 Task: Find a house in Qarqin, Afghanistan for 7 guests from 10 Jul to 15 Jul, with a price range of ₹10,000 to ₹15,000, 4 bedrooms, 7 beds, 4 bathrooms, and amenities including Wifi, Air conditioning, Pool, Gym, and Breakfast.
Action: Mouse moved to (645, 108)
Screenshot: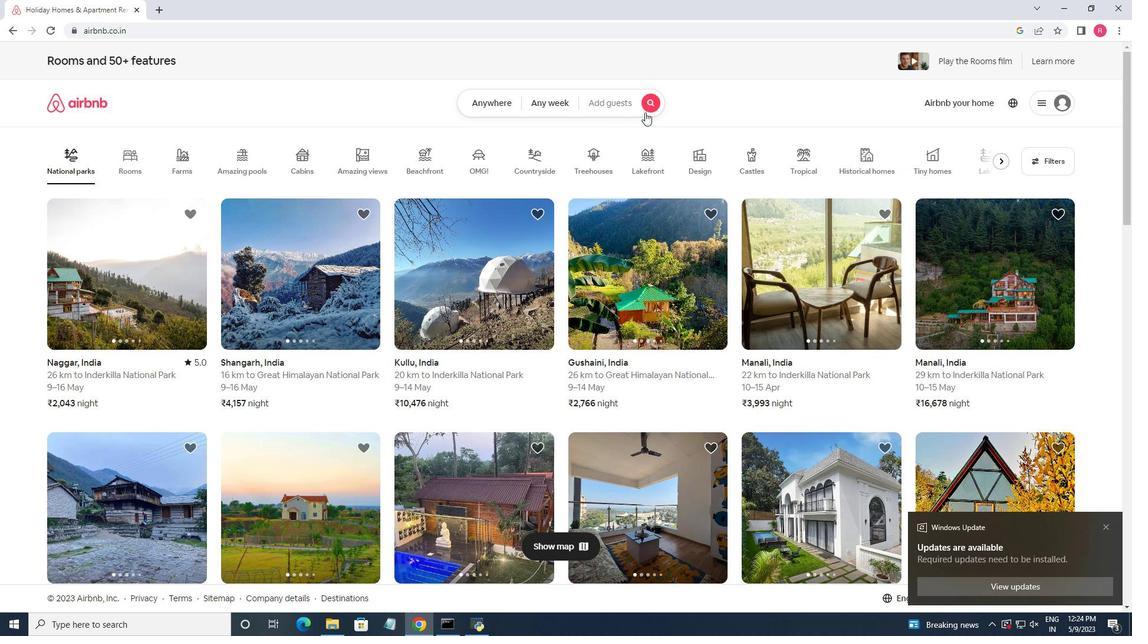 
Action: Mouse pressed left at (645, 108)
Screenshot: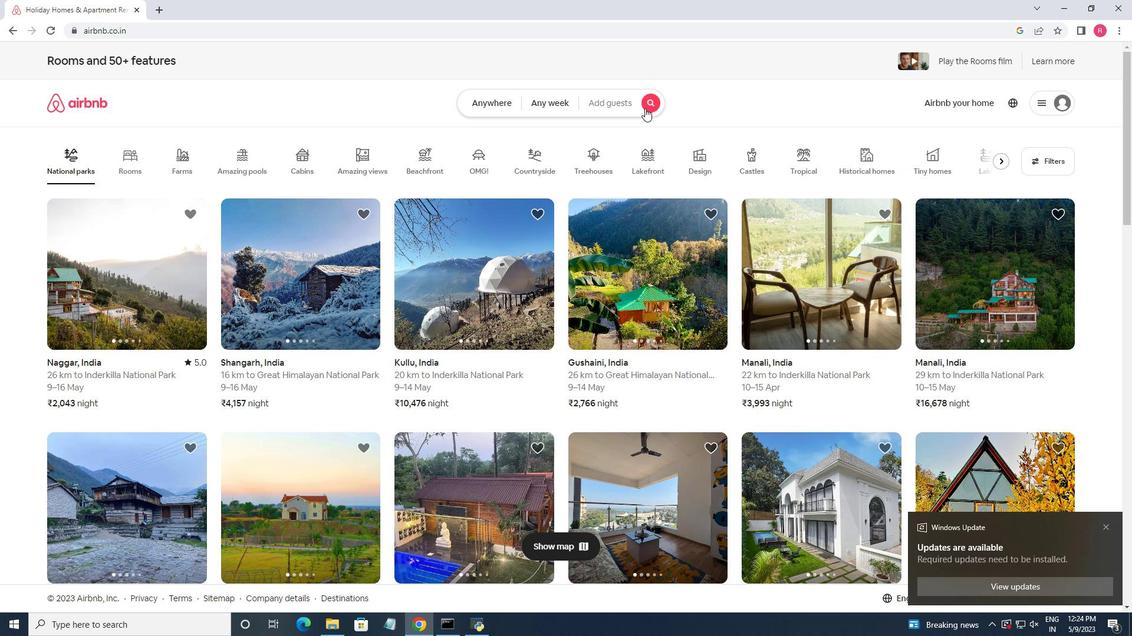 
Action: Mouse moved to (386, 153)
Screenshot: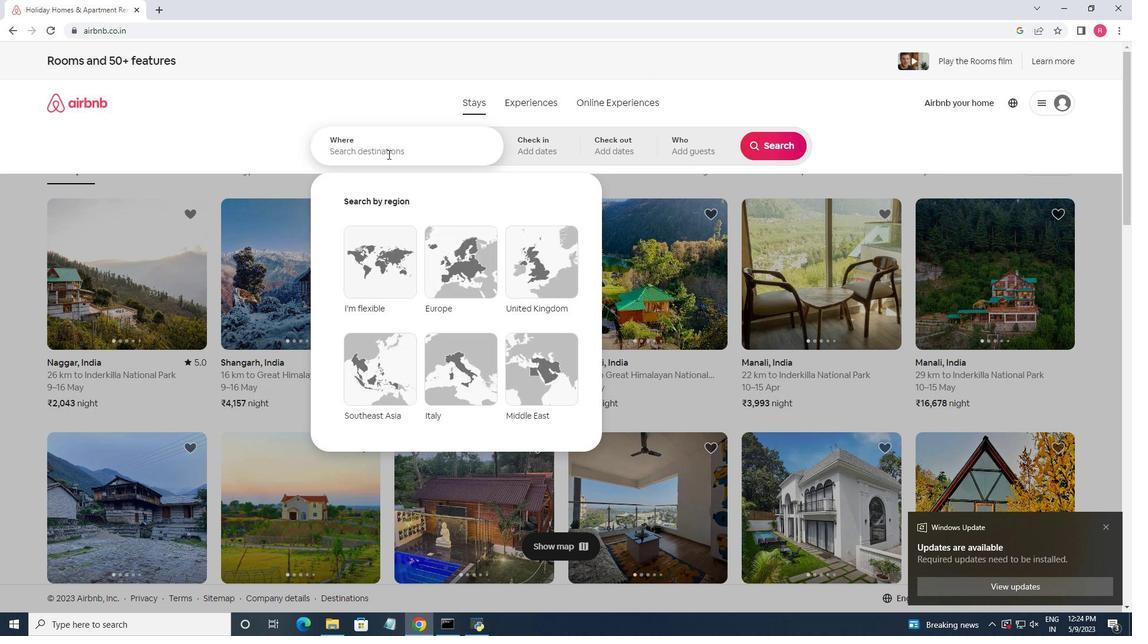 
Action: Mouse pressed left at (386, 153)
Screenshot: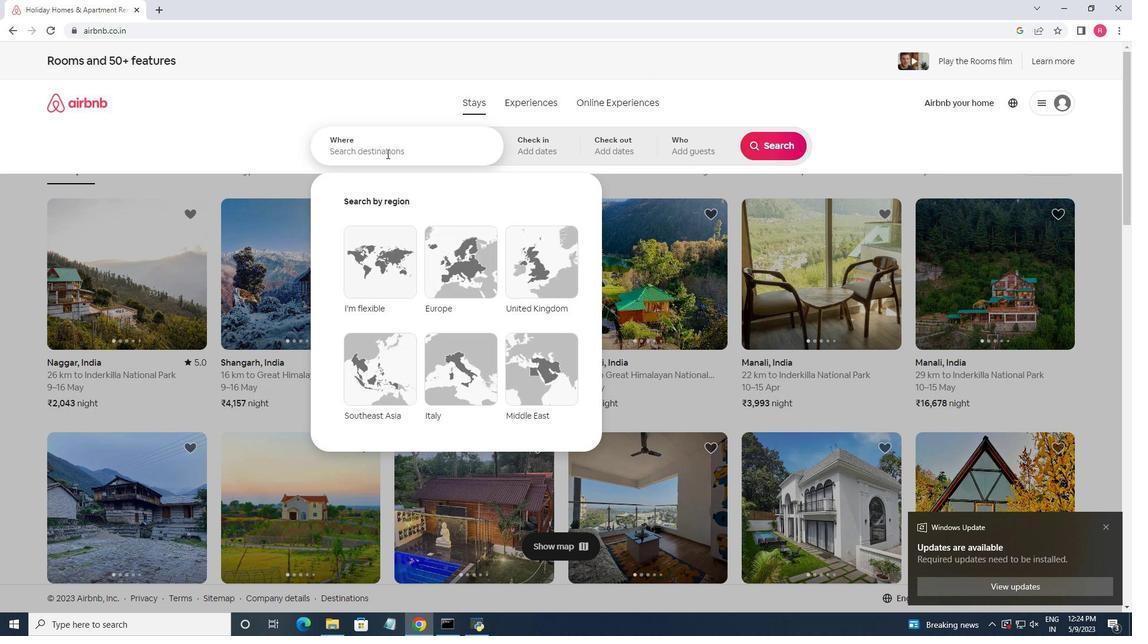 
Action: Key pressed <Key.shift><Key.shift><Key.shift><Key.shift><Key.shift>Qarqin,<Key.space><Key.shift>Afghanistan<Key.enter>
Screenshot: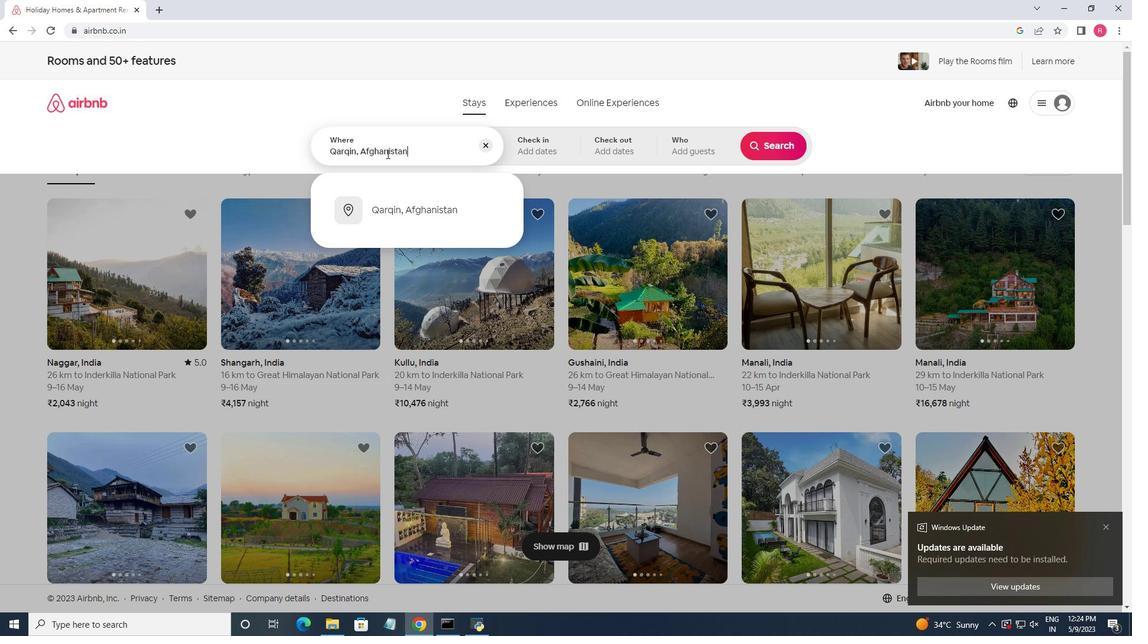 
Action: Mouse moved to (761, 242)
Screenshot: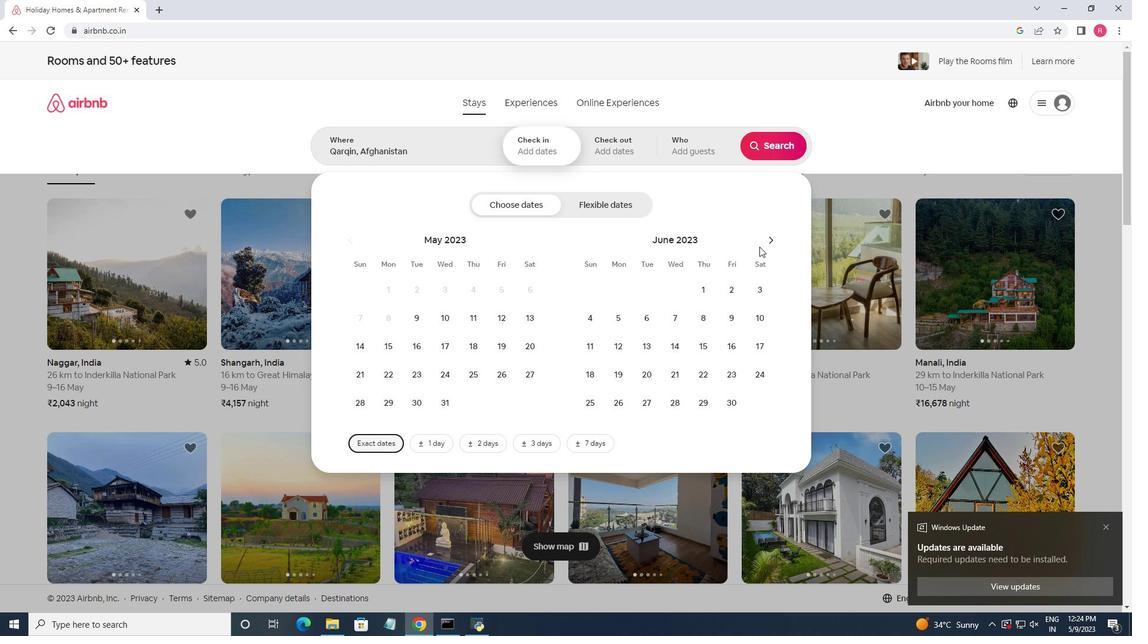 
Action: Mouse pressed left at (761, 242)
Screenshot: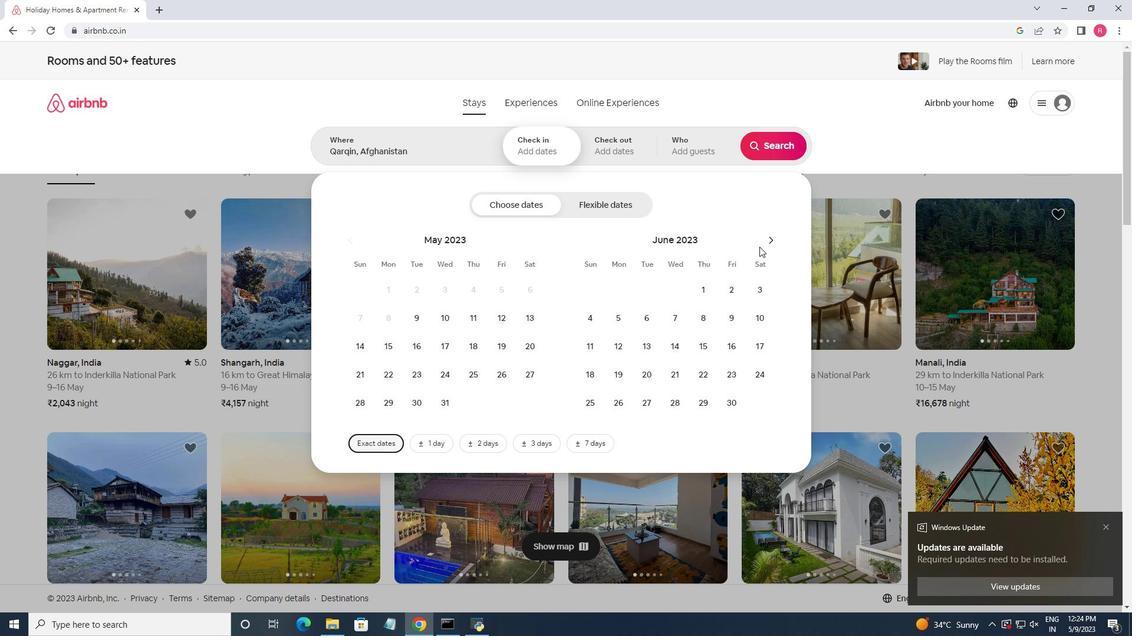 
Action: Mouse moved to (775, 242)
Screenshot: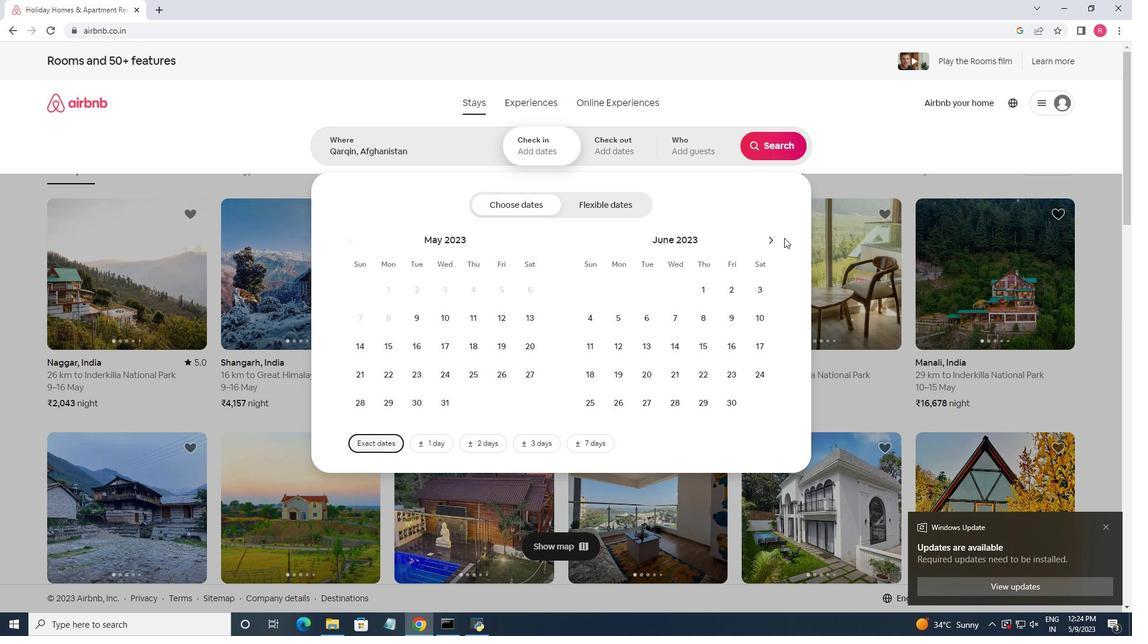 
Action: Mouse pressed left at (775, 242)
Screenshot: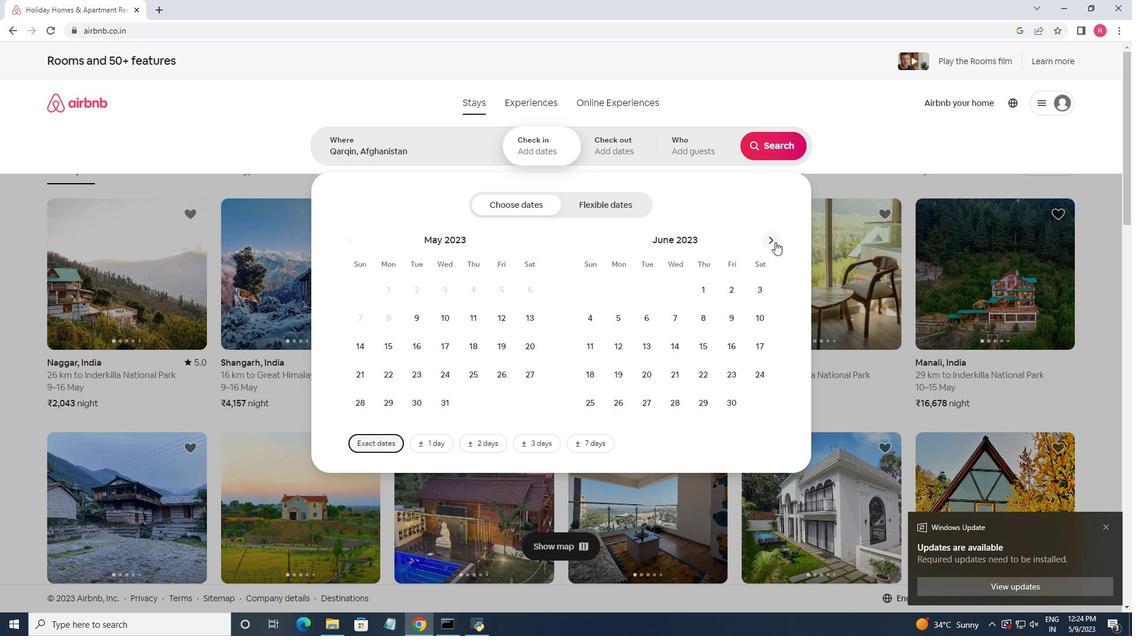 
Action: Mouse moved to (622, 345)
Screenshot: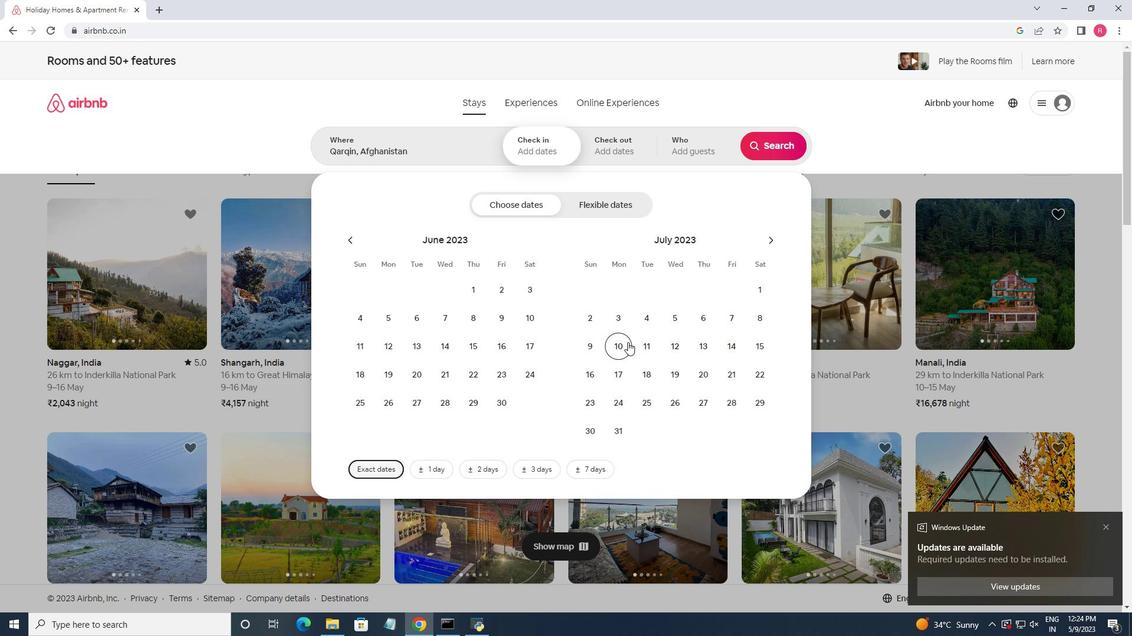 
Action: Mouse pressed left at (622, 345)
Screenshot: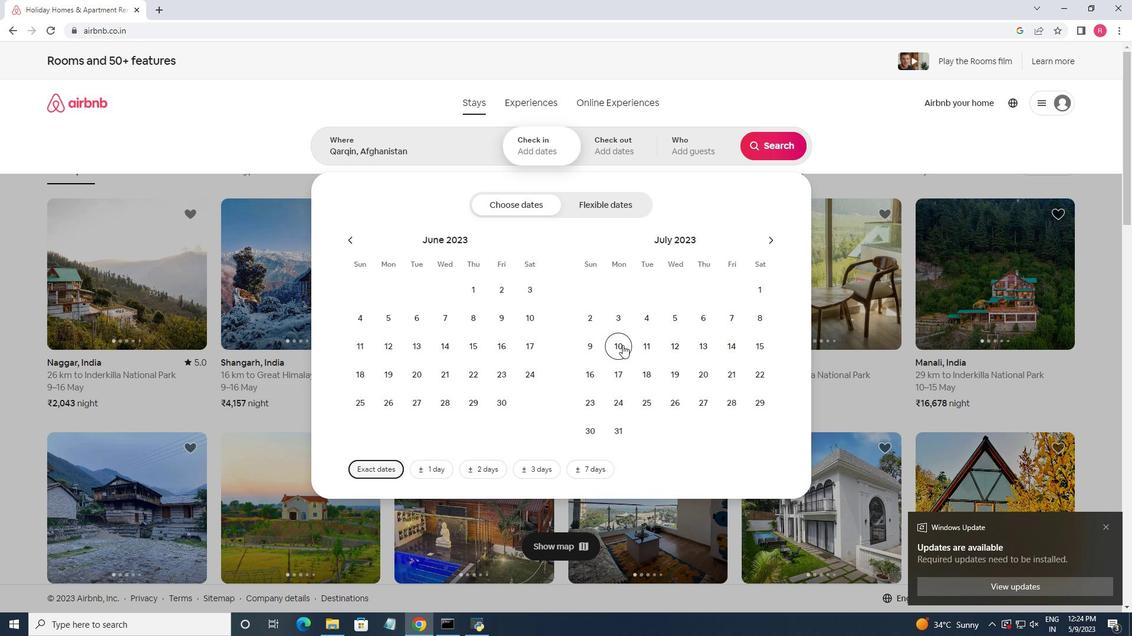 
Action: Mouse moved to (755, 343)
Screenshot: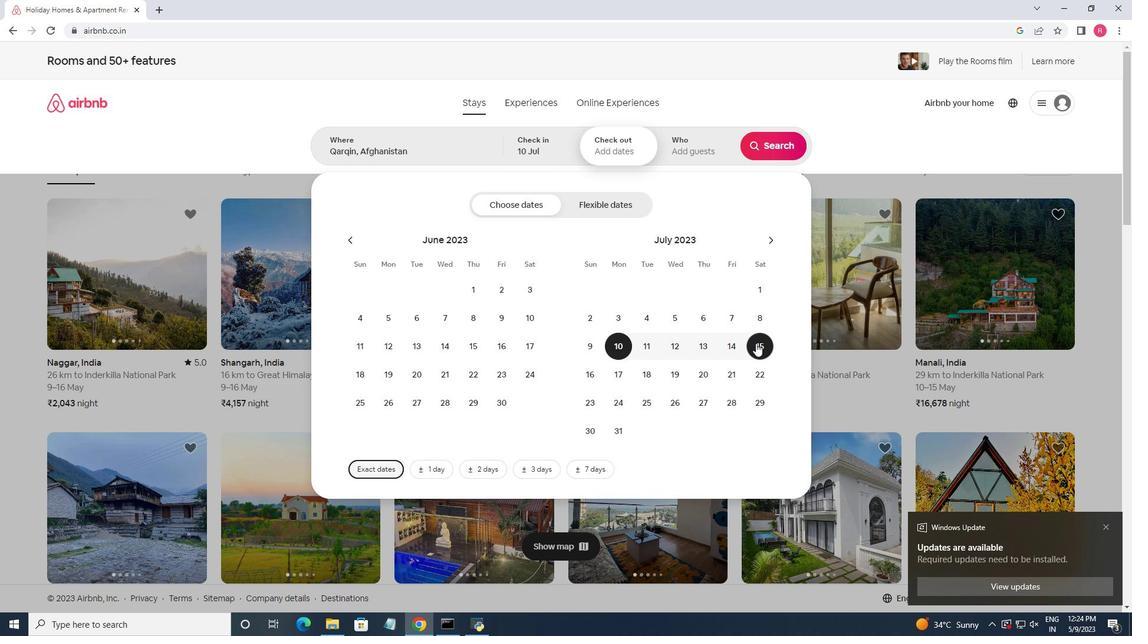 
Action: Mouse pressed left at (755, 343)
Screenshot: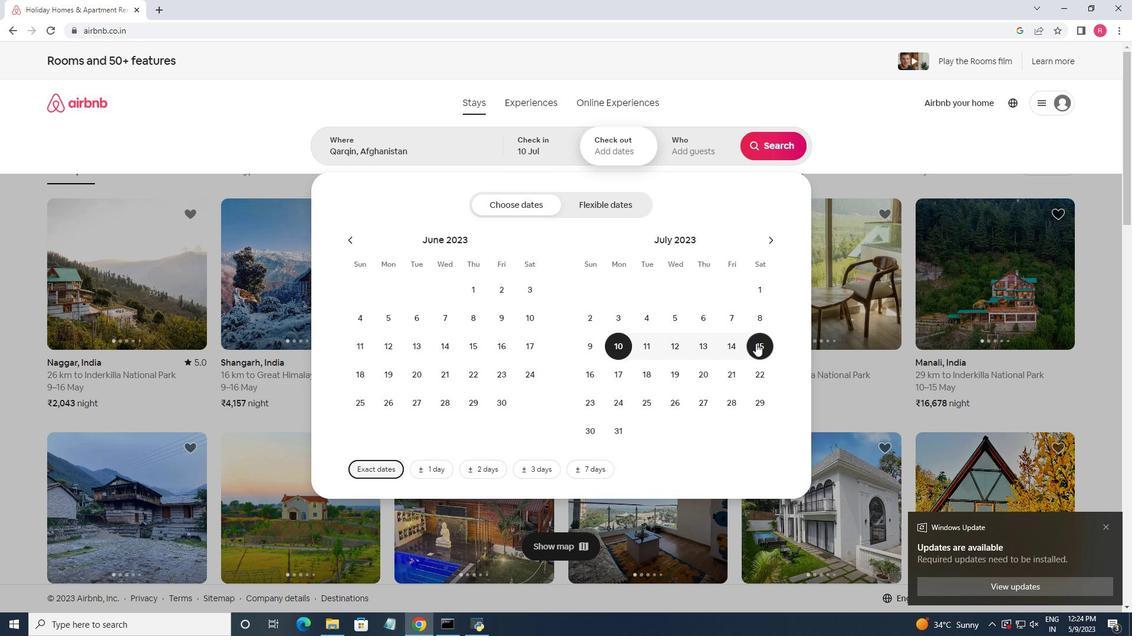 
Action: Mouse moved to (696, 145)
Screenshot: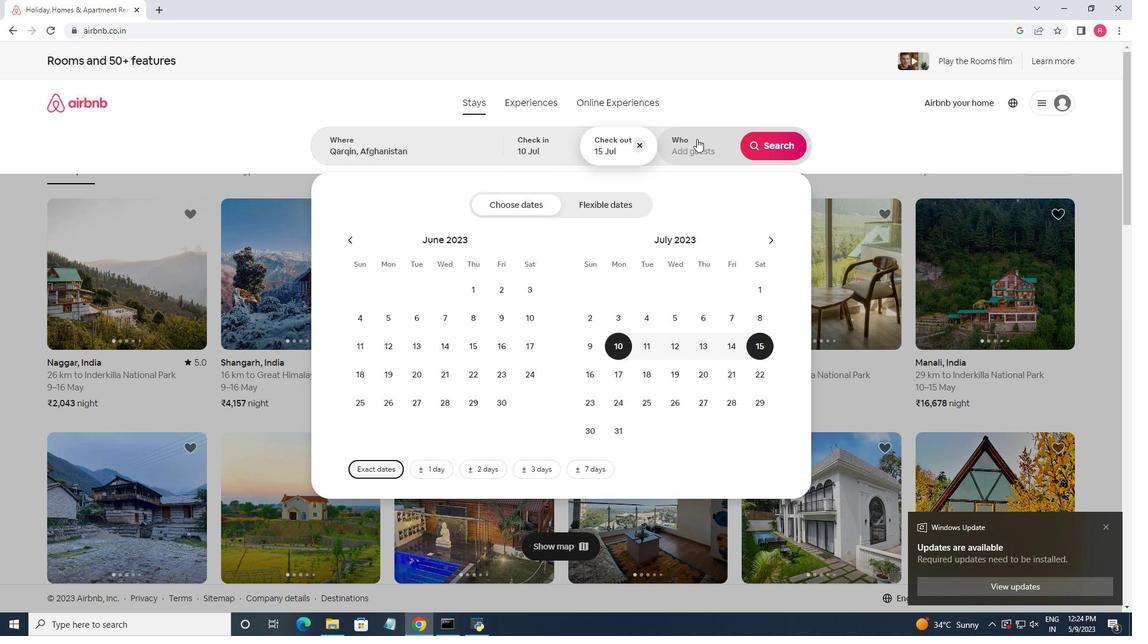 
Action: Mouse pressed left at (696, 145)
Screenshot: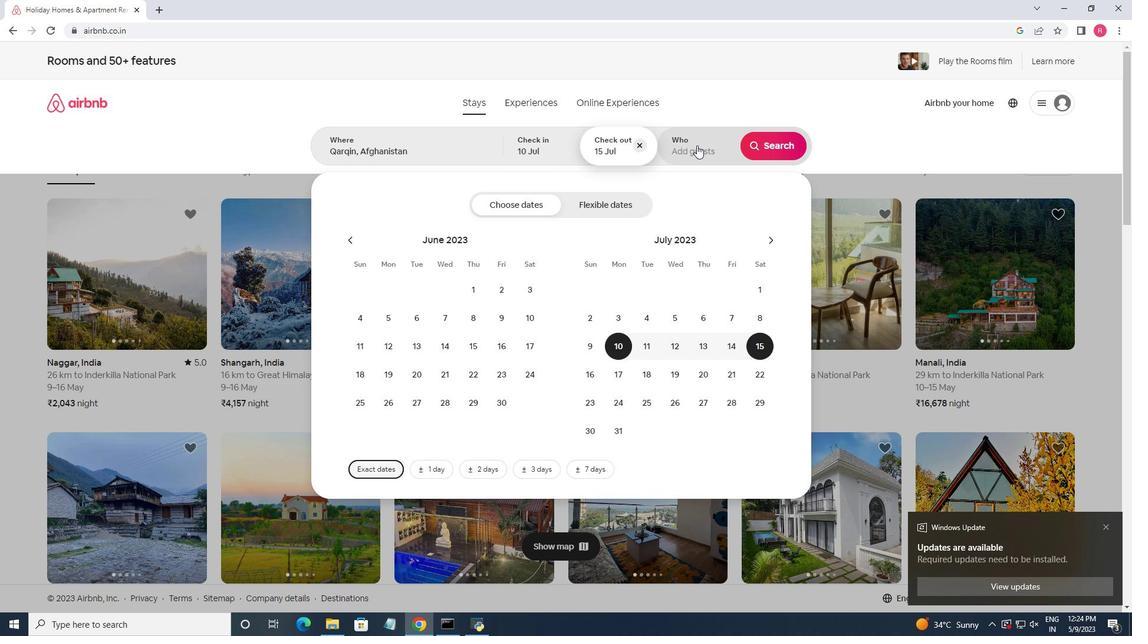 
Action: Mouse moved to (772, 211)
Screenshot: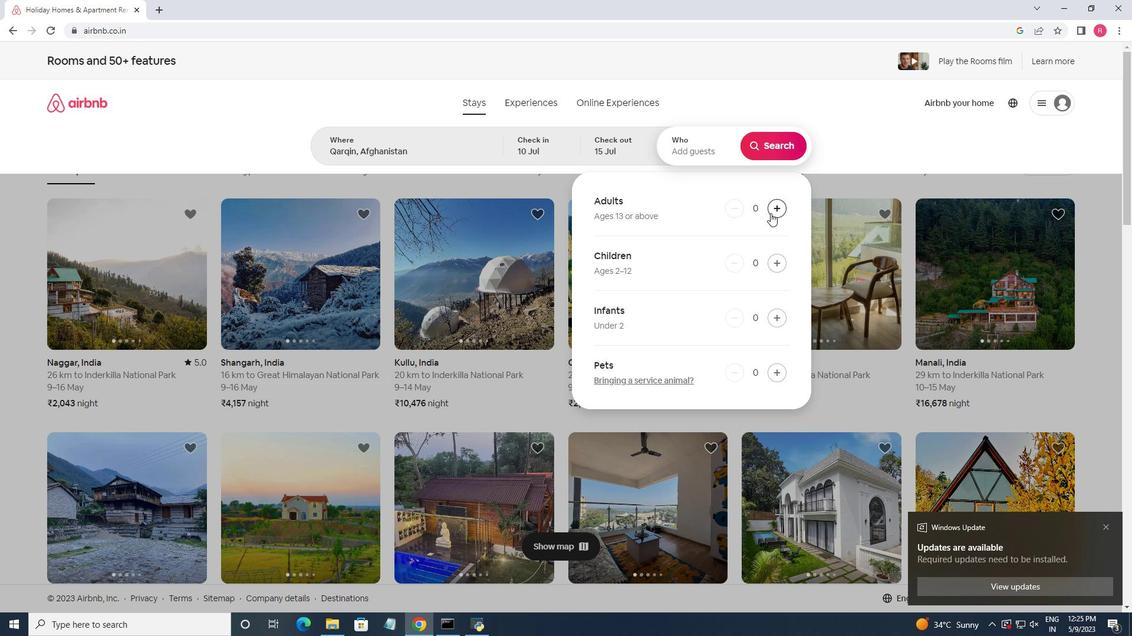 
Action: Mouse pressed left at (772, 211)
Screenshot: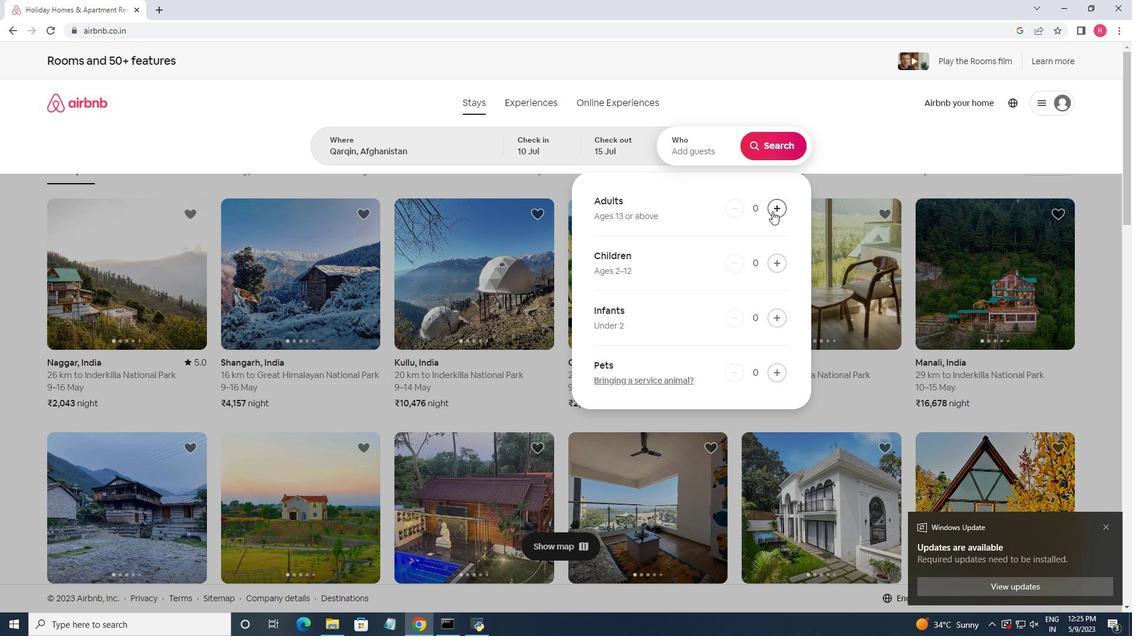 
Action: Mouse pressed left at (772, 211)
Screenshot: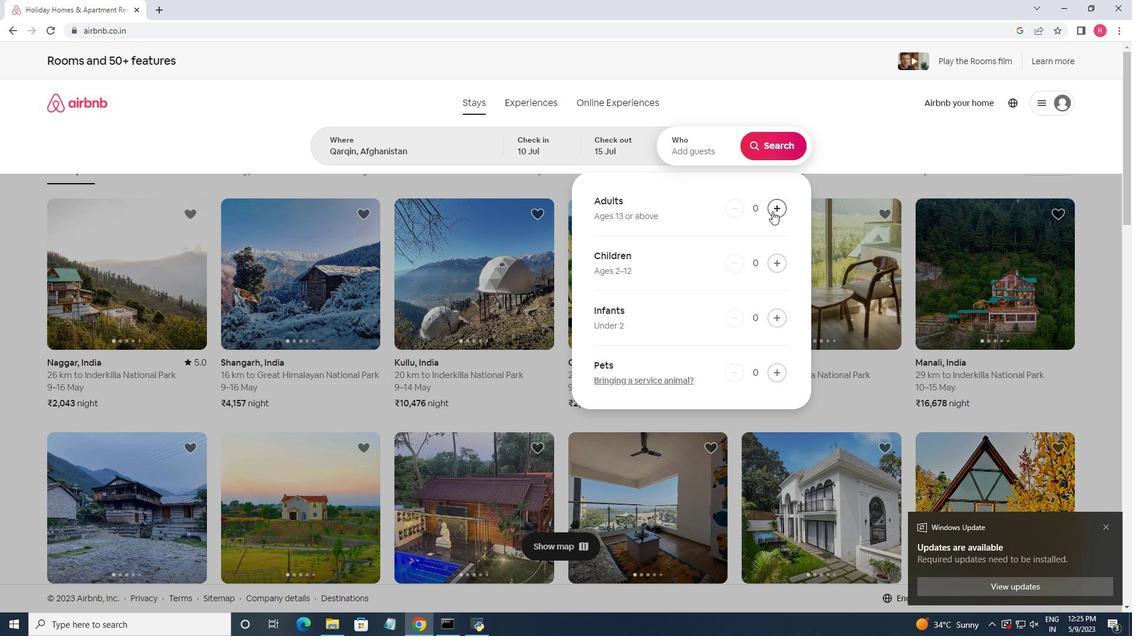 
Action: Mouse pressed left at (772, 211)
Screenshot: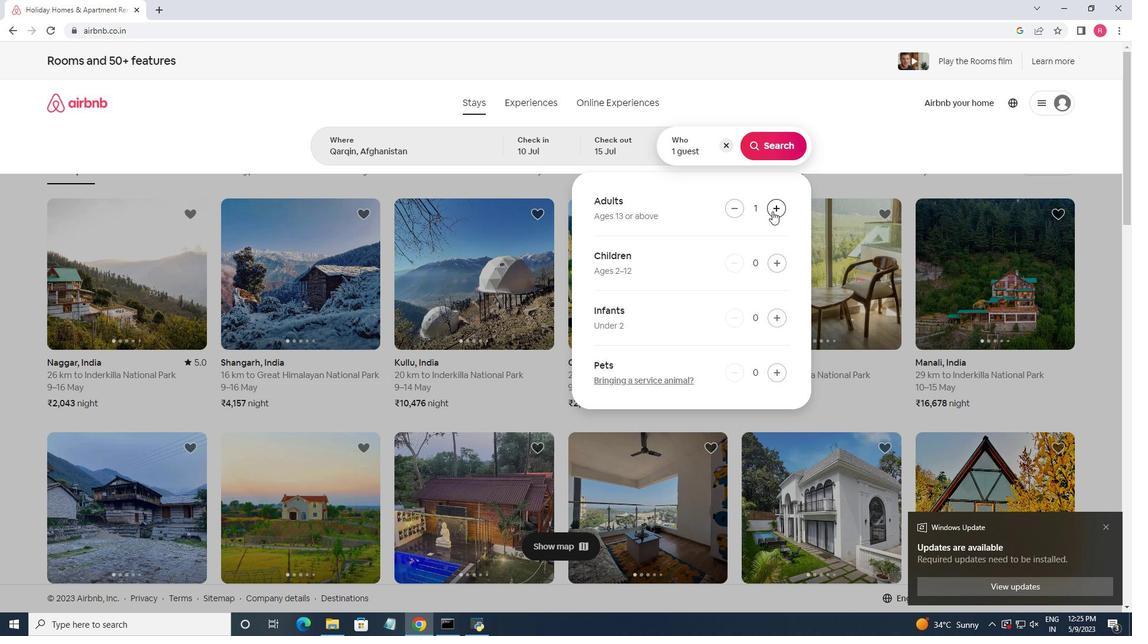 
Action: Mouse pressed left at (772, 211)
Screenshot: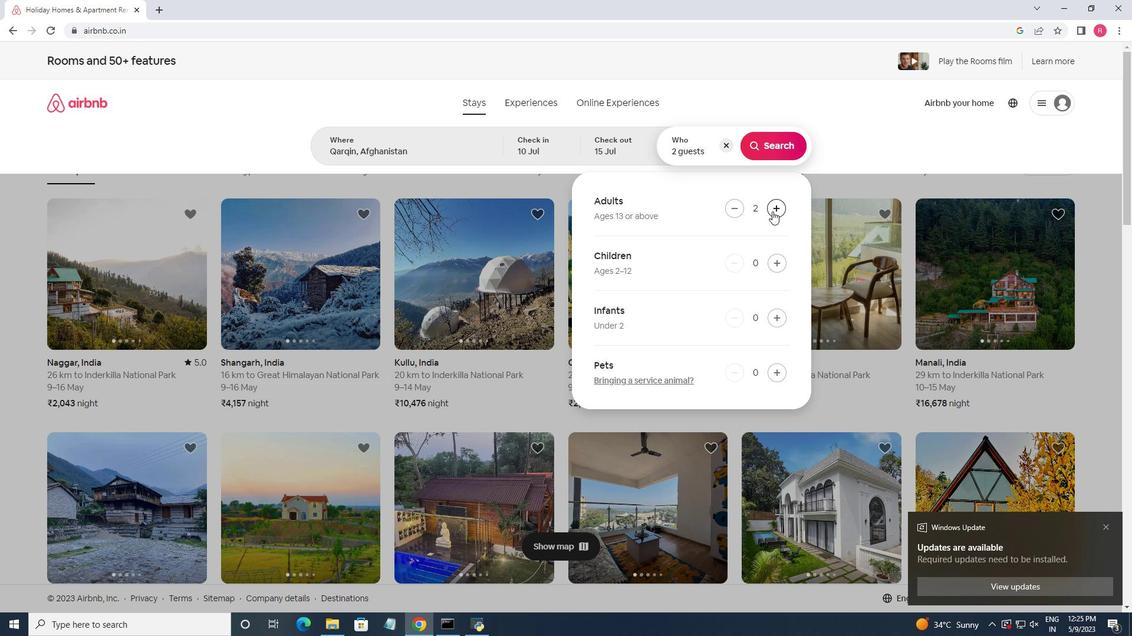 
Action: Mouse pressed left at (772, 211)
Screenshot: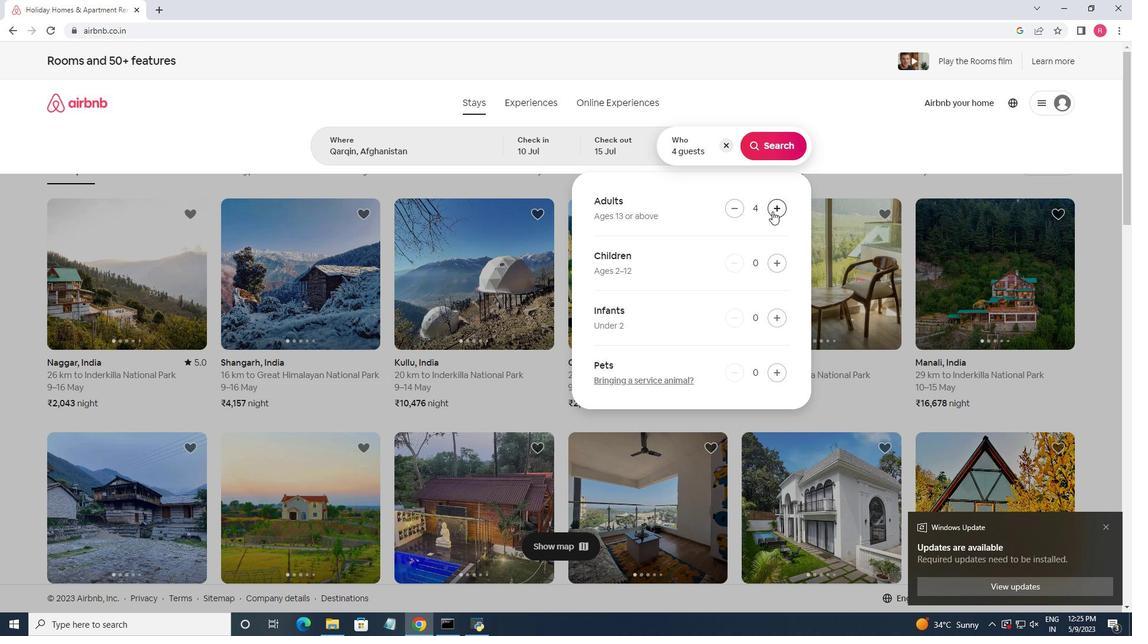 
Action: Mouse pressed left at (772, 211)
Screenshot: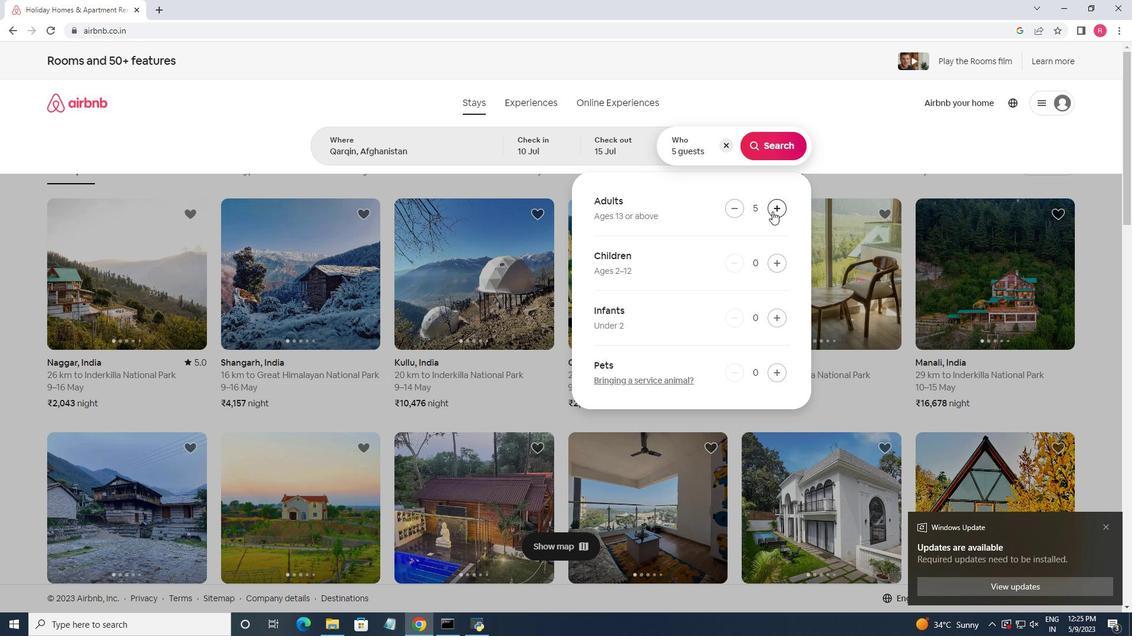 
Action: Mouse pressed left at (772, 211)
Screenshot: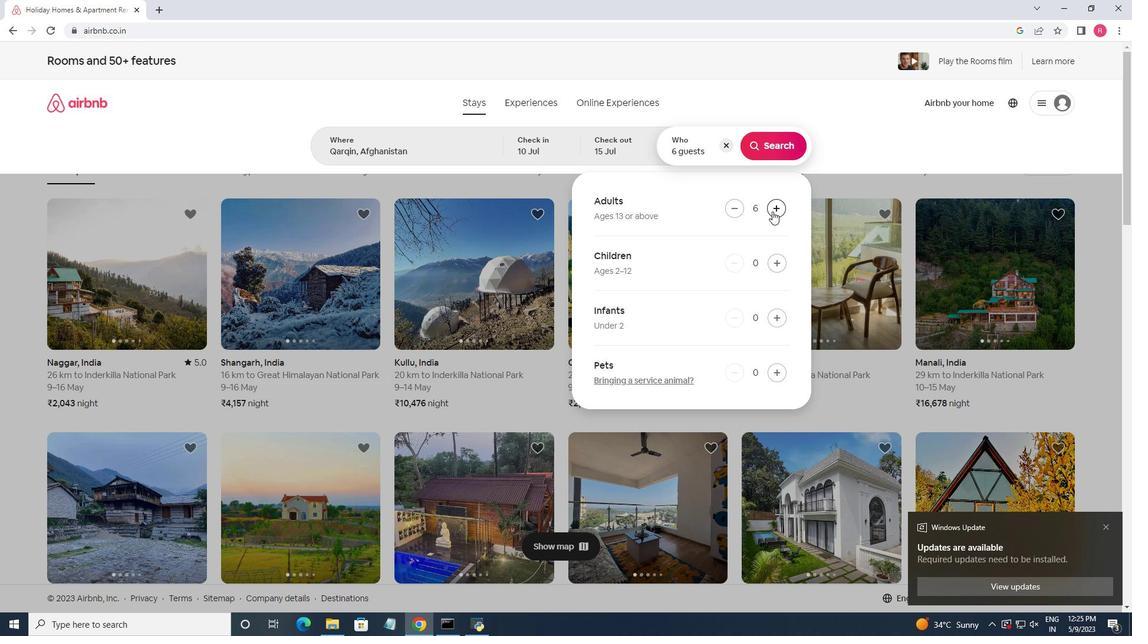 
Action: Mouse moved to (768, 144)
Screenshot: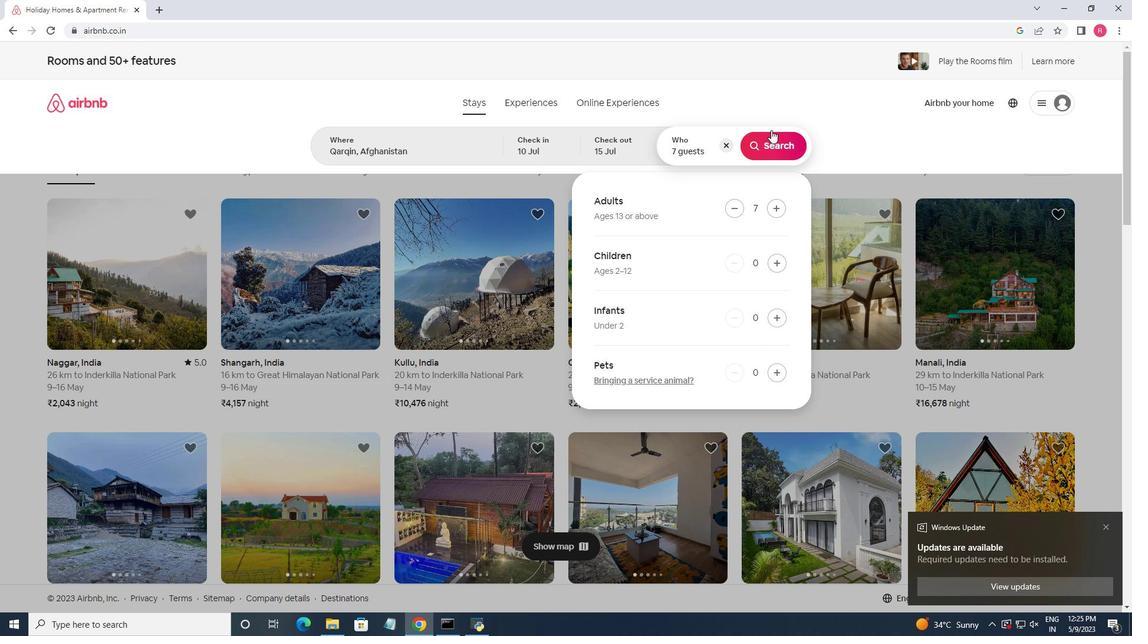 
Action: Mouse pressed left at (768, 144)
Screenshot: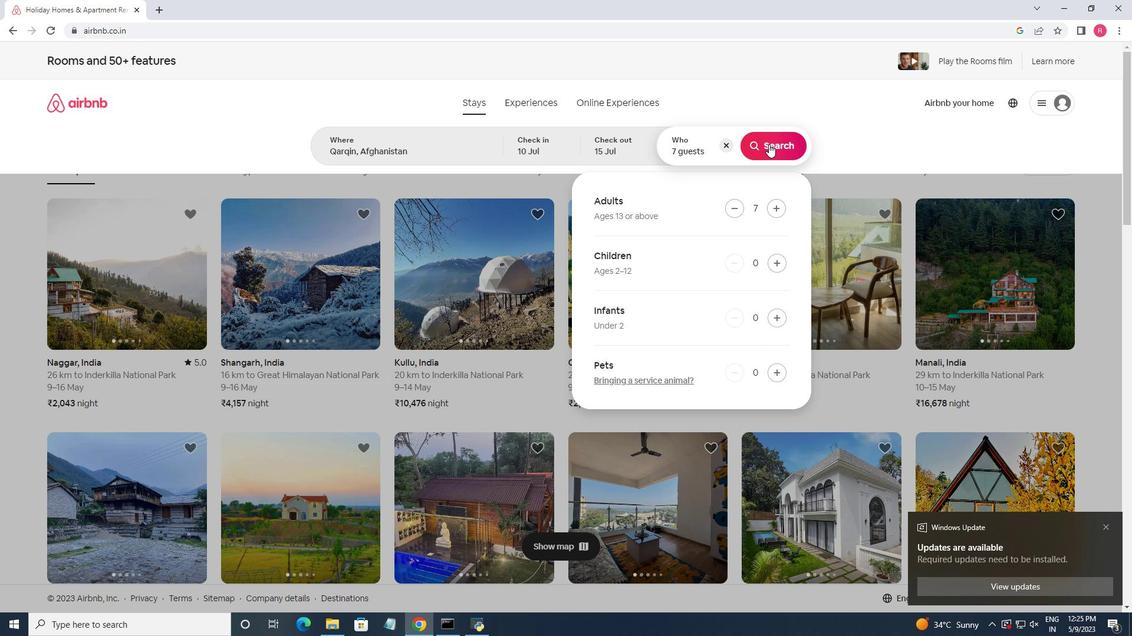 
Action: Mouse moved to (1068, 113)
Screenshot: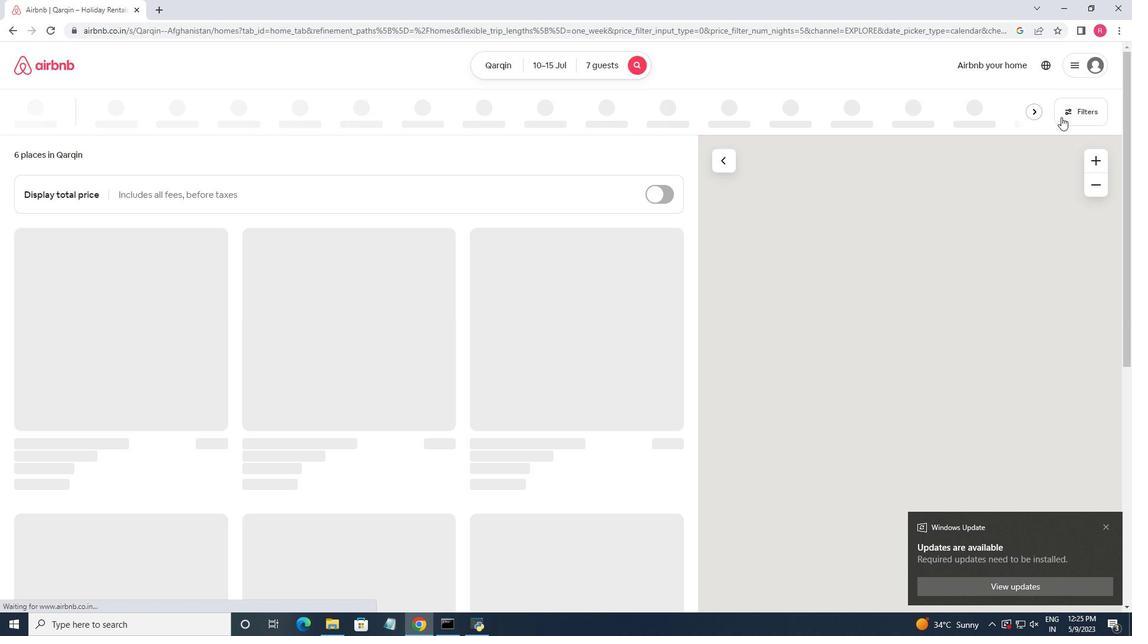 
Action: Mouse pressed left at (1068, 113)
Screenshot: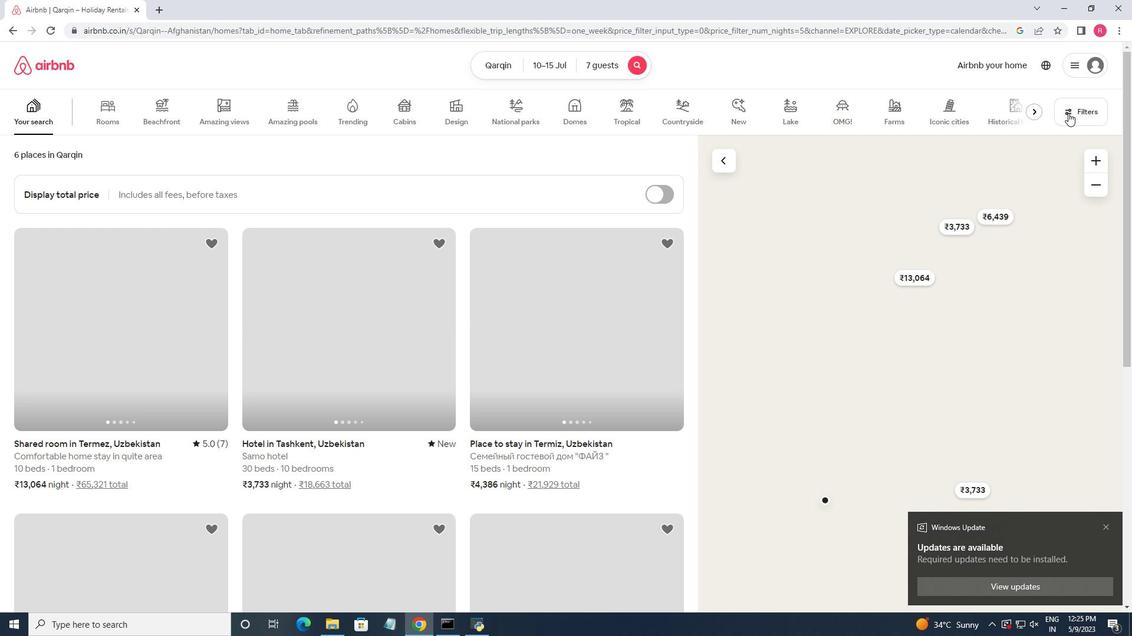 
Action: Mouse moved to (438, 412)
Screenshot: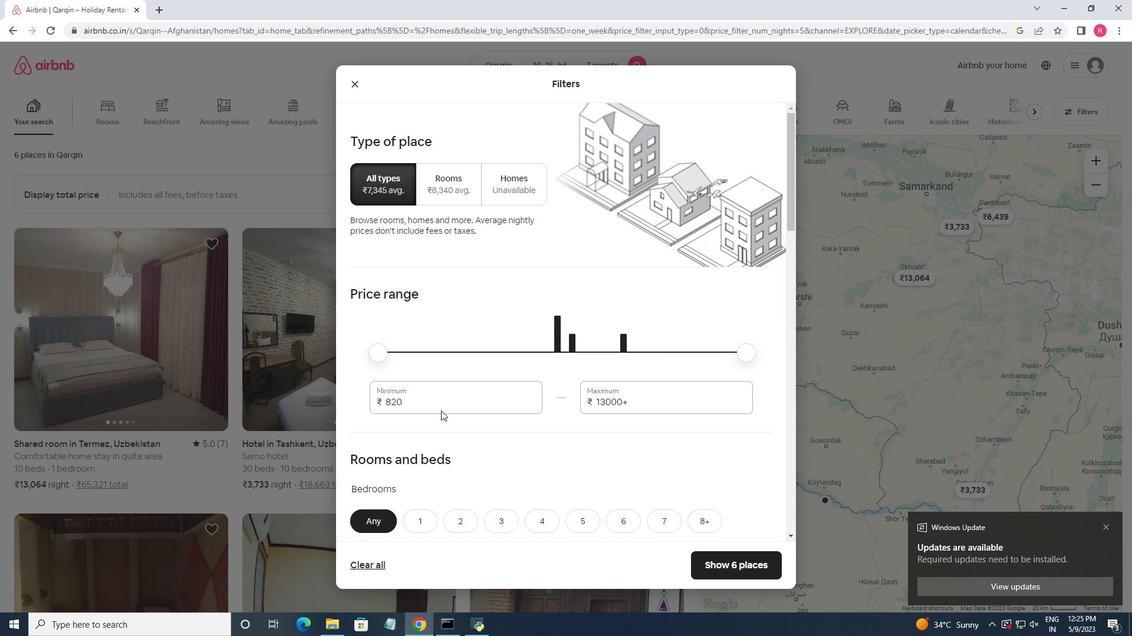 
Action: Mouse pressed left at (438, 412)
Screenshot: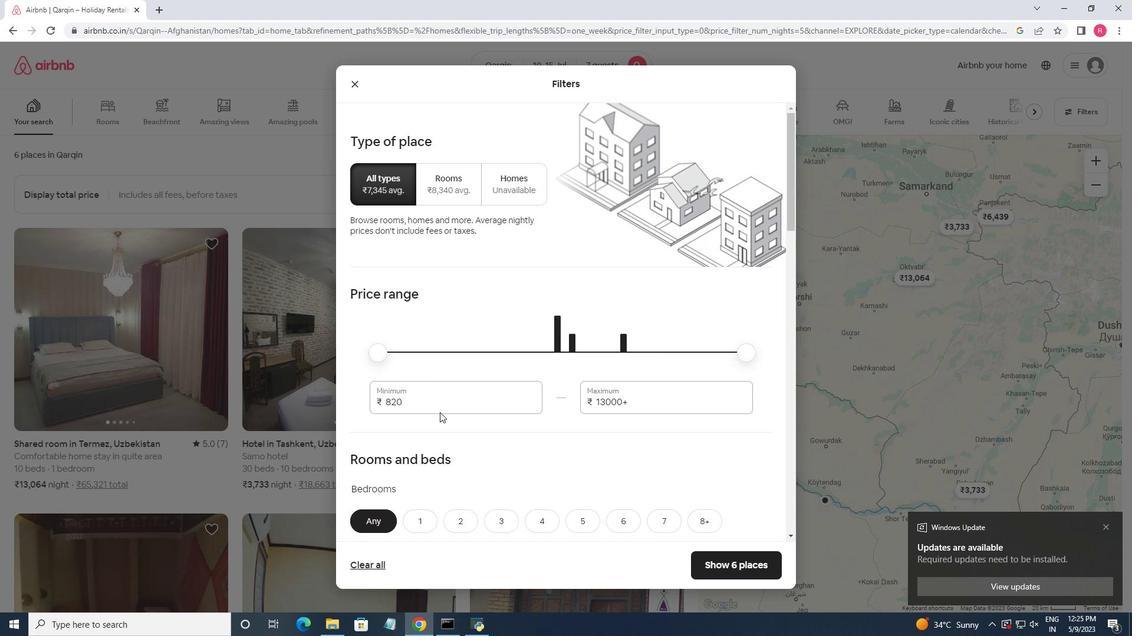 
Action: Mouse moved to (441, 402)
Screenshot: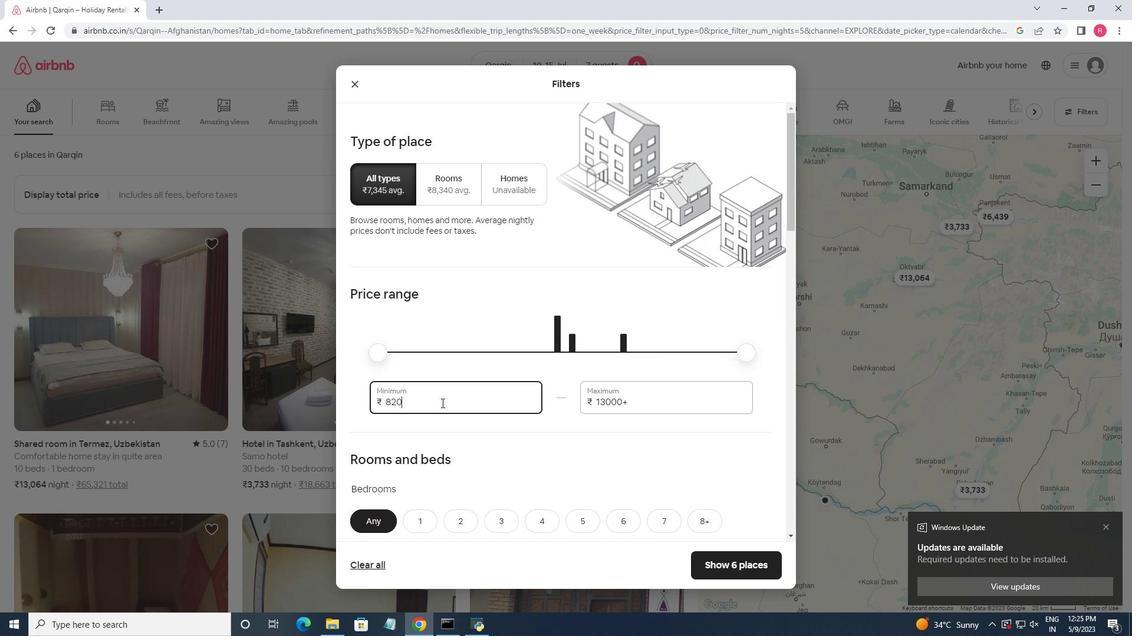 
Action: Mouse pressed left at (441, 402)
Screenshot: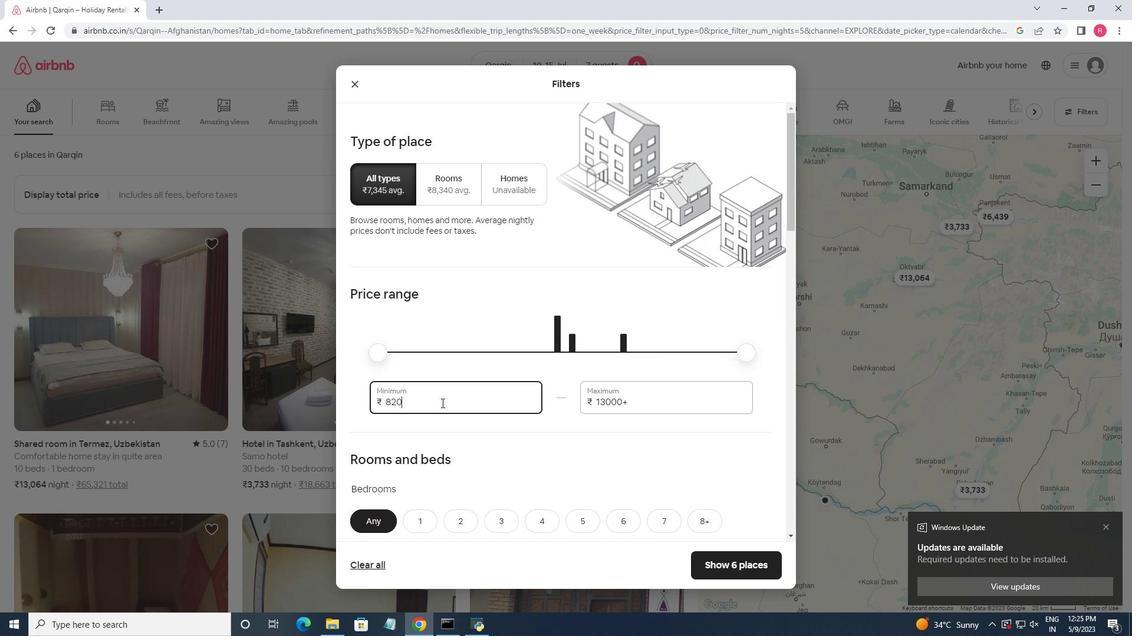 
Action: Mouse pressed left at (441, 402)
Screenshot: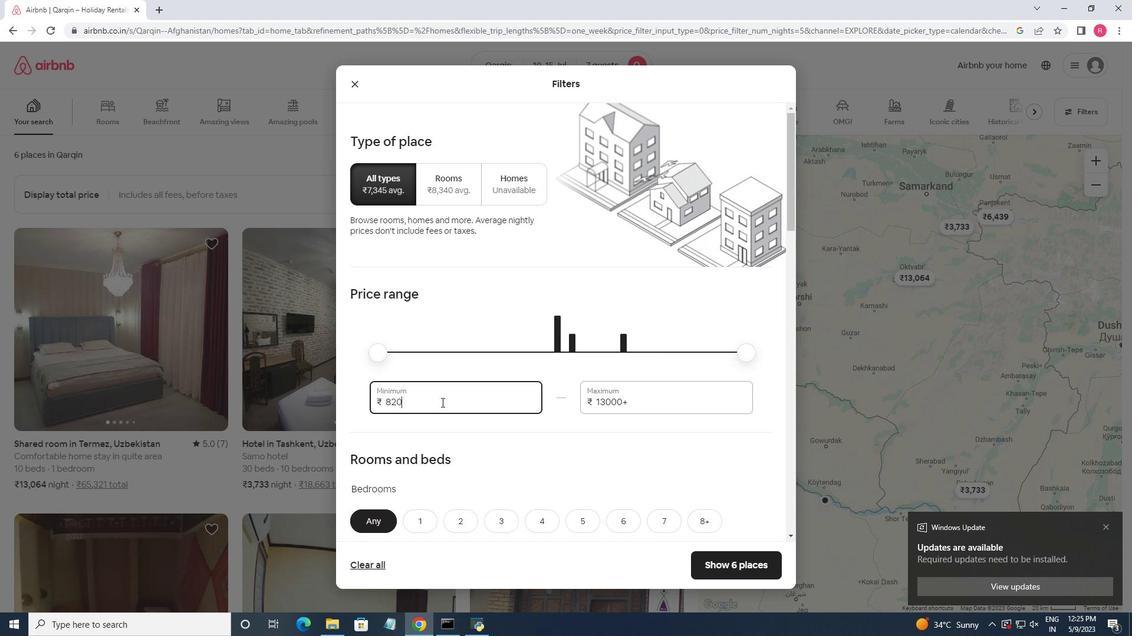 
Action: Key pressed 10000<Key.tab>15000
Screenshot: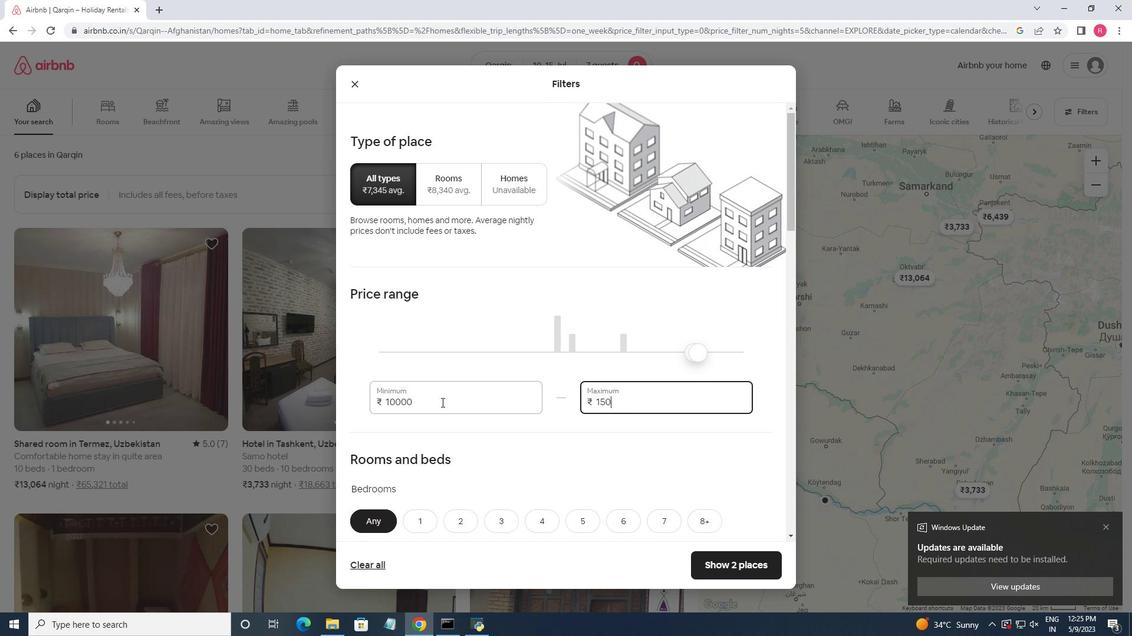 
Action: Mouse moved to (502, 469)
Screenshot: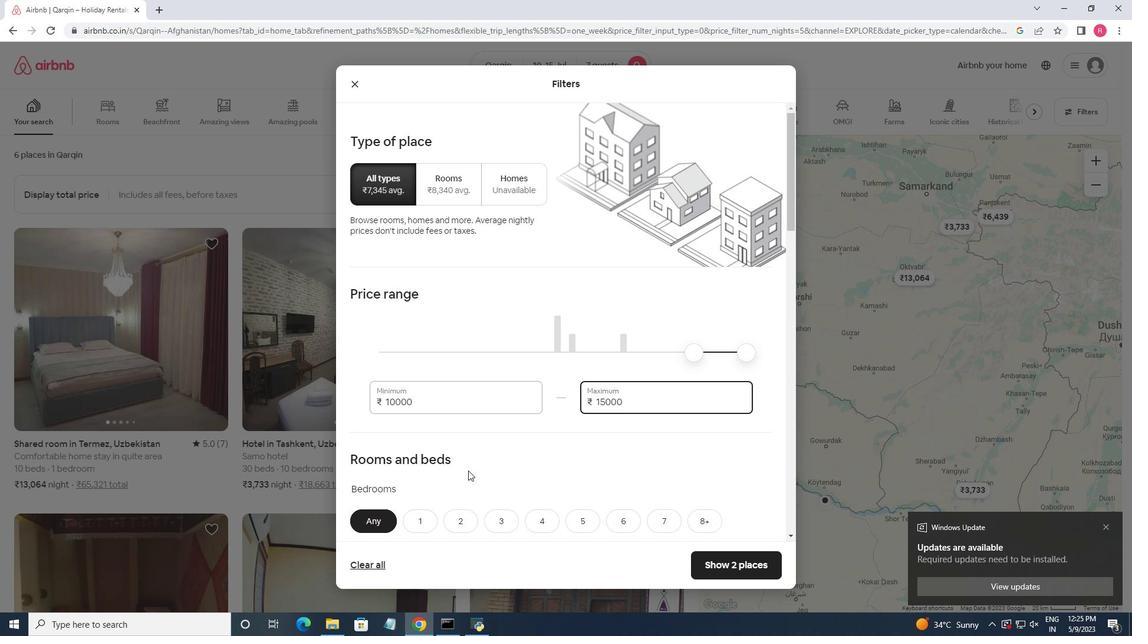 
Action: Mouse scrolled (502, 468) with delta (0, 0)
Screenshot: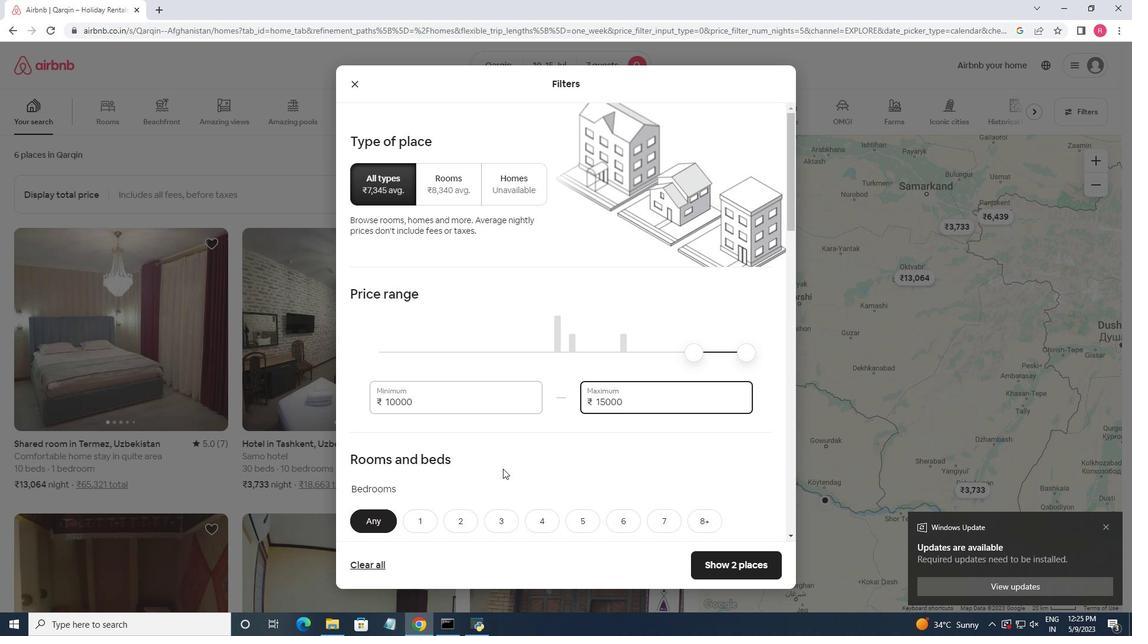 
Action: Mouse scrolled (502, 468) with delta (0, 0)
Screenshot: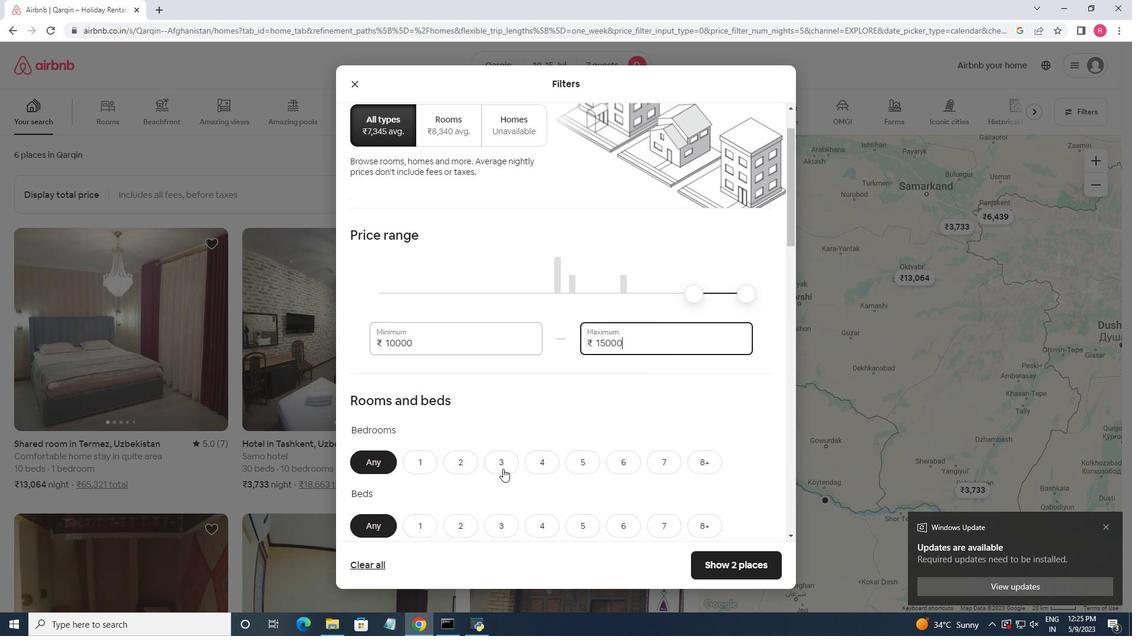 
Action: Mouse scrolled (502, 468) with delta (0, 0)
Screenshot: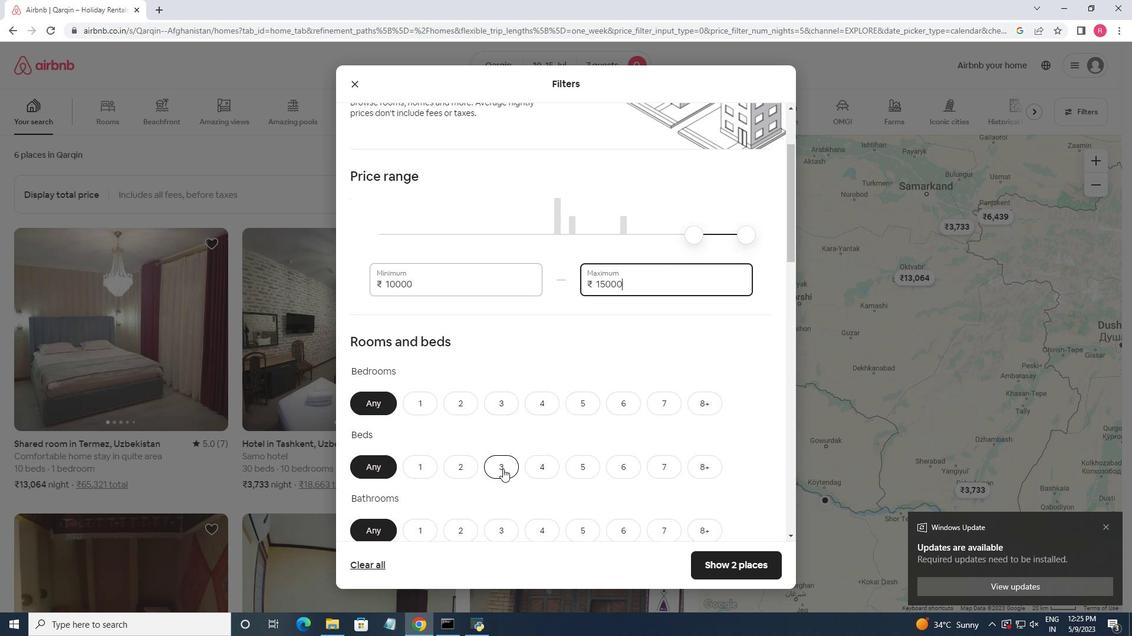 
Action: Mouse moved to (662, 349)
Screenshot: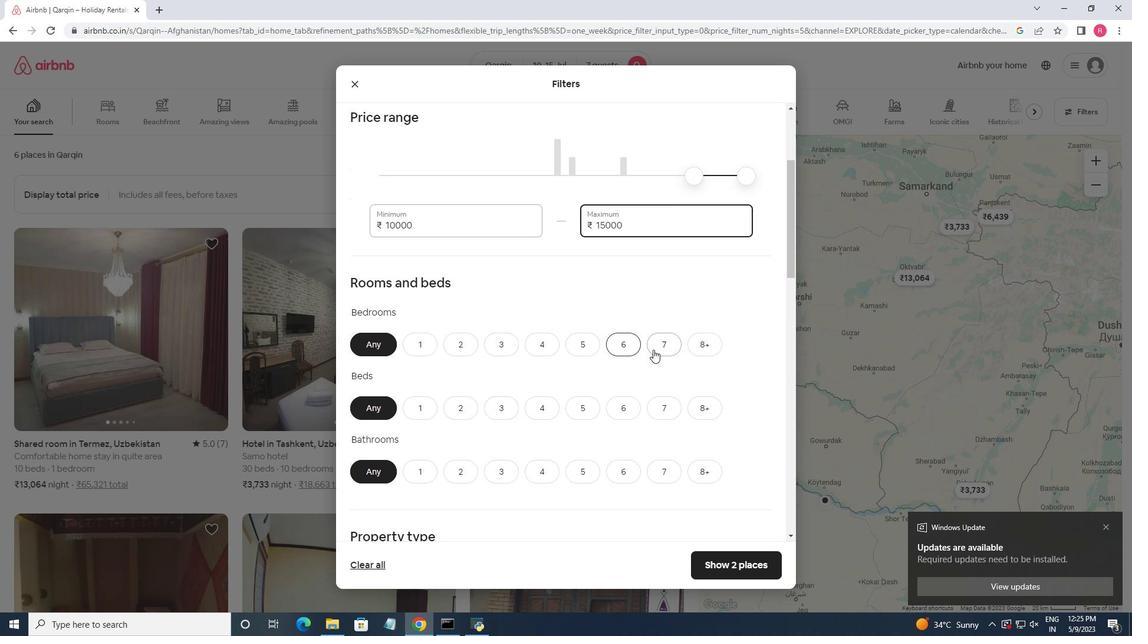 
Action: Mouse pressed left at (662, 349)
Screenshot: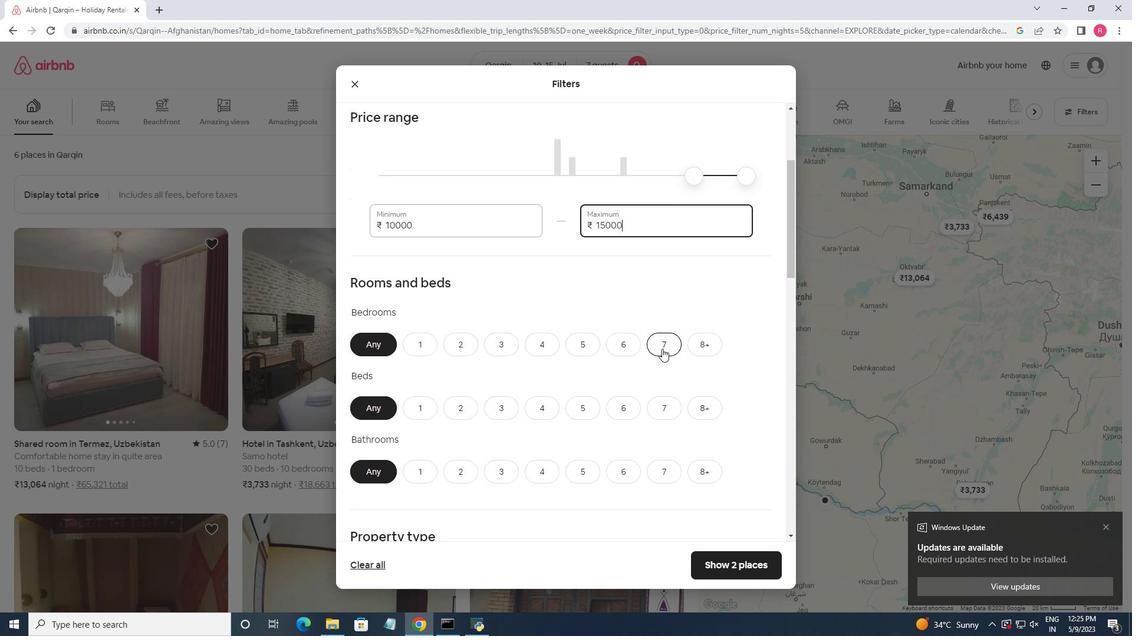 
Action: Mouse moved to (549, 343)
Screenshot: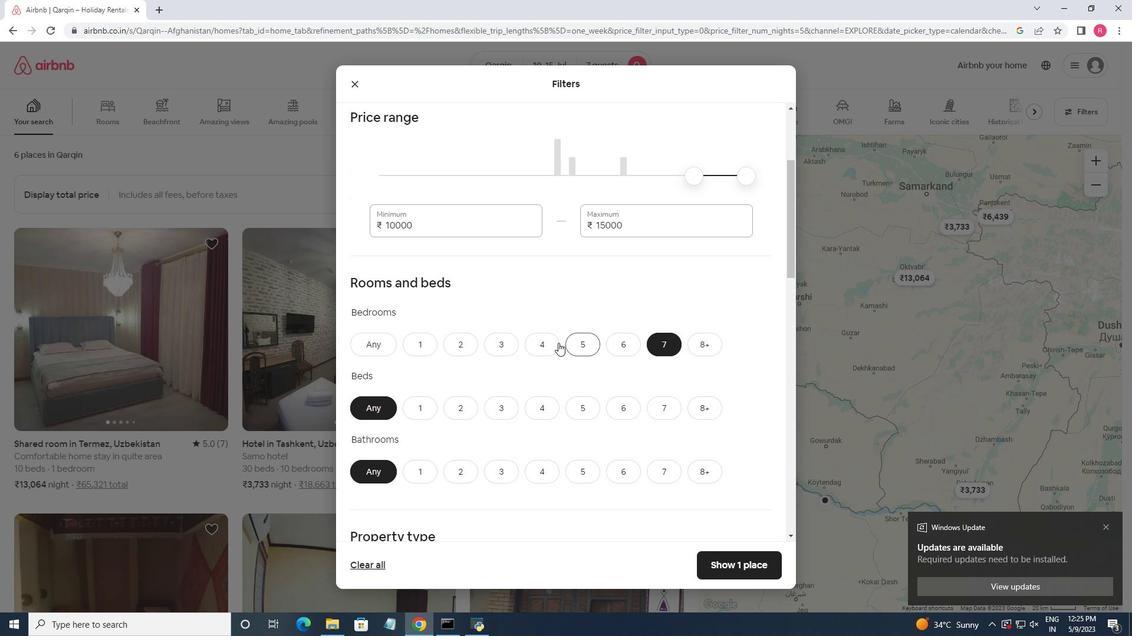 
Action: Mouse pressed left at (549, 343)
Screenshot: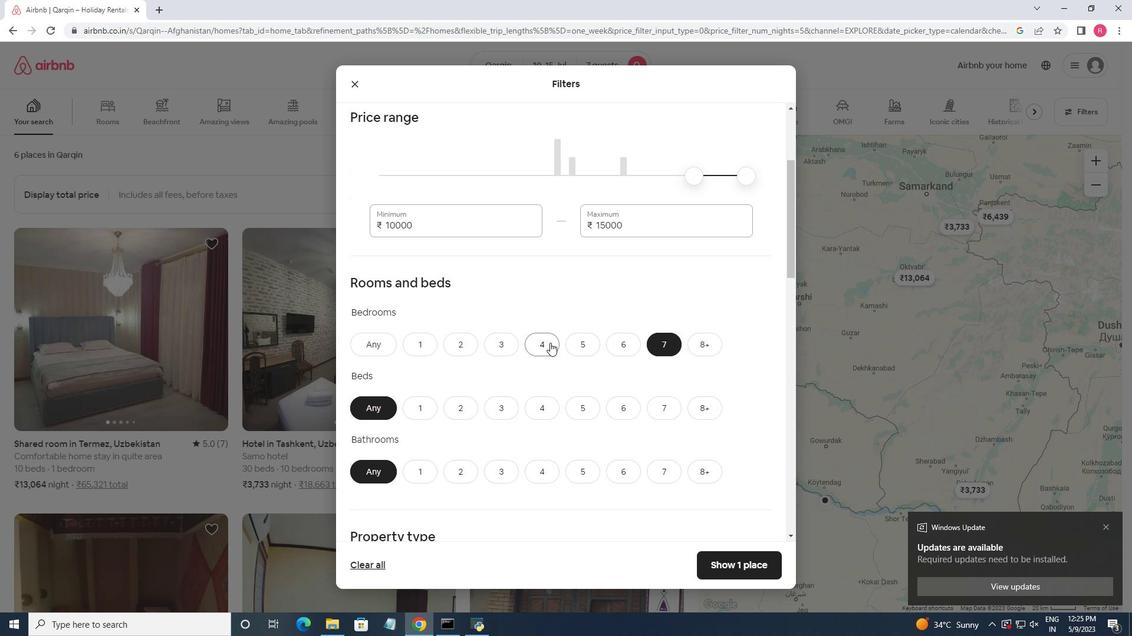 
Action: Mouse moved to (657, 409)
Screenshot: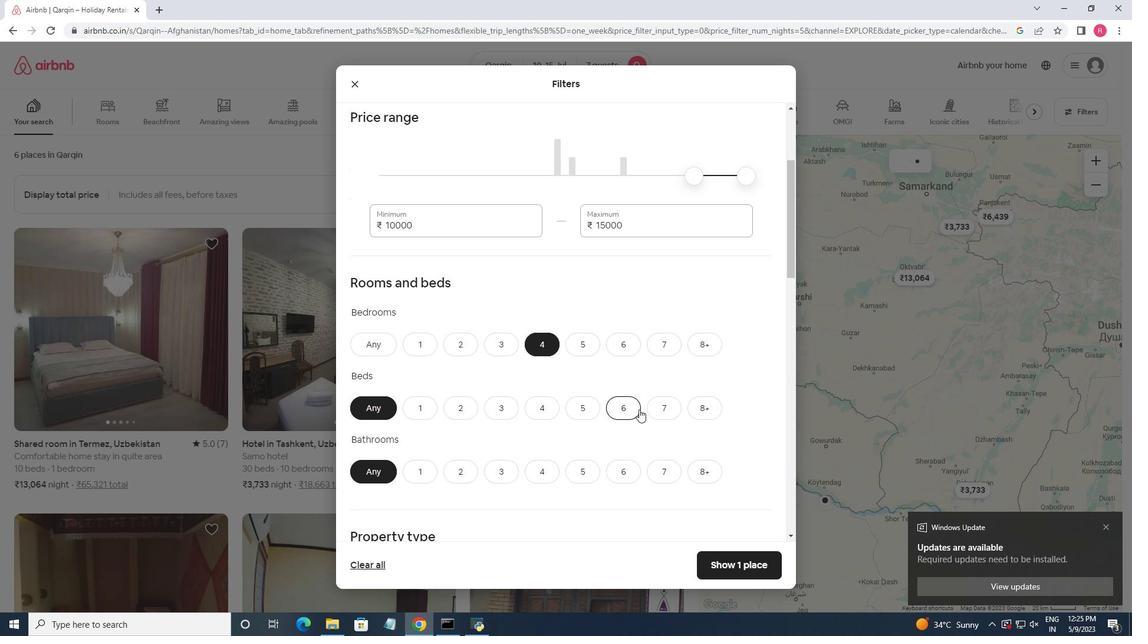 
Action: Mouse pressed left at (657, 409)
Screenshot: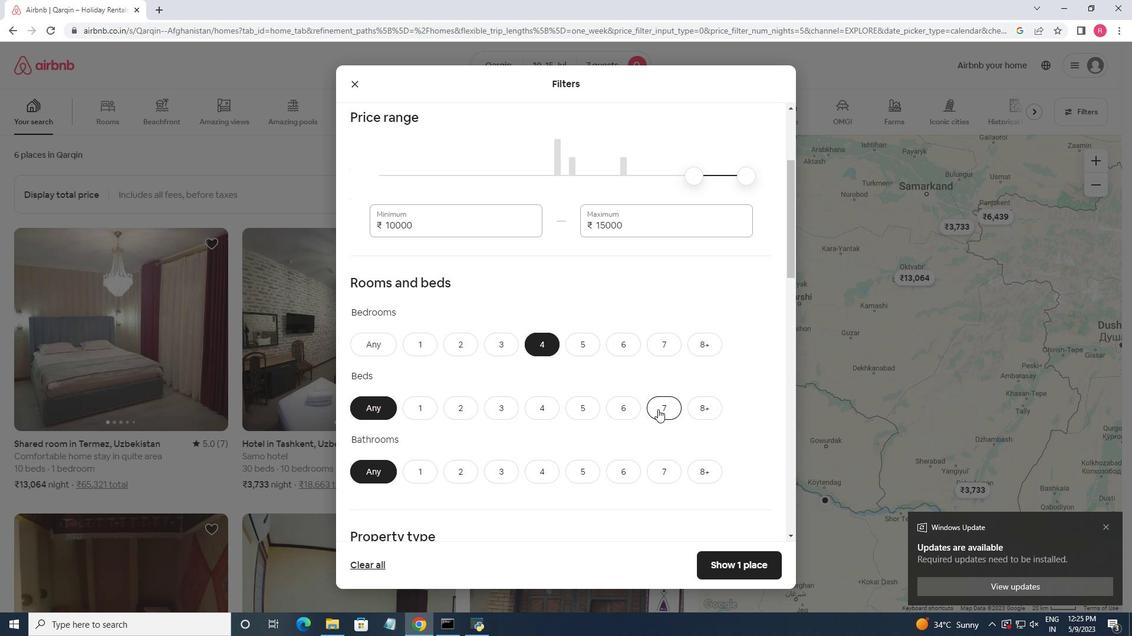 
Action: Mouse moved to (547, 473)
Screenshot: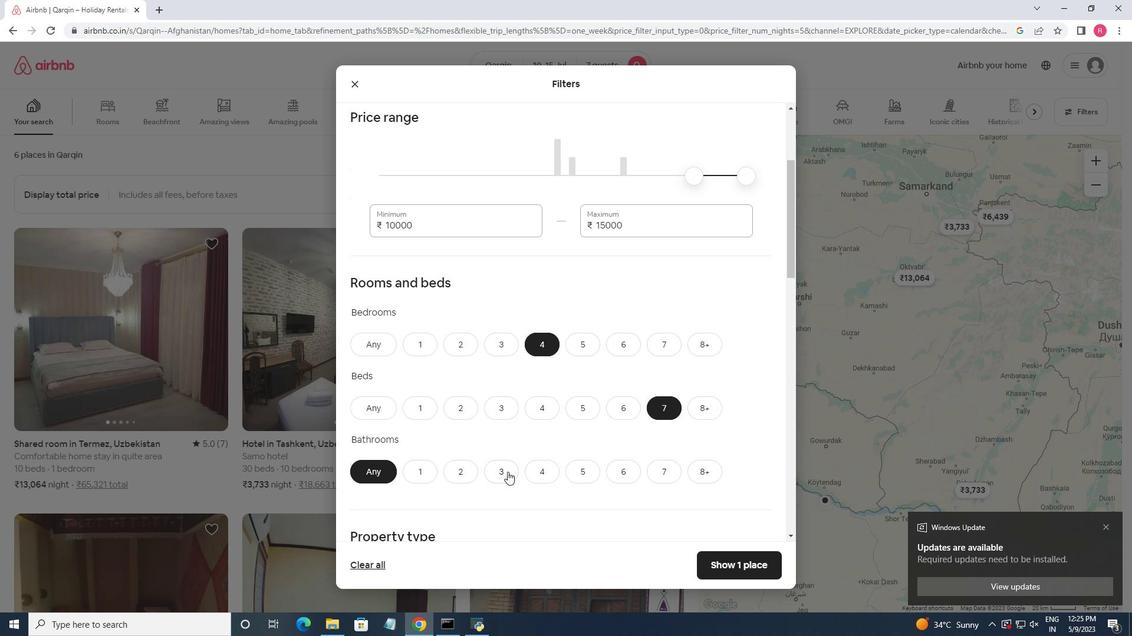 
Action: Mouse pressed left at (547, 473)
Screenshot: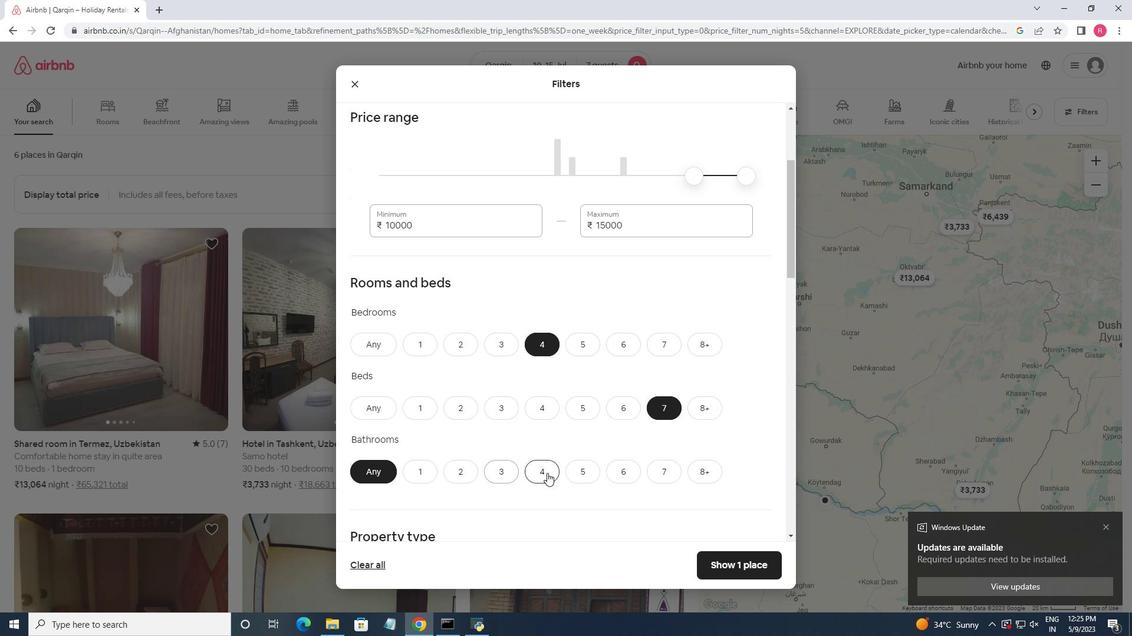
Action: Mouse moved to (558, 390)
Screenshot: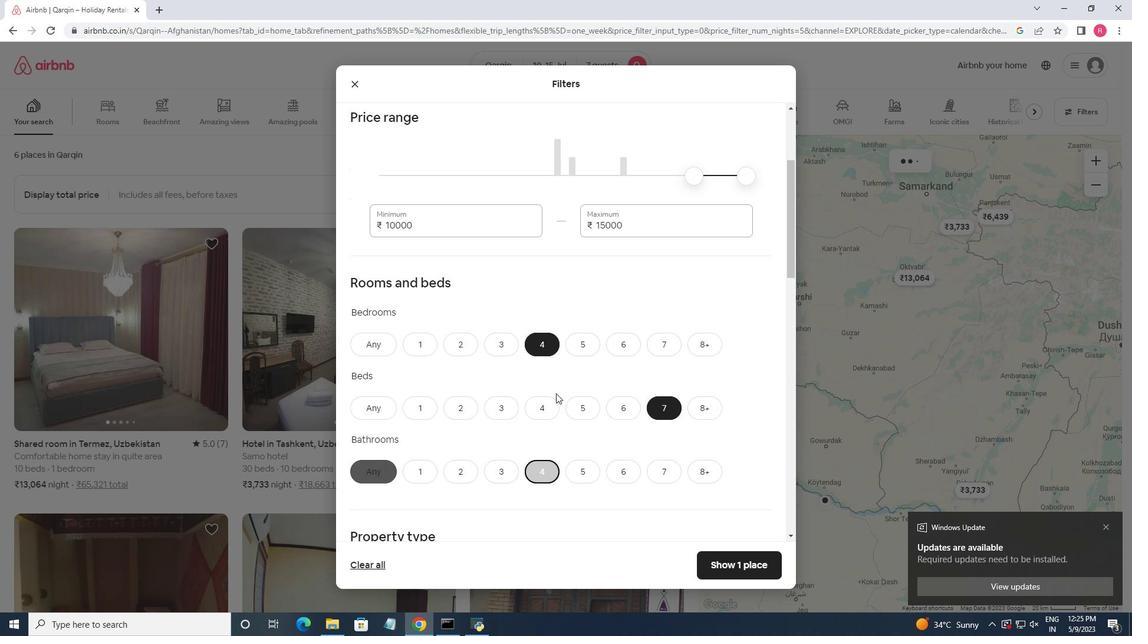 
Action: Mouse scrolled (558, 390) with delta (0, 0)
Screenshot: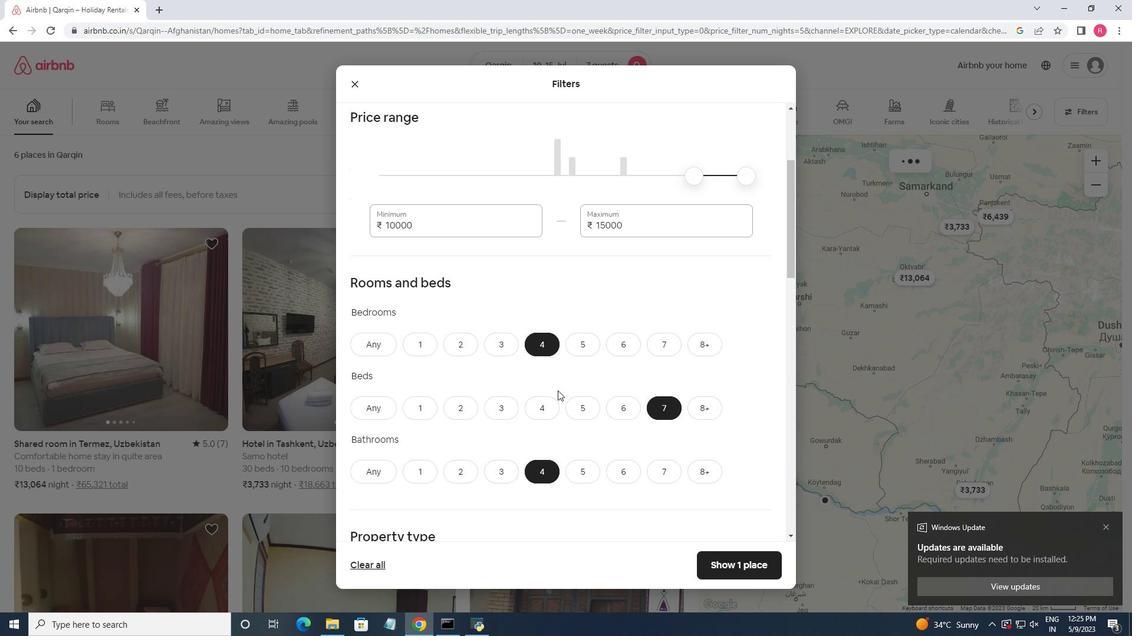 
Action: Mouse scrolled (558, 390) with delta (0, 0)
Screenshot: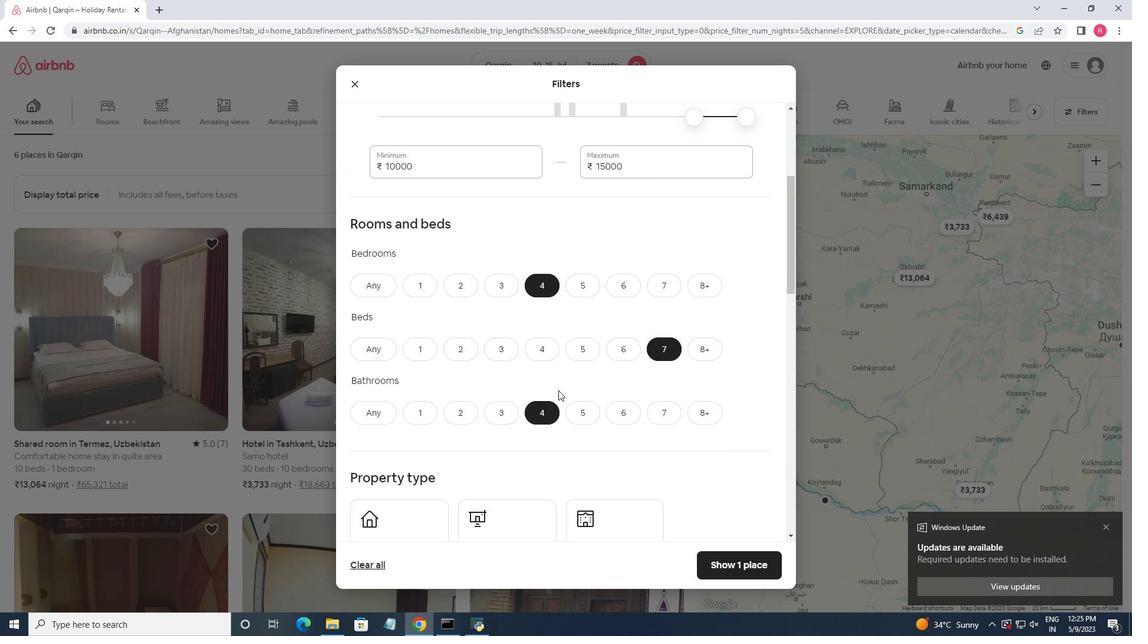 
Action: Mouse scrolled (558, 390) with delta (0, 0)
Screenshot: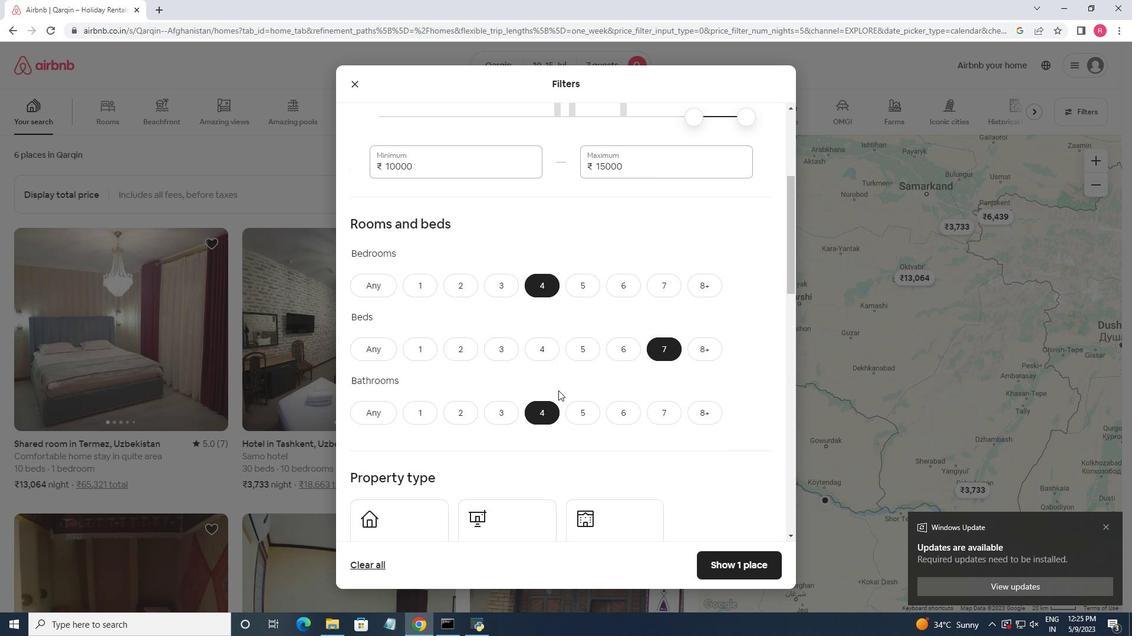 
Action: Mouse moved to (412, 426)
Screenshot: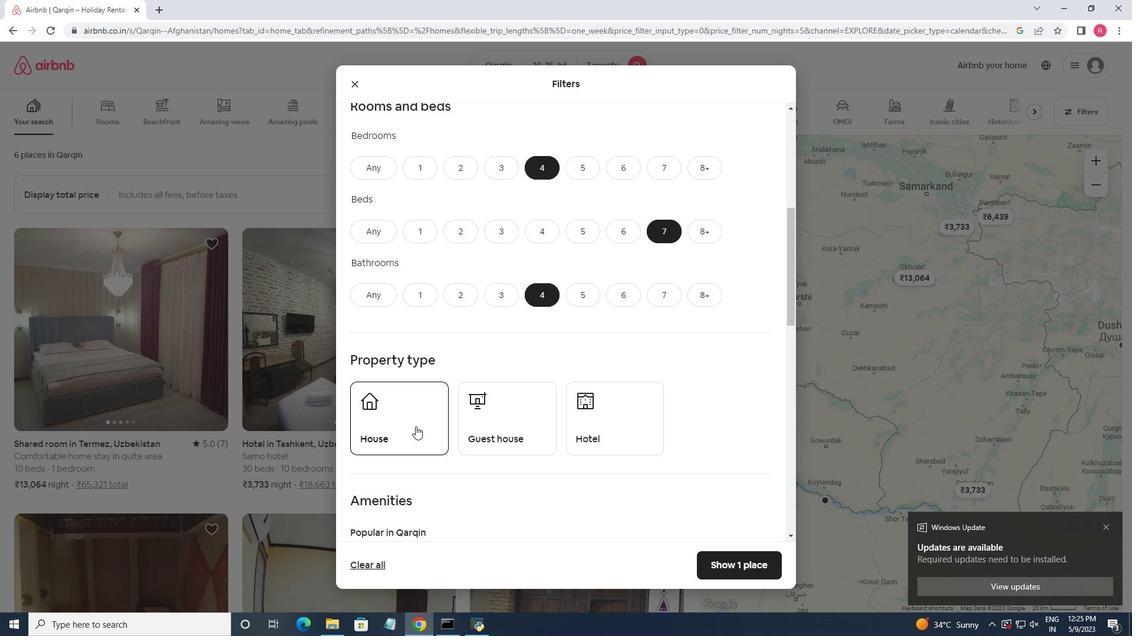 
Action: Mouse pressed left at (412, 426)
Screenshot: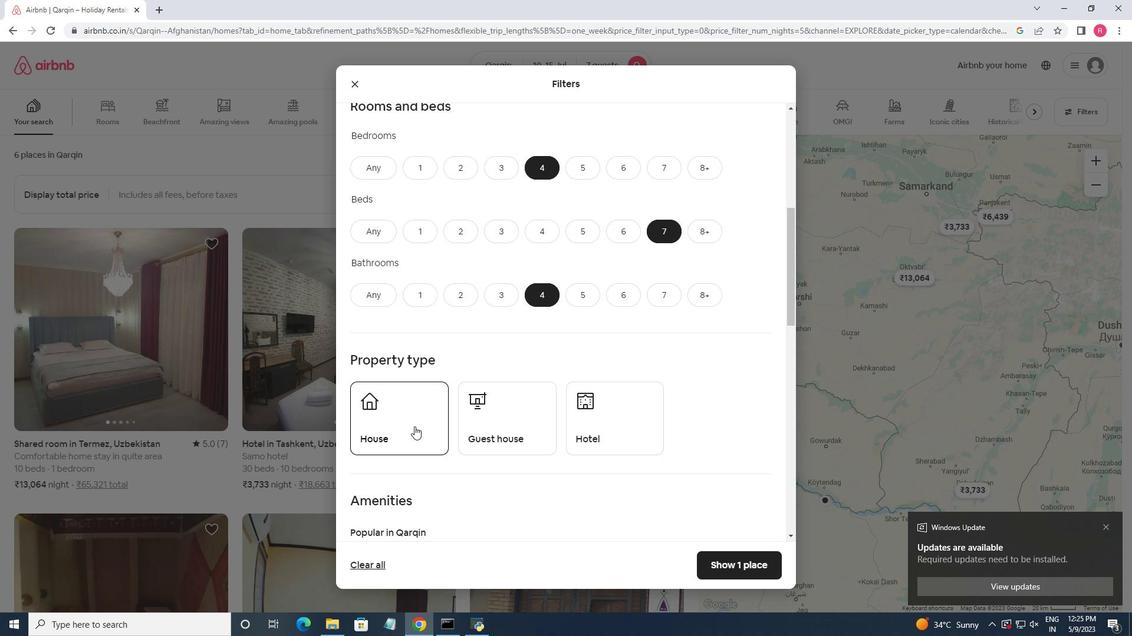 
Action: Mouse moved to (604, 433)
Screenshot: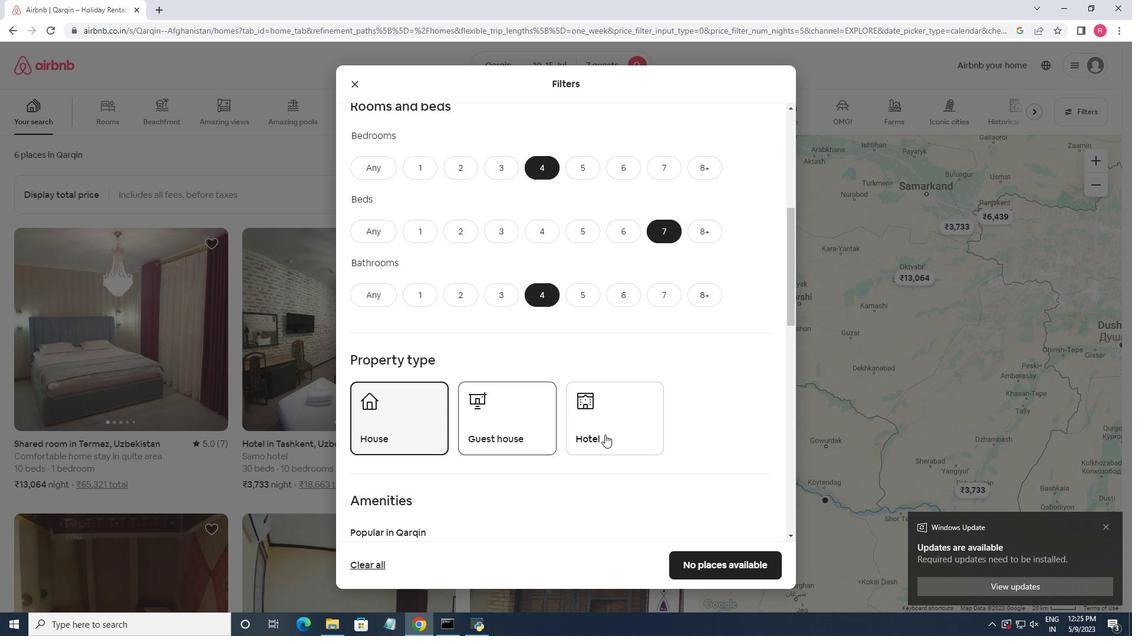 
Action: Mouse pressed left at (604, 433)
Screenshot: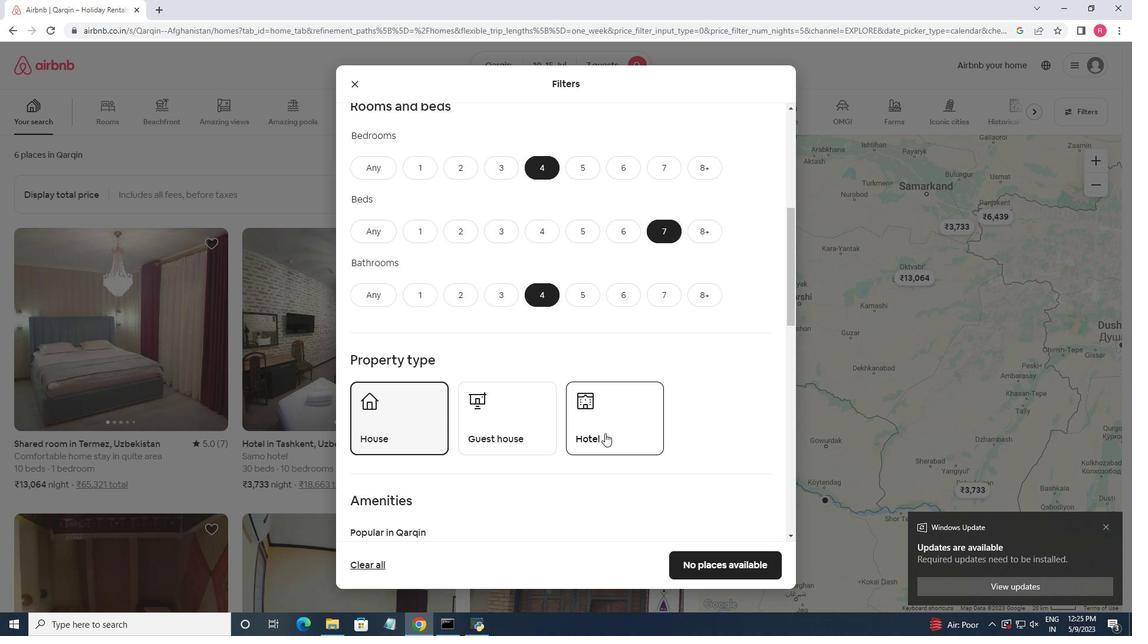 
Action: Mouse moved to (630, 402)
Screenshot: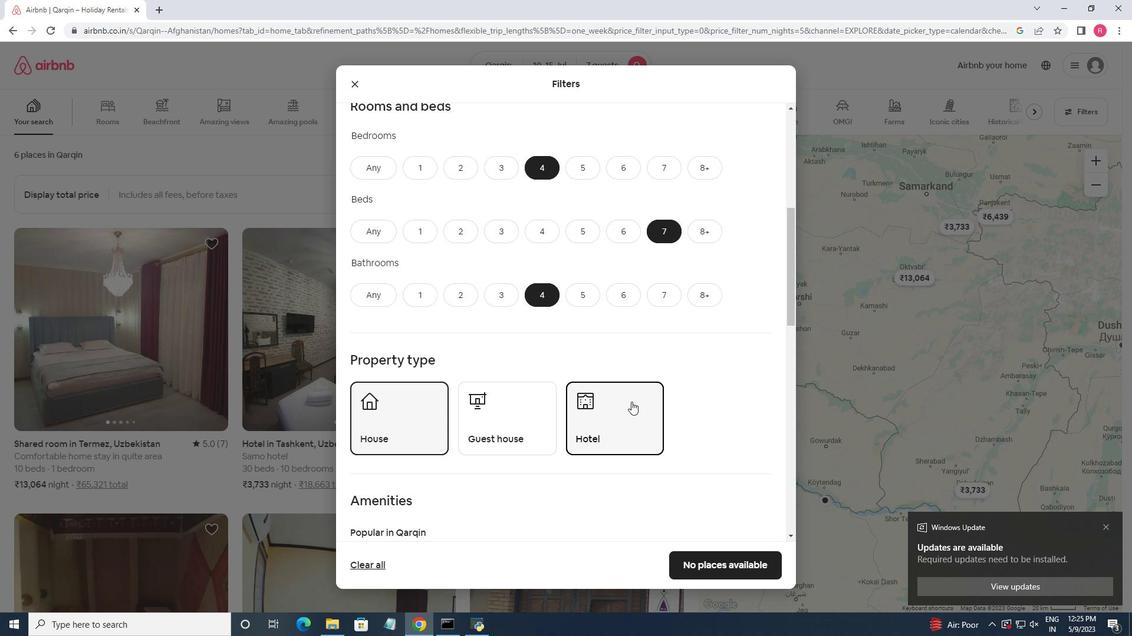
Action: Mouse scrolled (630, 401) with delta (0, 0)
Screenshot: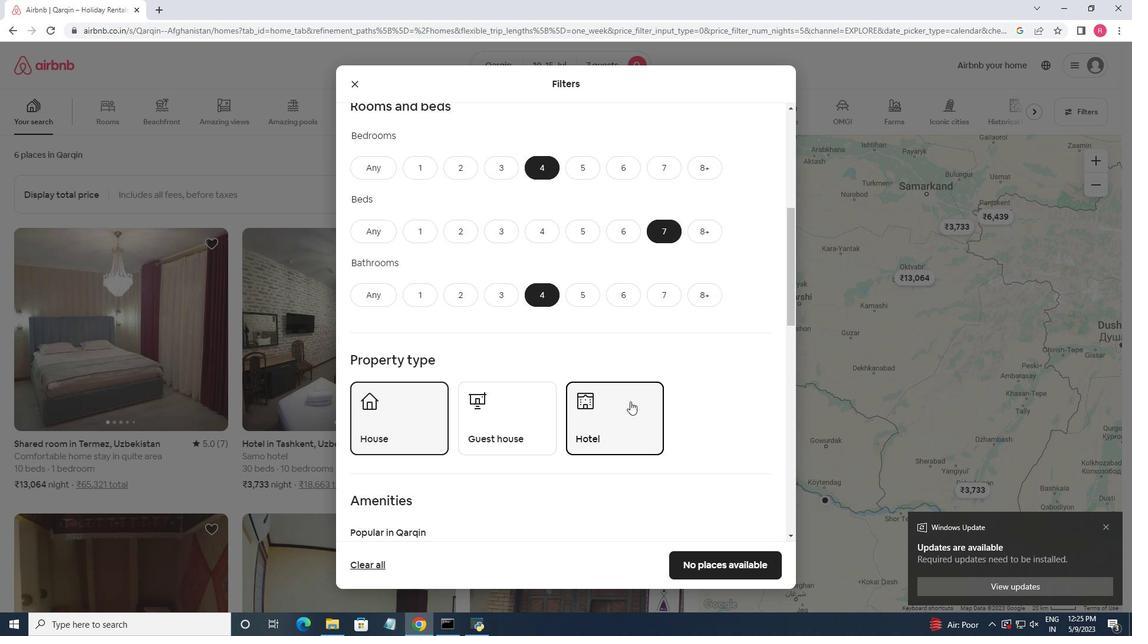 
Action: Mouse scrolled (630, 401) with delta (0, 0)
Screenshot: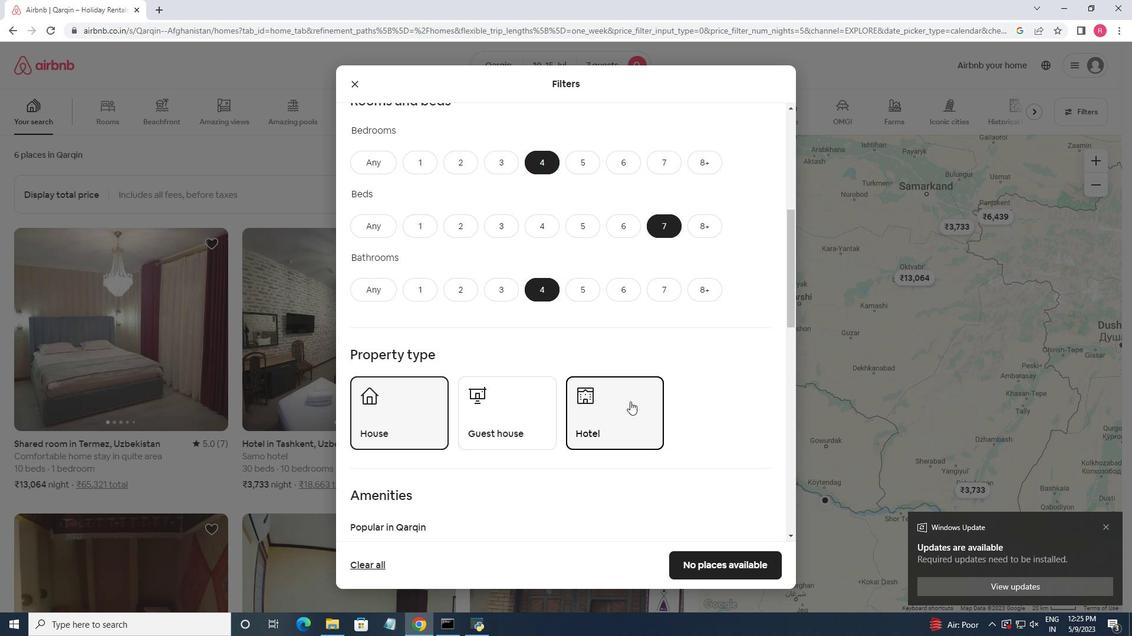 
Action: Mouse moved to (629, 403)
Screenshot: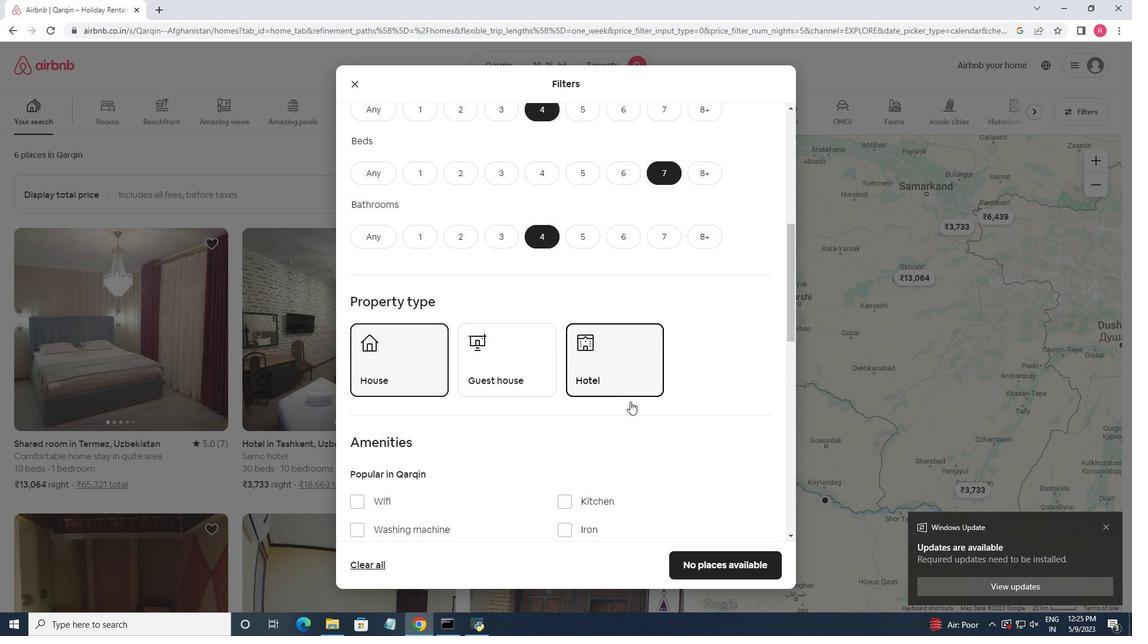 
Action: Mouse scrolled (629, 402) with delta (0, 0)
Screenshot: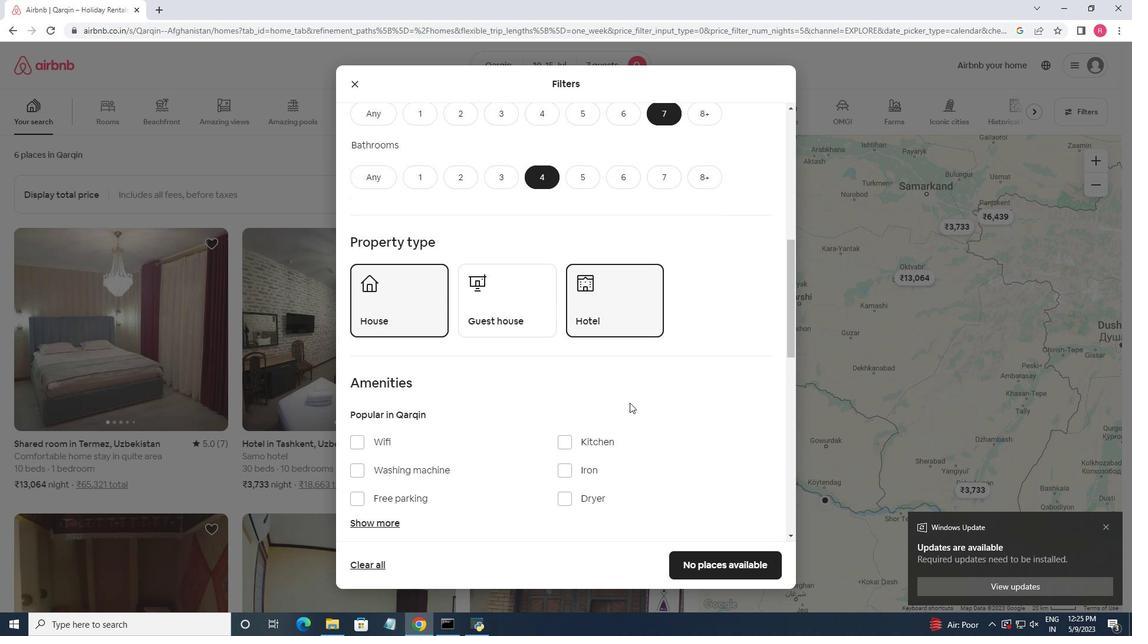 
Action: Mouse moved to (357, 383)
Screenshot: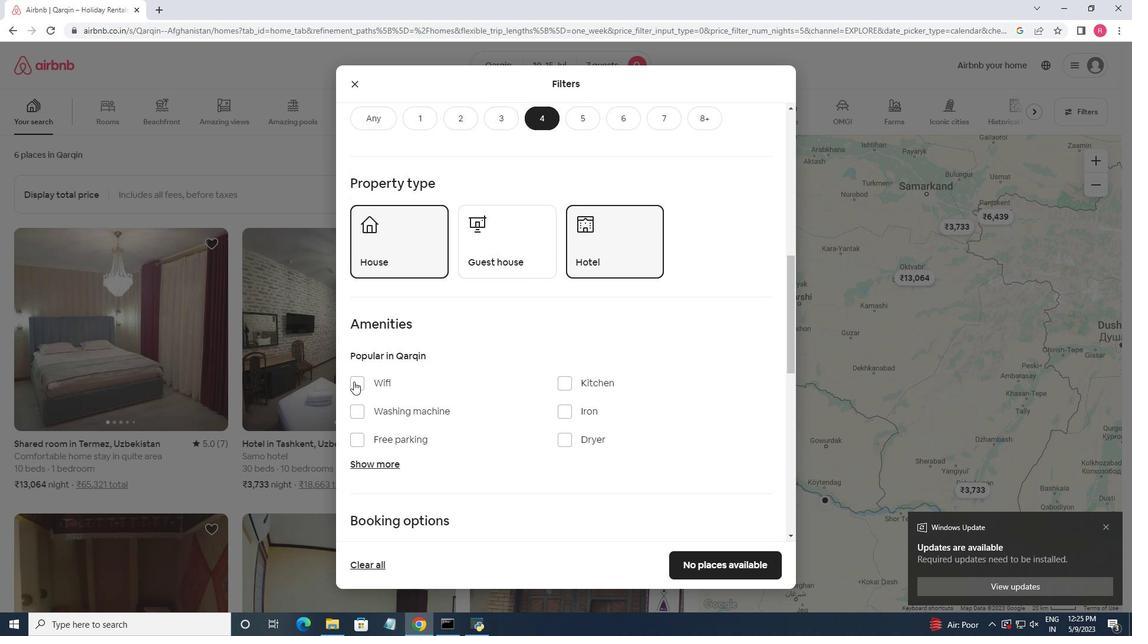 
Action: Mouse pressed left at (357, 383)
Screenshot: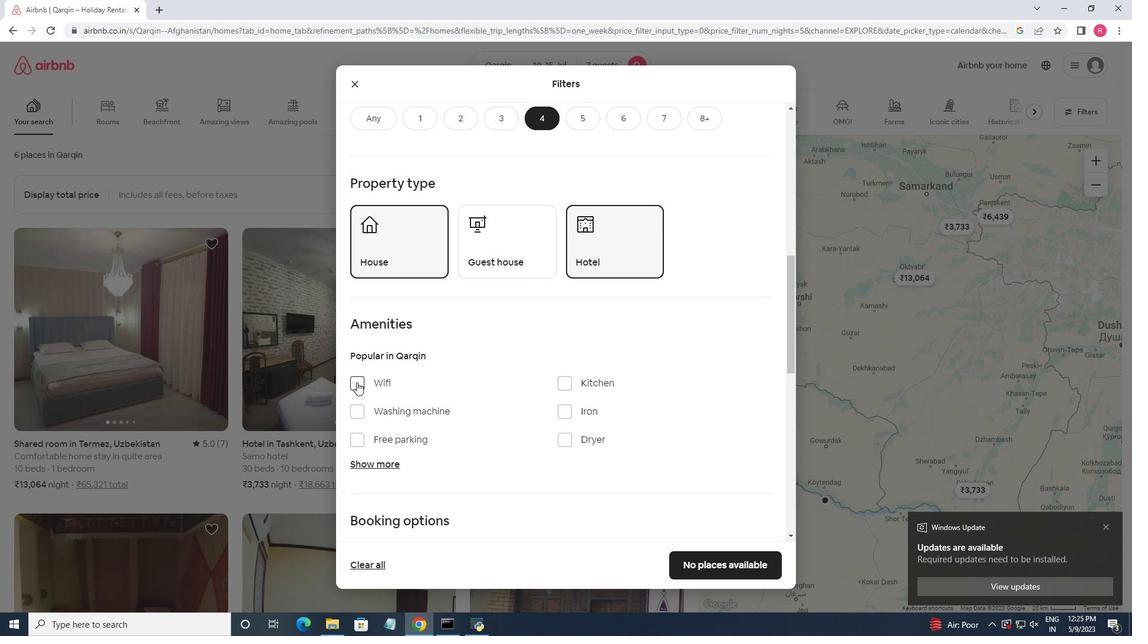 
Action: Mouse moved to (384, 462)
Screenshot: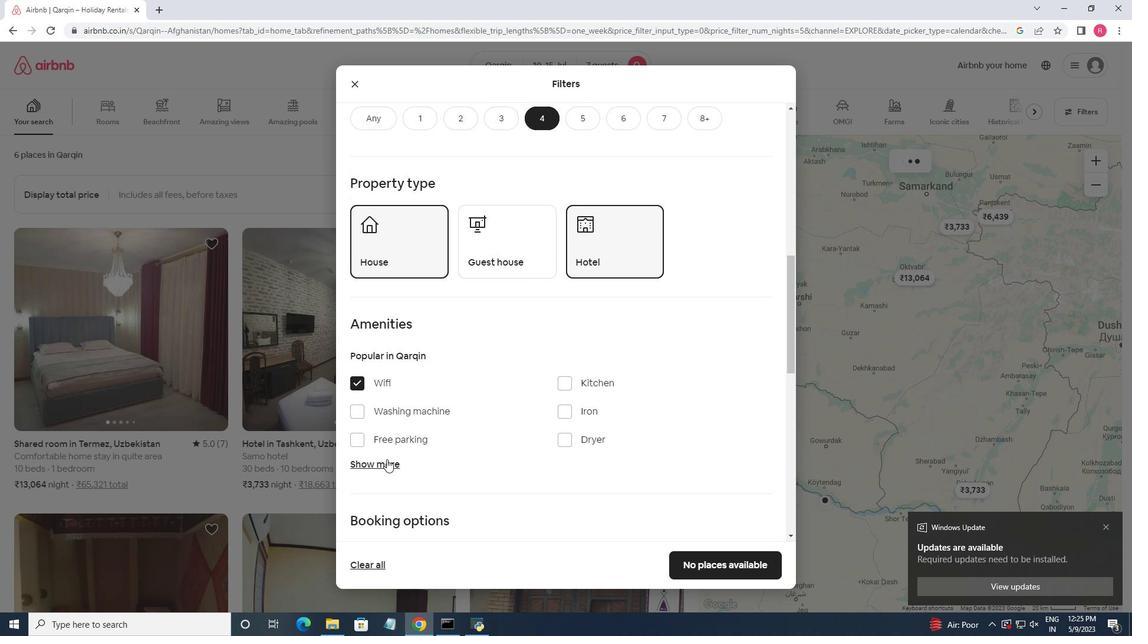 
Action: Mouse pressed left at (384, 462)
Screenshot: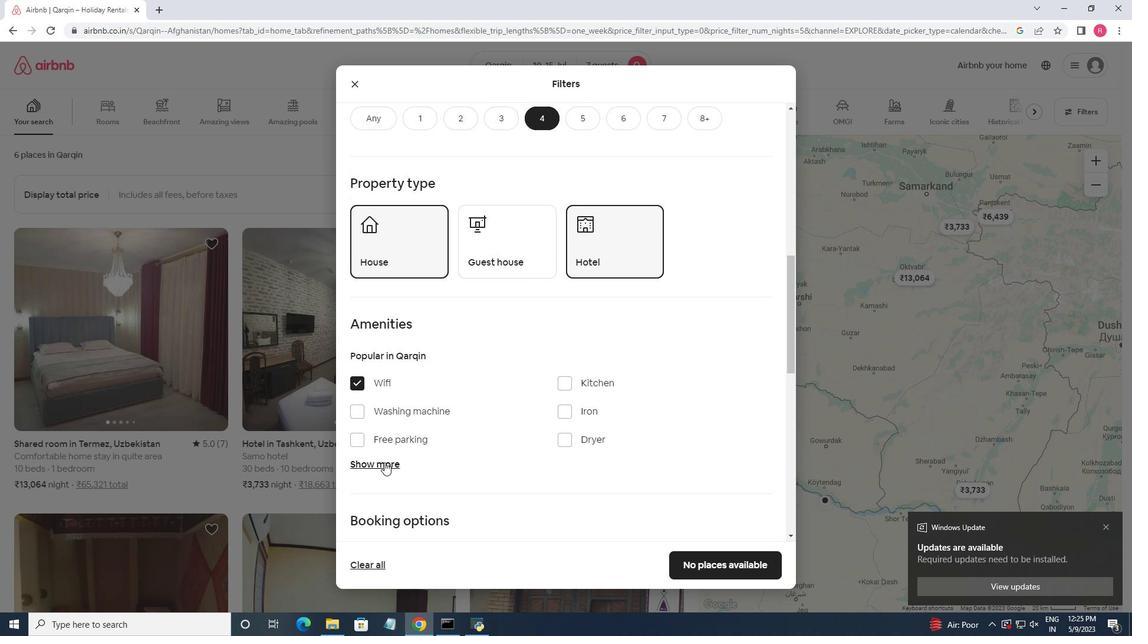 
Action: Mouse moved to (360, 440)
Screenshot: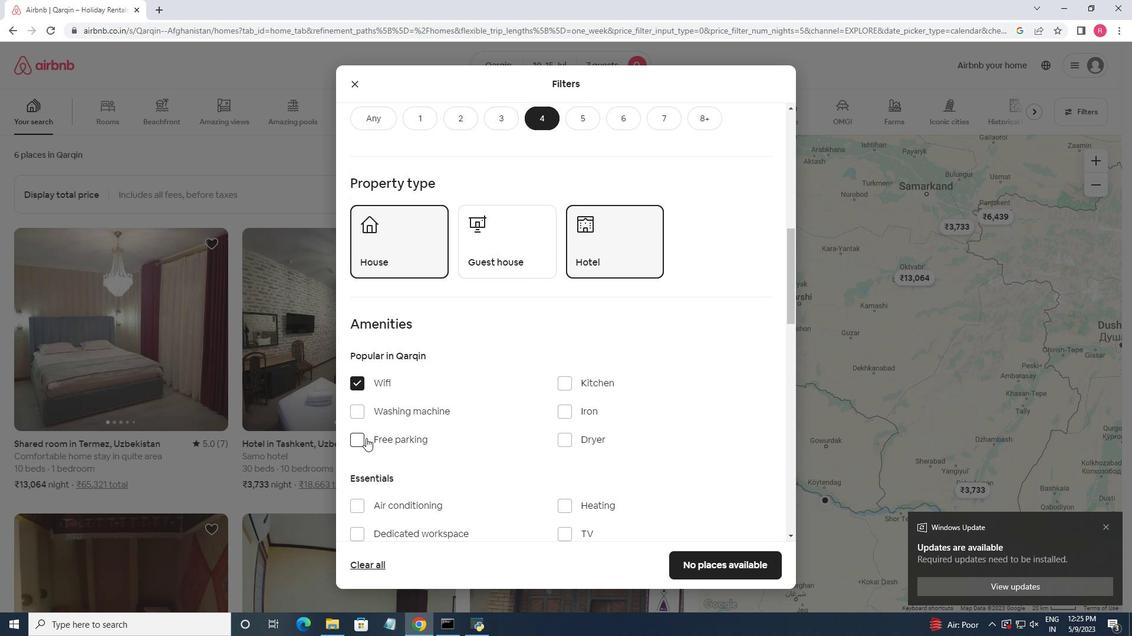
Action: Mouse pressed left at (360, 440)
Screenshot: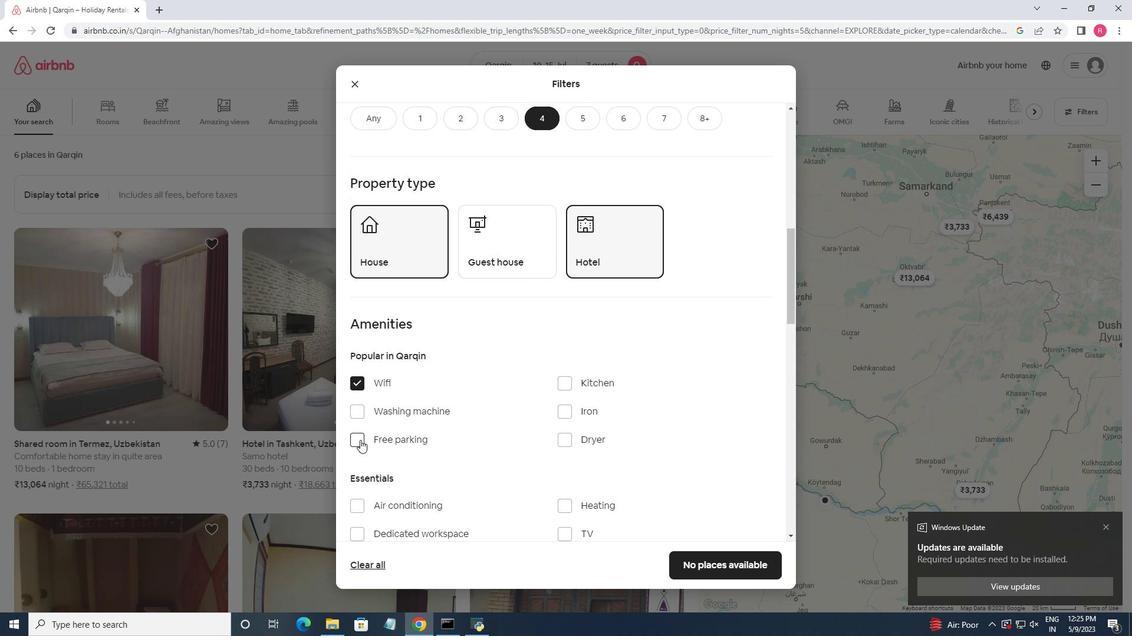 
Action: Mouse moved to (469, 408)
Screenshot: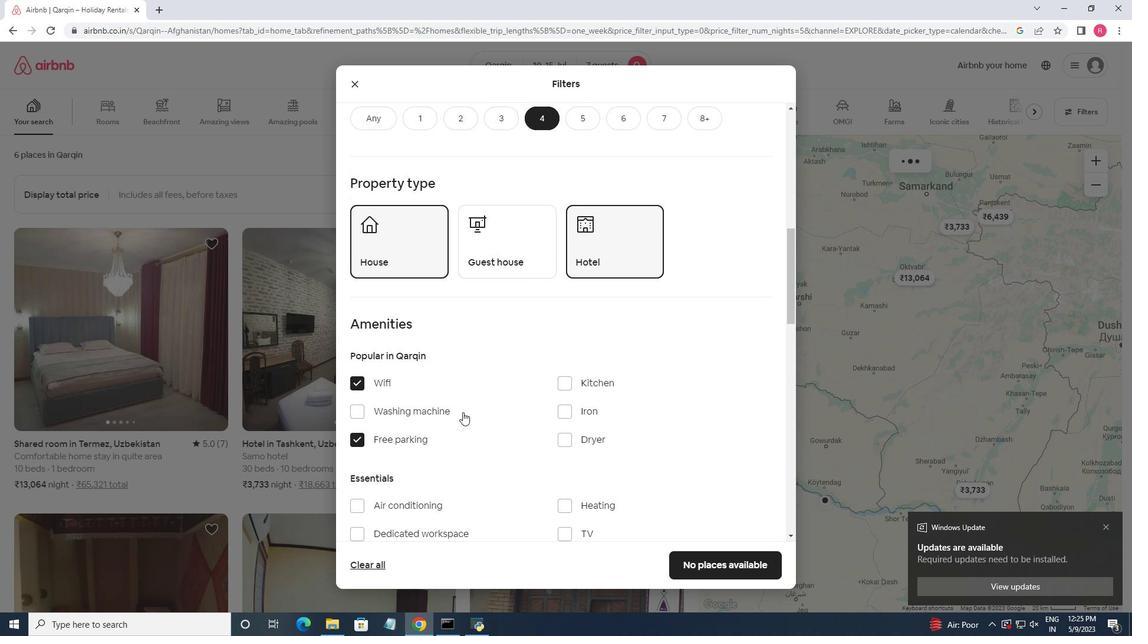 
Action: Mouse scrolled (469, 407) with delta (0, 0)
Screenshot: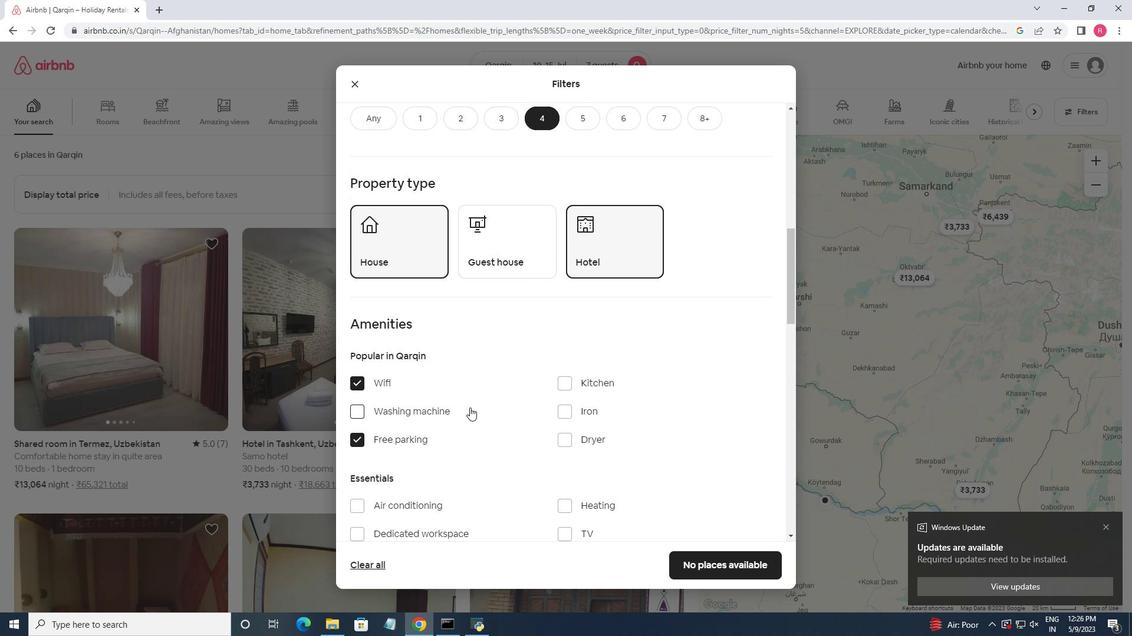 
Action: Mouse moved to (359, 385)
Screenshot: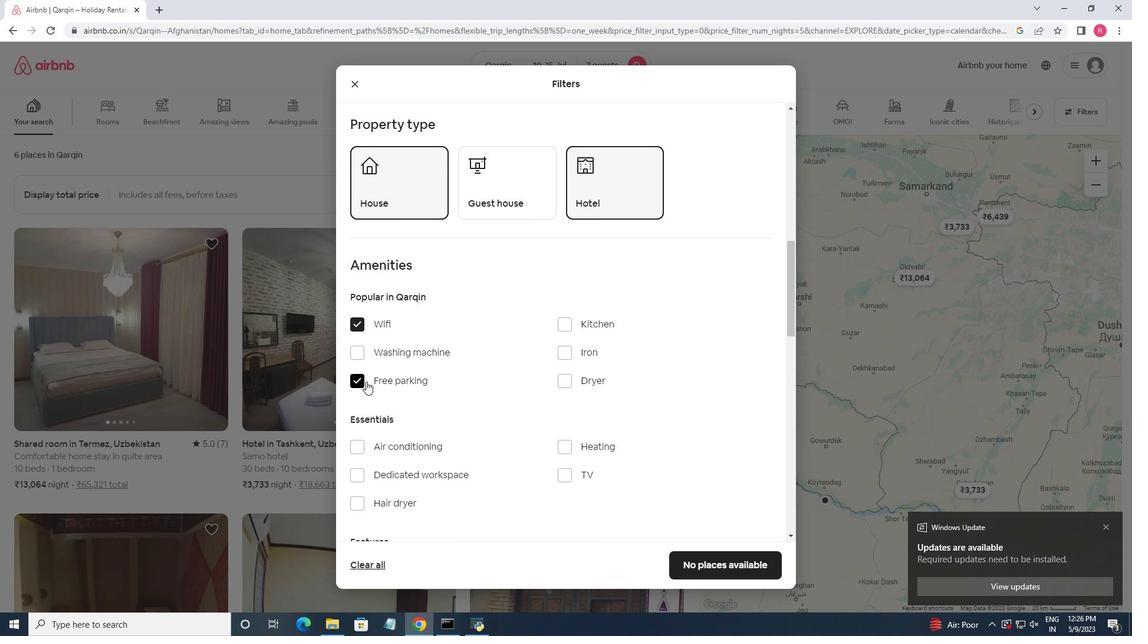 
Action: Mouse pressed left at (359, 385)
Screenshot: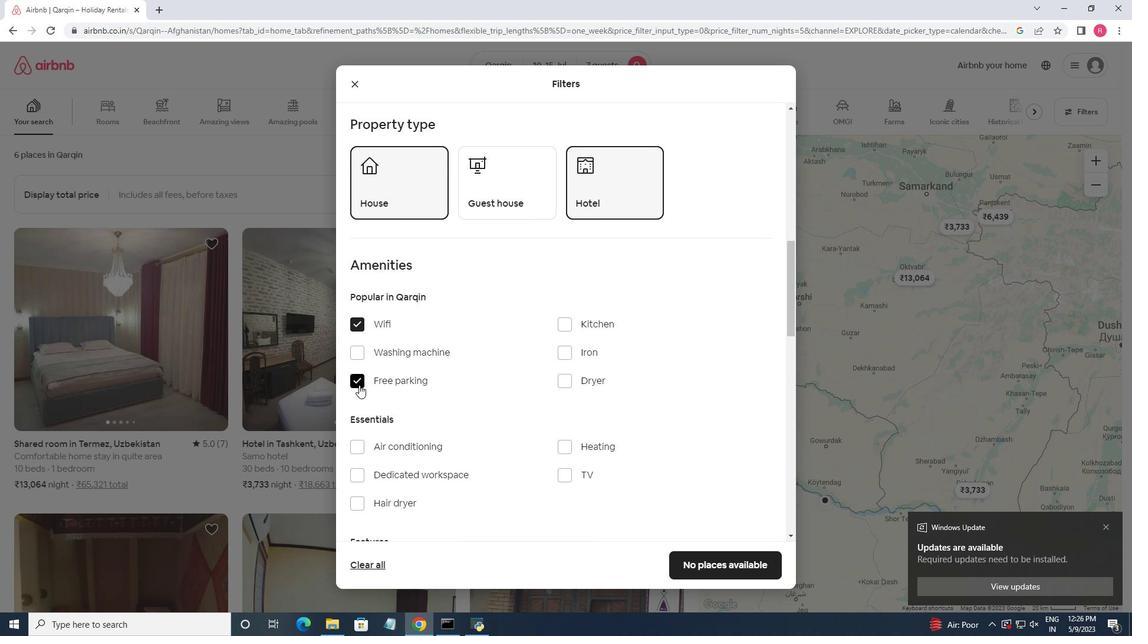 
Action: Mouse moved to (452, 367)
Screenshot: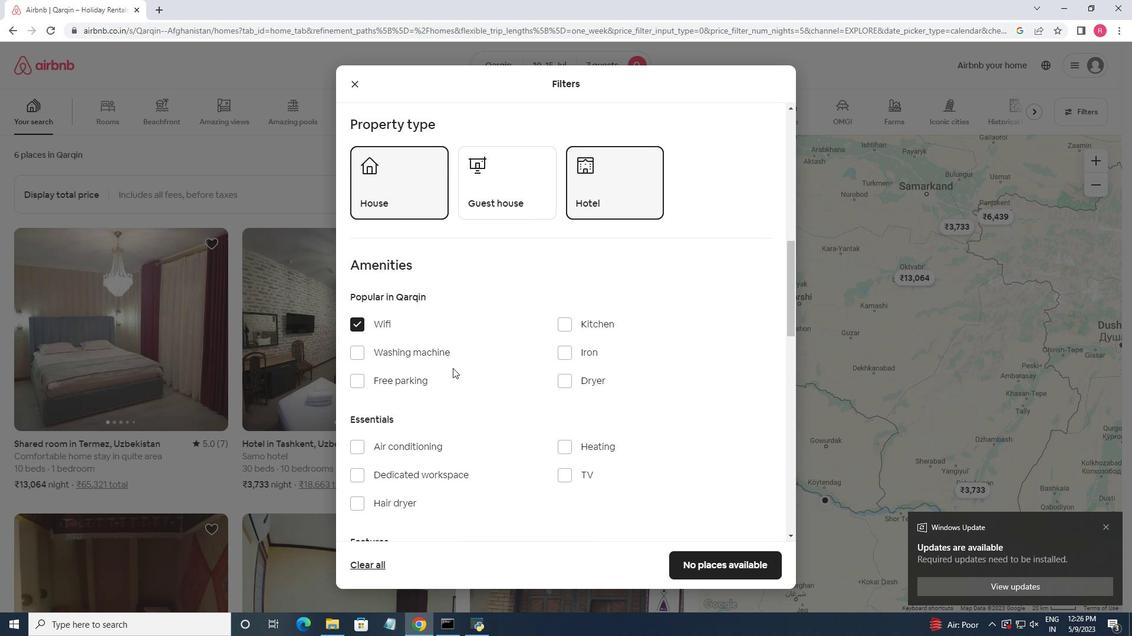 
Action: Mouse scrolled (452, 367) with delta (0, 0)
Screenshot: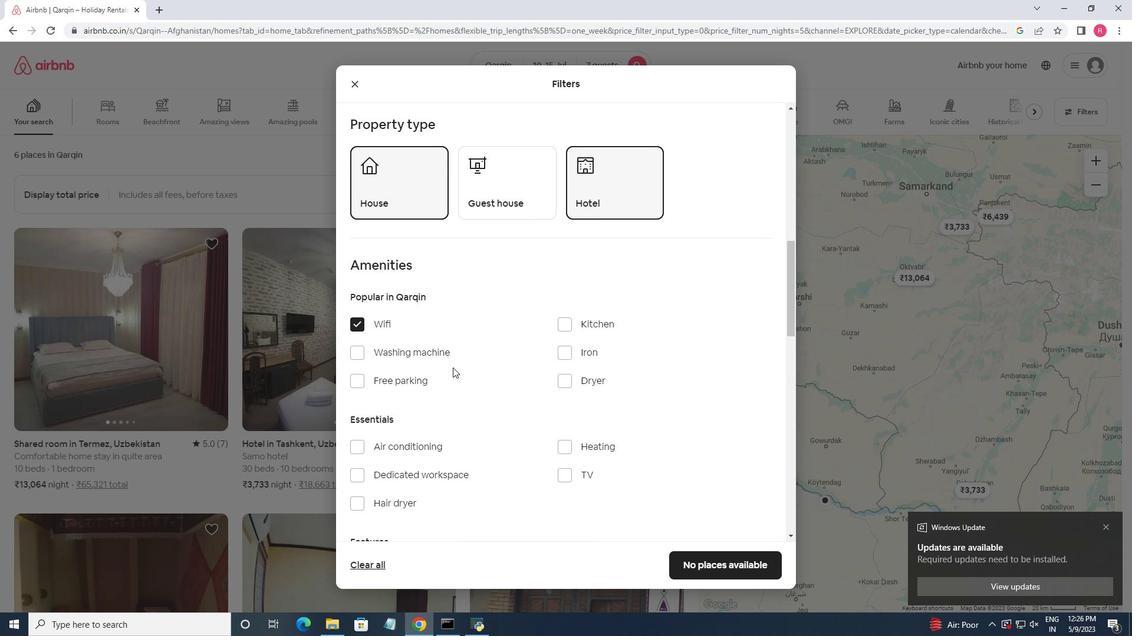 
Action: Mouse moved to (524, 372)
Screenshot: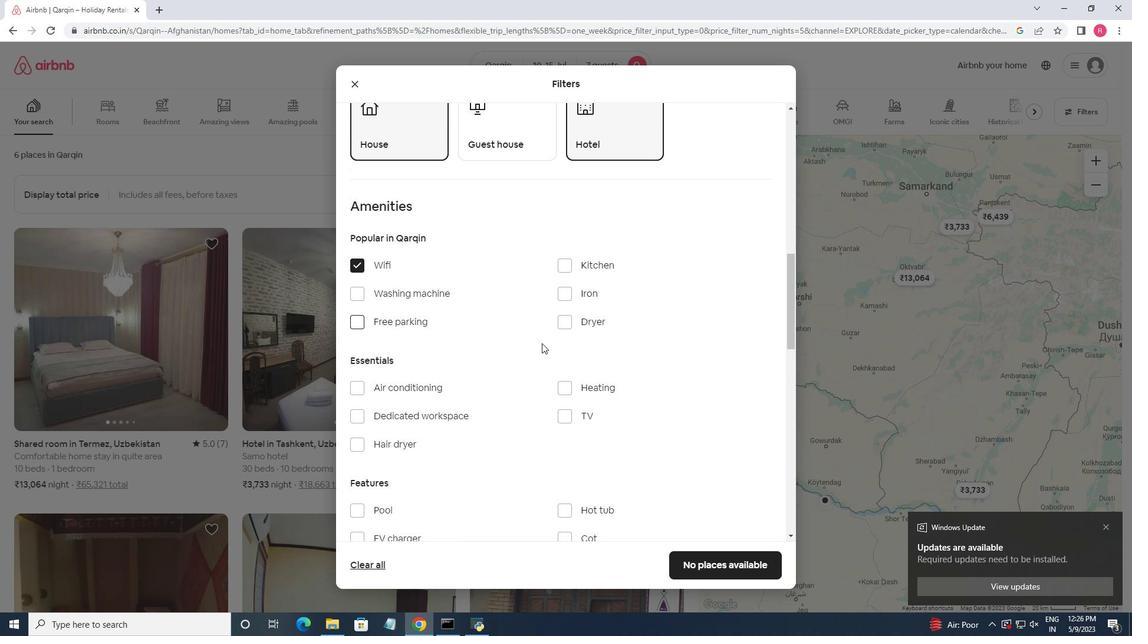 
Action: Mouse scrolled (524, 371) with delta (0, 0)
Screenshot: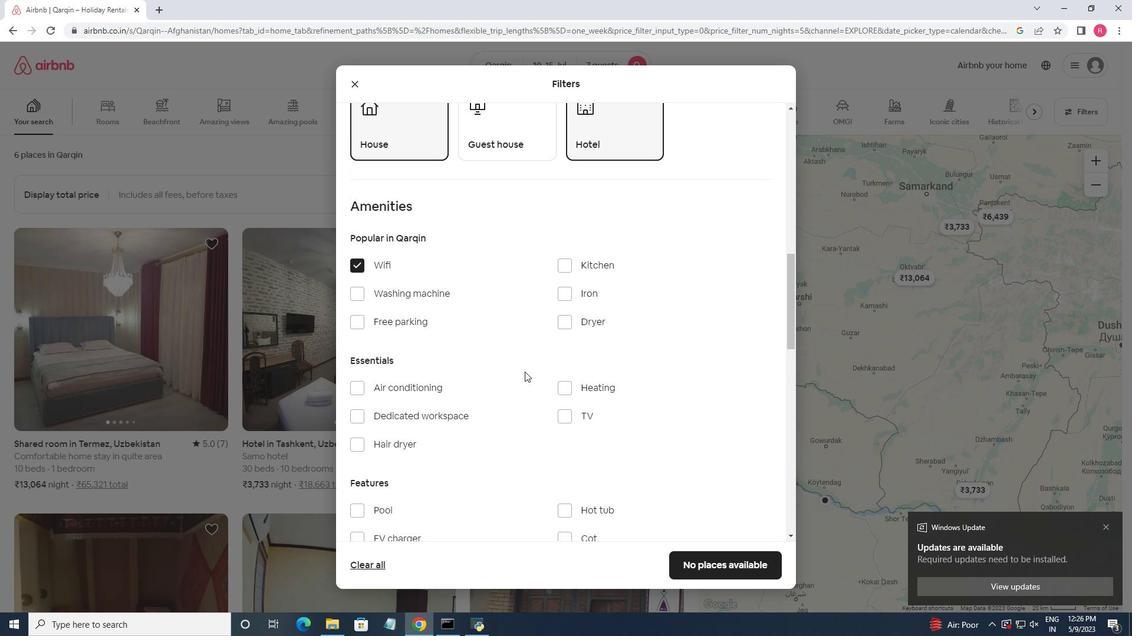 
Action: Mouse scrolled (524, 371) with delta (0, 0)
Screenshot: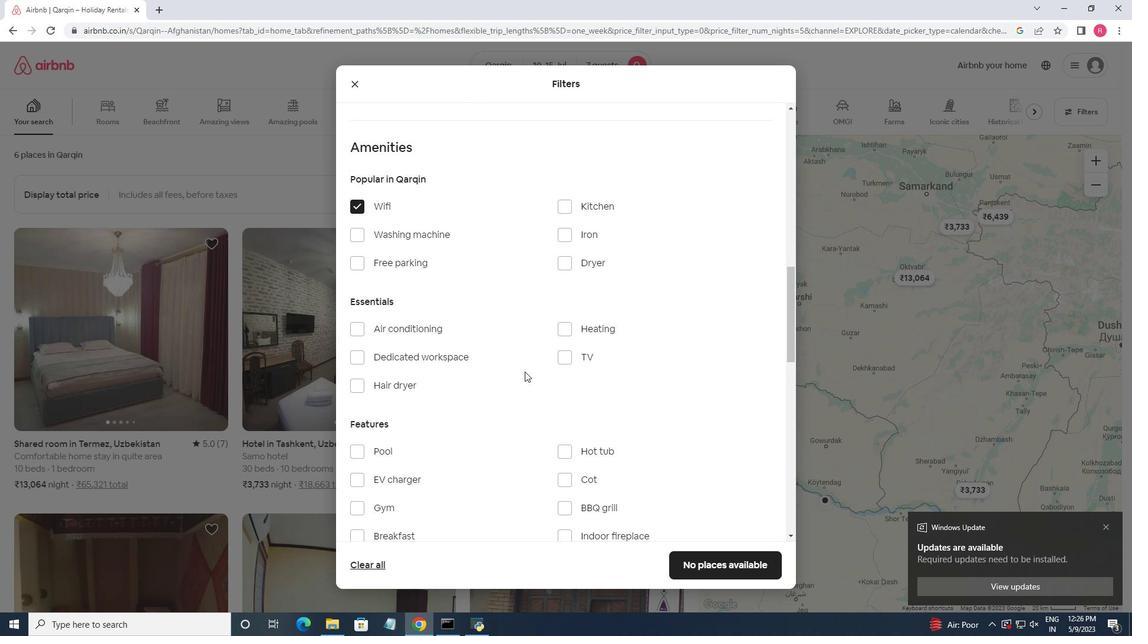 
Action: Mouse moved to (355, 273)
Screenshot: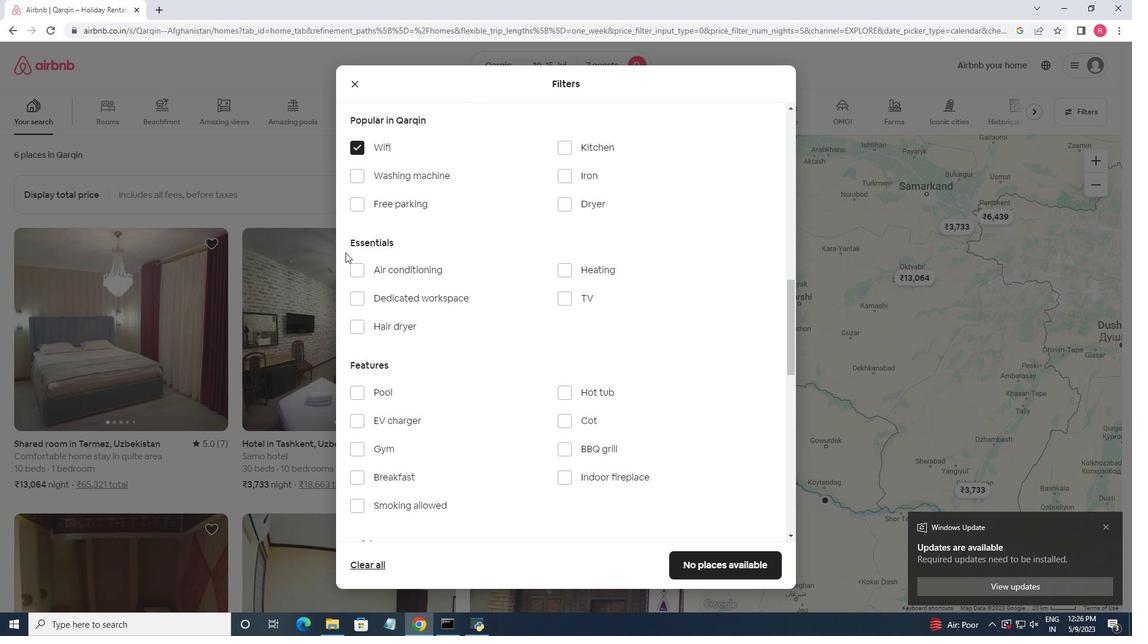 
Action: Mouse pressed left at (355, 273)
Screenshot: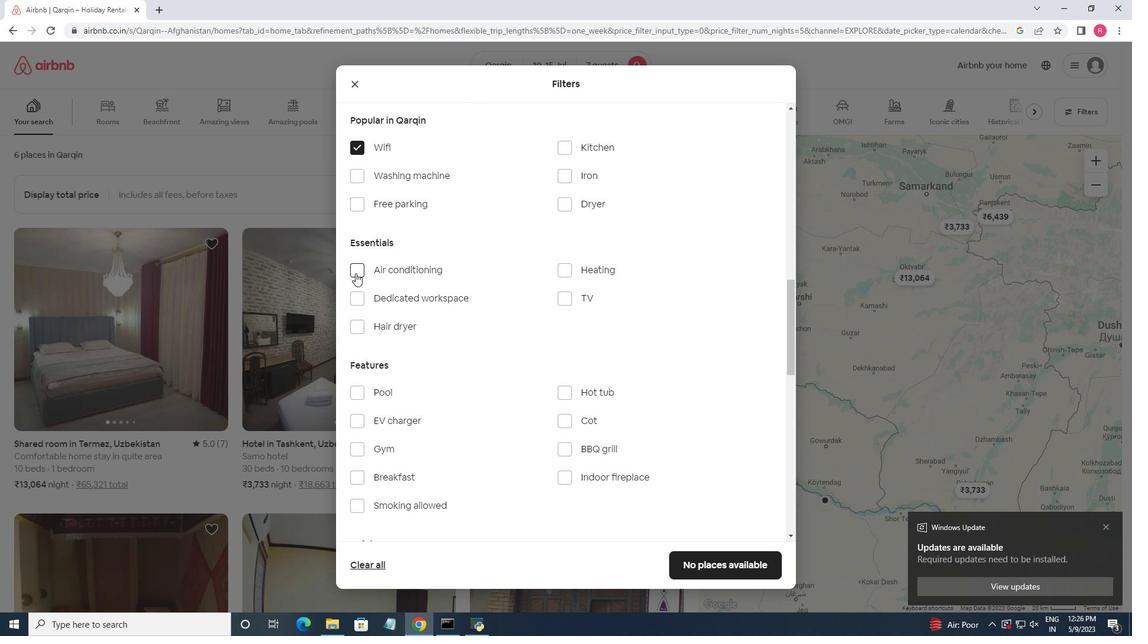 
Action: Mouse moved to (491, 340)
Screenshot: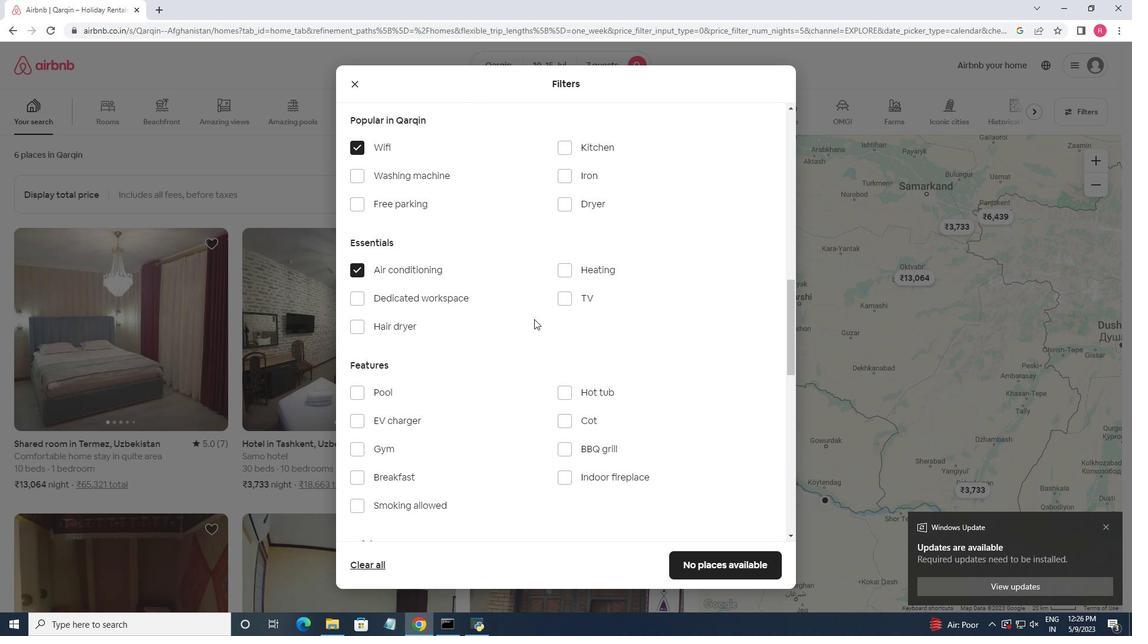 
Action: Mouse scrolled (491, 340) with delta (0, 0)
Screenshot: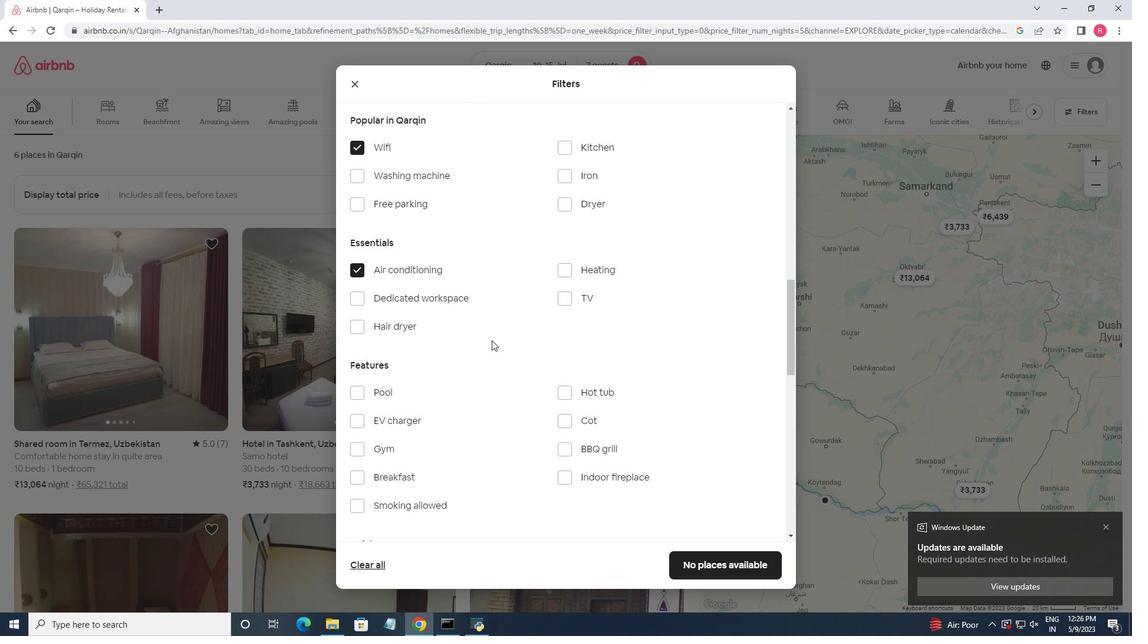 
Action: Mouse moved to (359, 332)
Screenshot: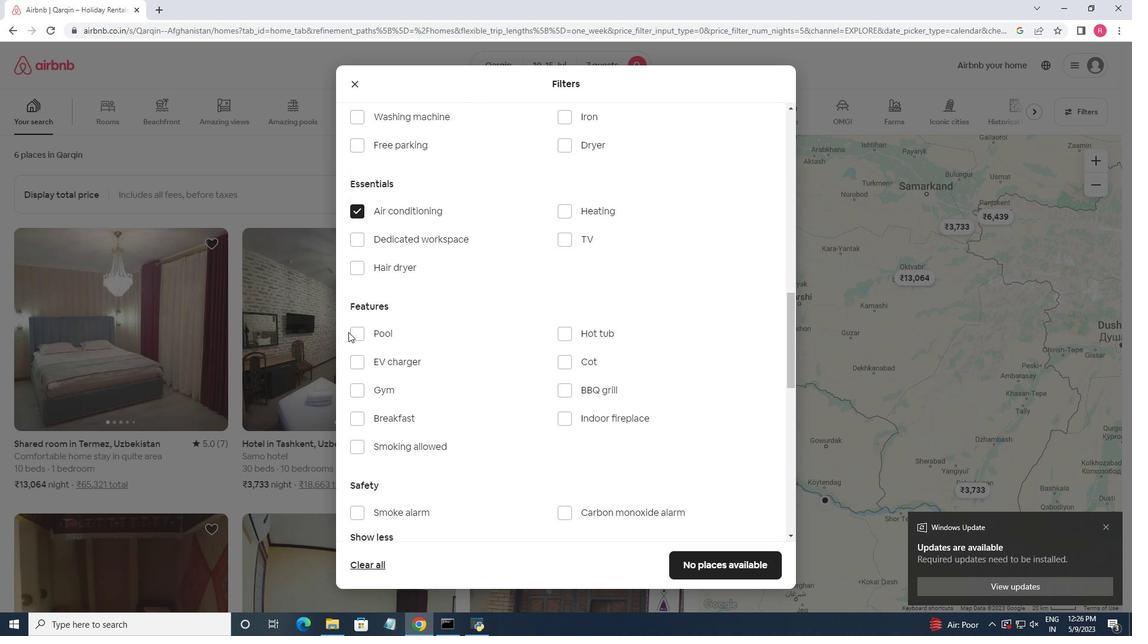 
Action: Mouse pressed left at (359, 332)
Screenshot: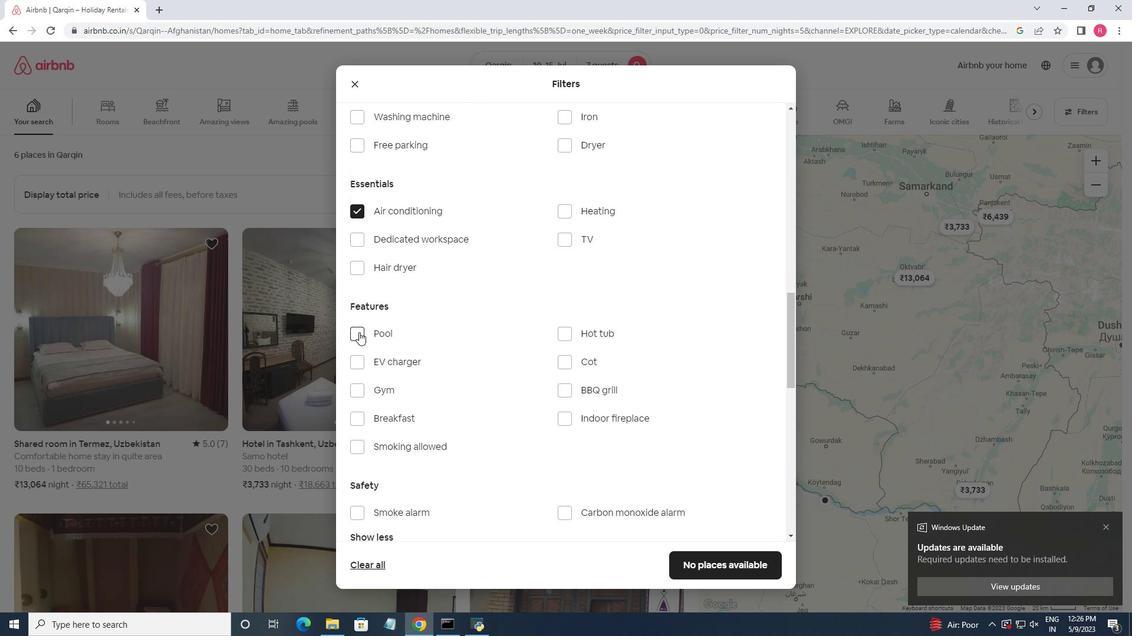 
Action: Mouse moved to (462, 333)
Screenshot: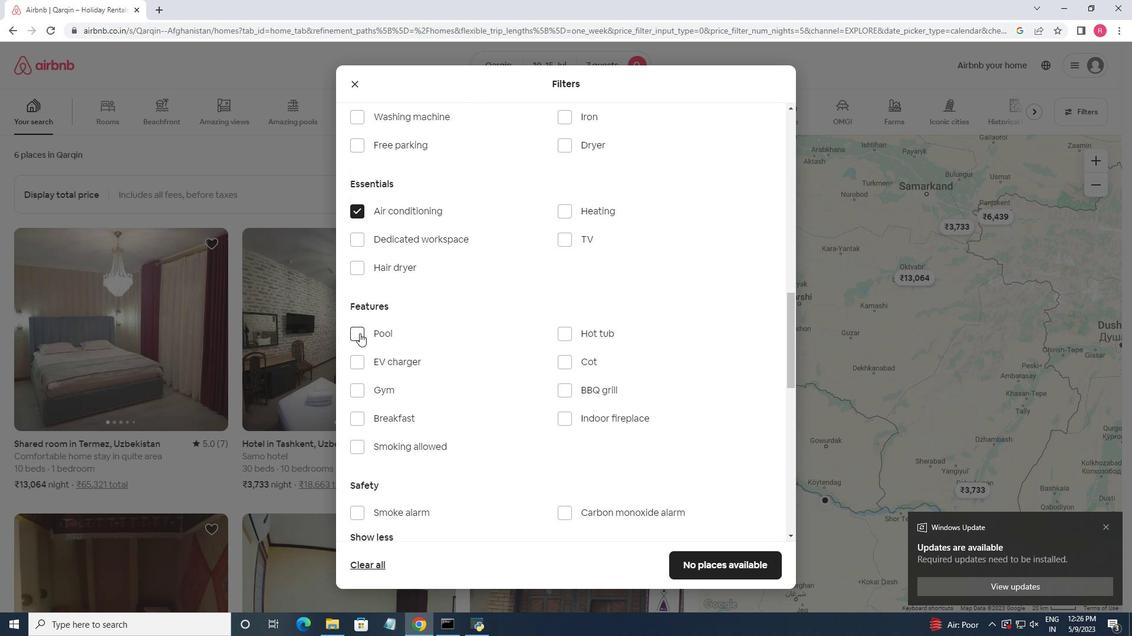 
Action: Mouse scrolled (462, 332) with delta (0, 0)
Screenshot: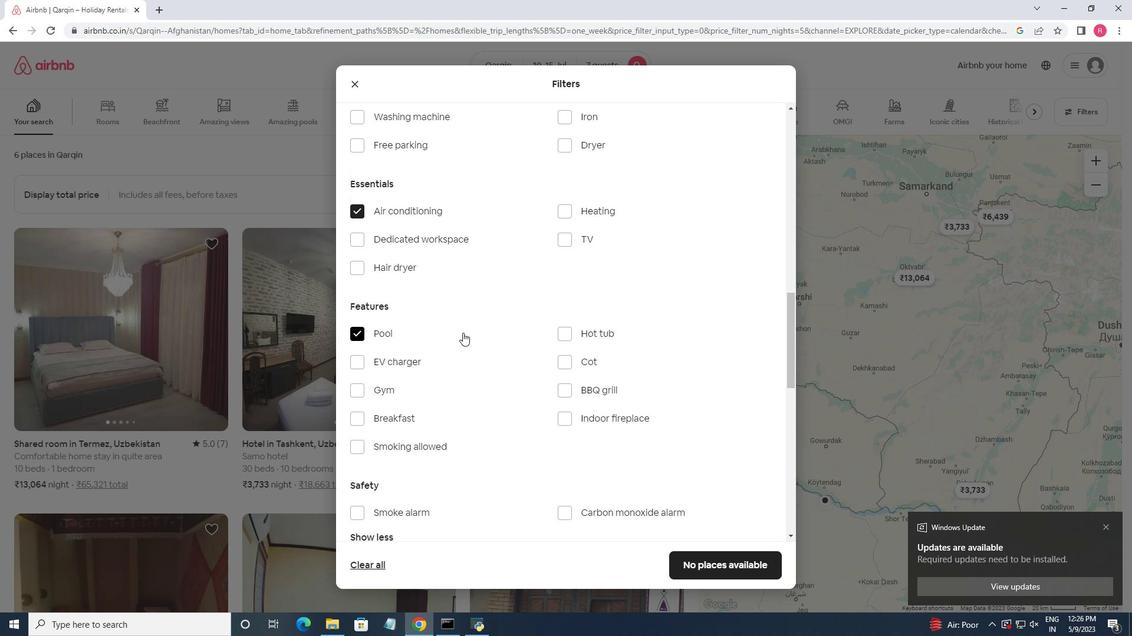 
Action: Mouse moved to (359, 331)
Screenshot: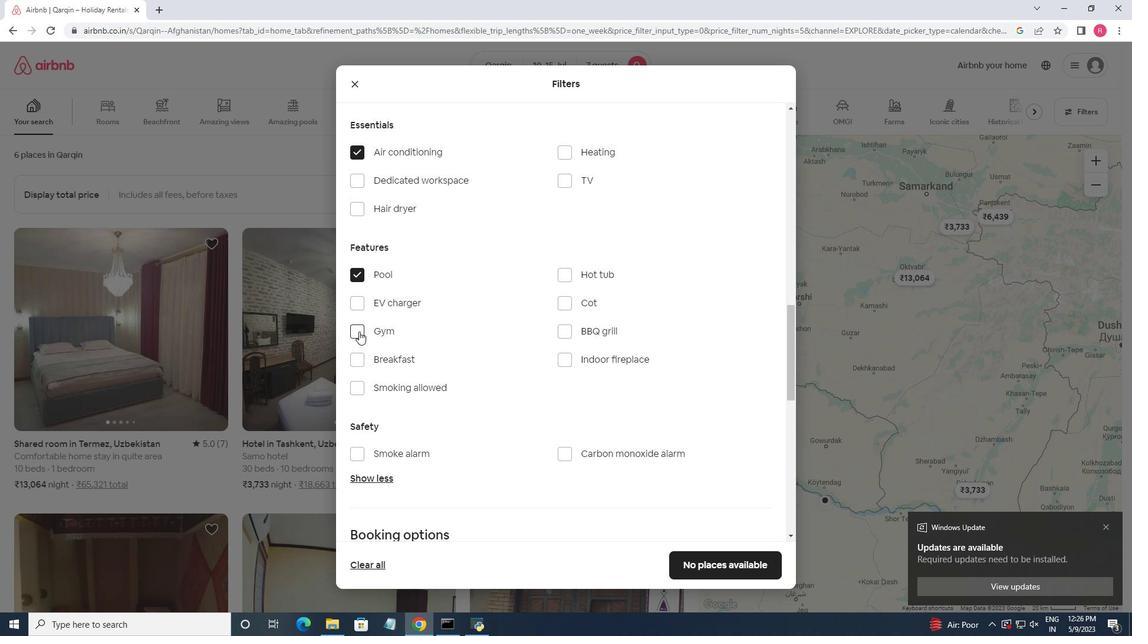 
Action: Mouse pressed left at (359, 331)
Screenshot: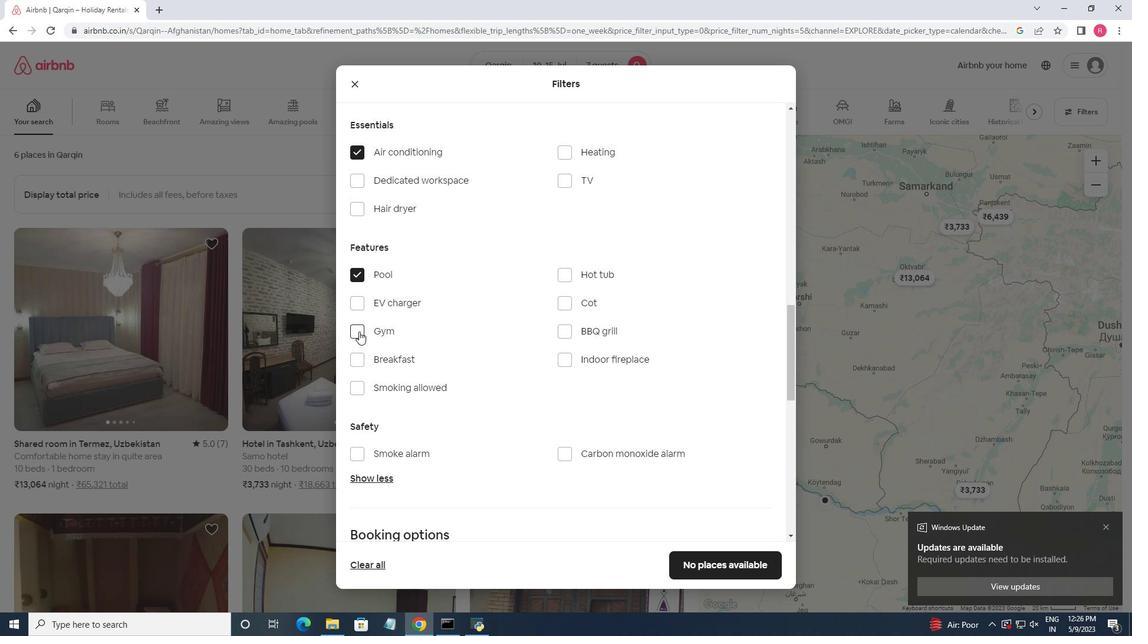 
Action: Mouse moved to (358, 364)
Screenshot: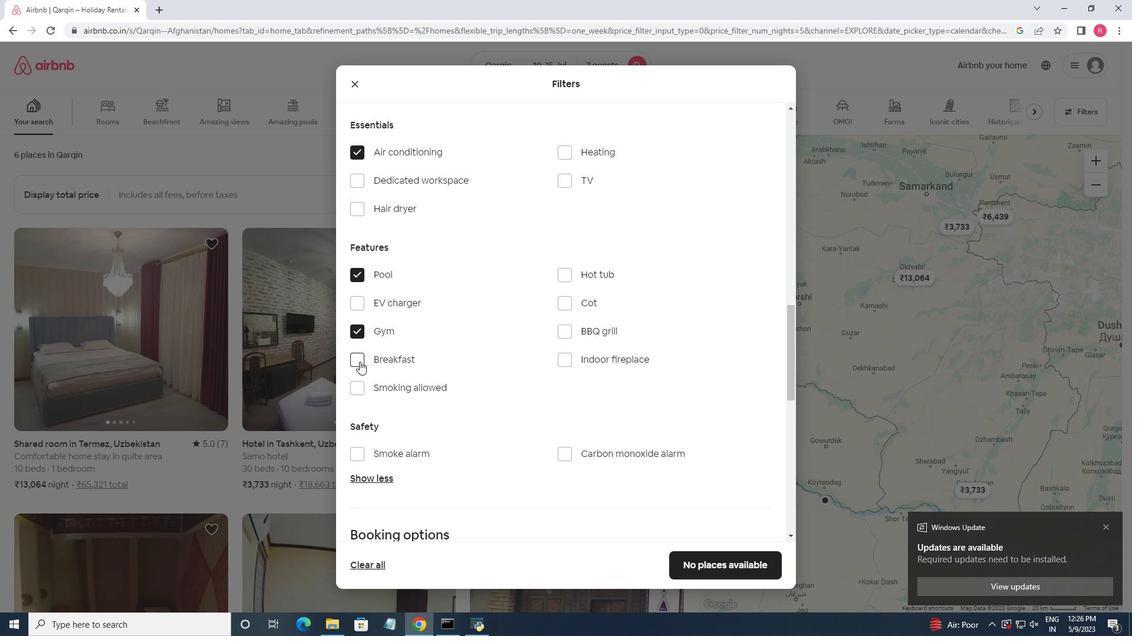 
Action: Mouse pressed left at (358, 364)
Screenshot: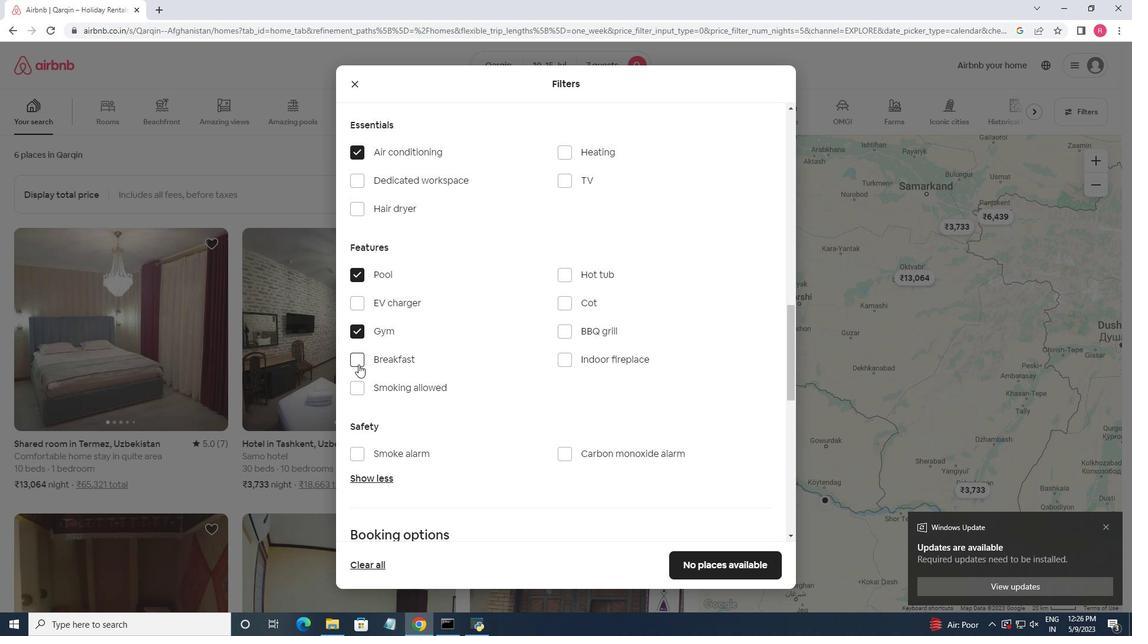 
Action: Mouse moved to (433, 359)
Screenshot: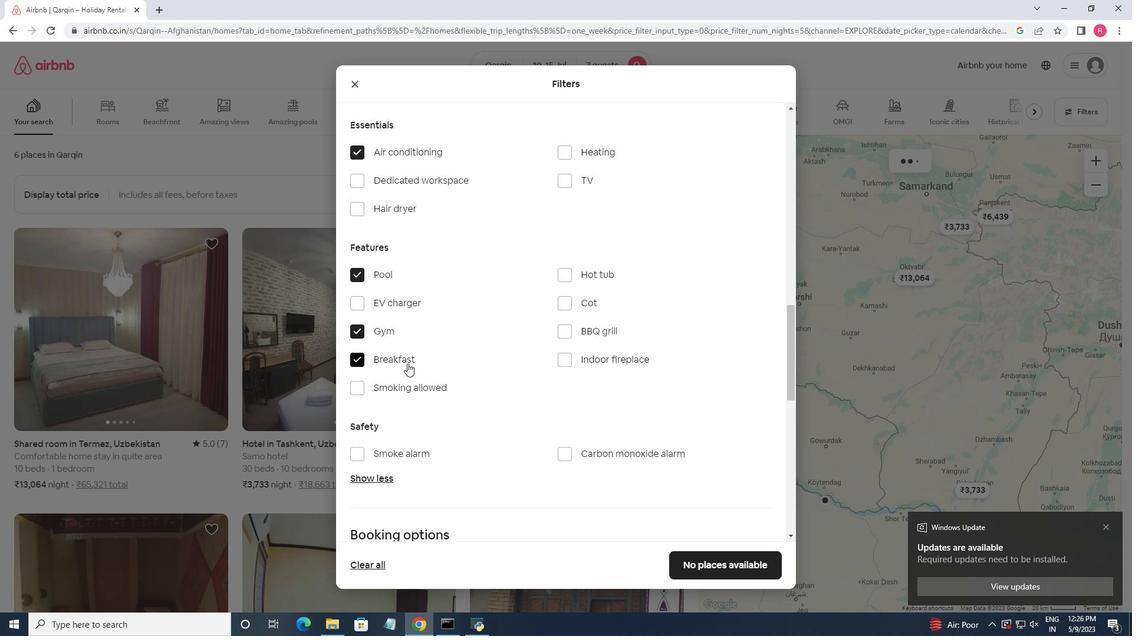 
Action: Mouse scrolled (433, 358) with delta (0, 0)
Screenshot: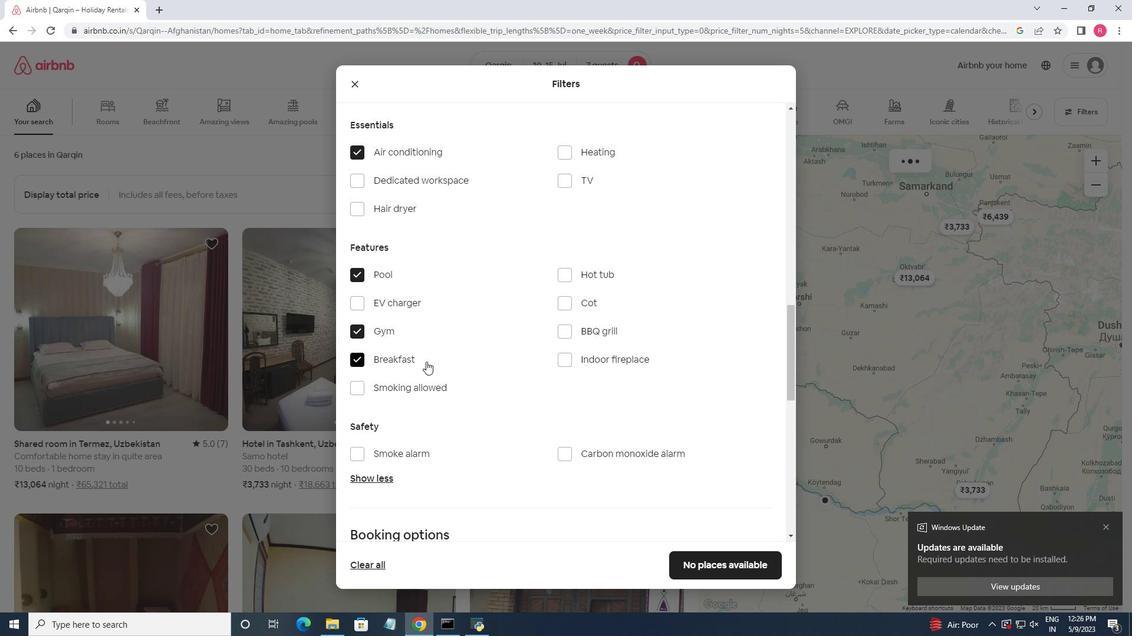 
Action: Mouse scrolled (433, 358) with delta (0, 0)
Screenshot: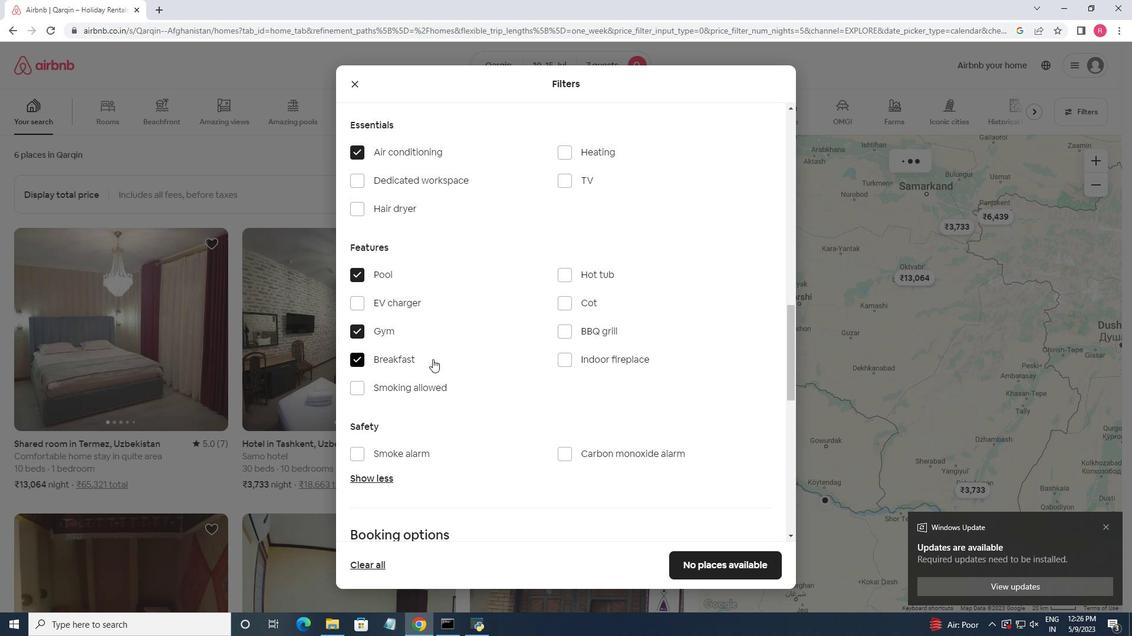 
Action: Mouse scrolled (433, 358) with delta (0, 0)
Screenshot: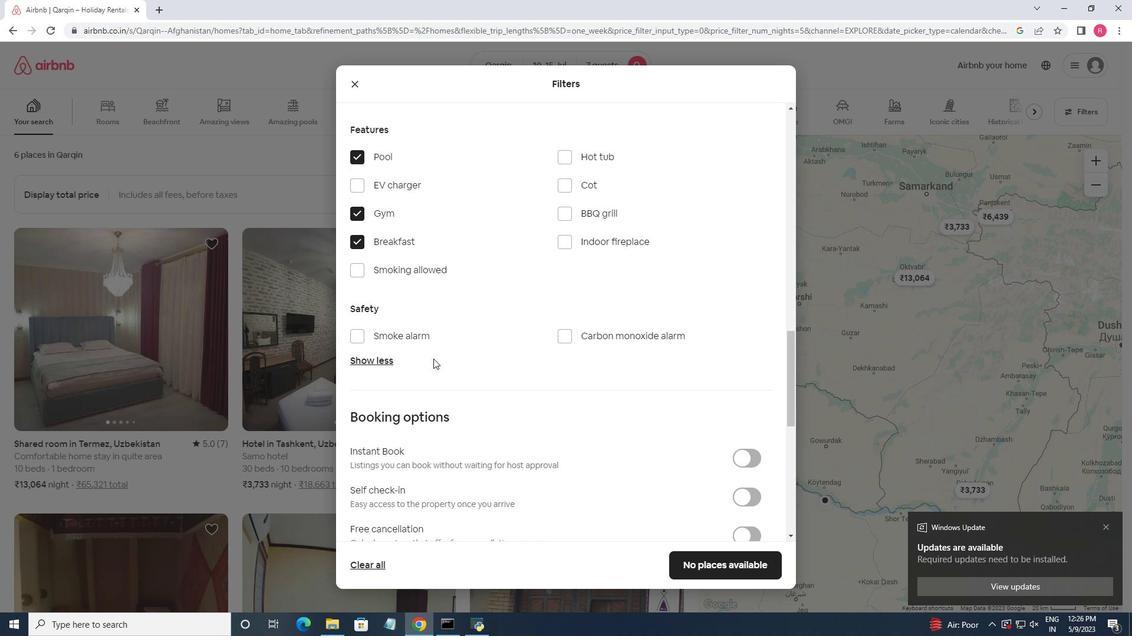 
Action: Mouse moved to (755, 435)
Screenshot: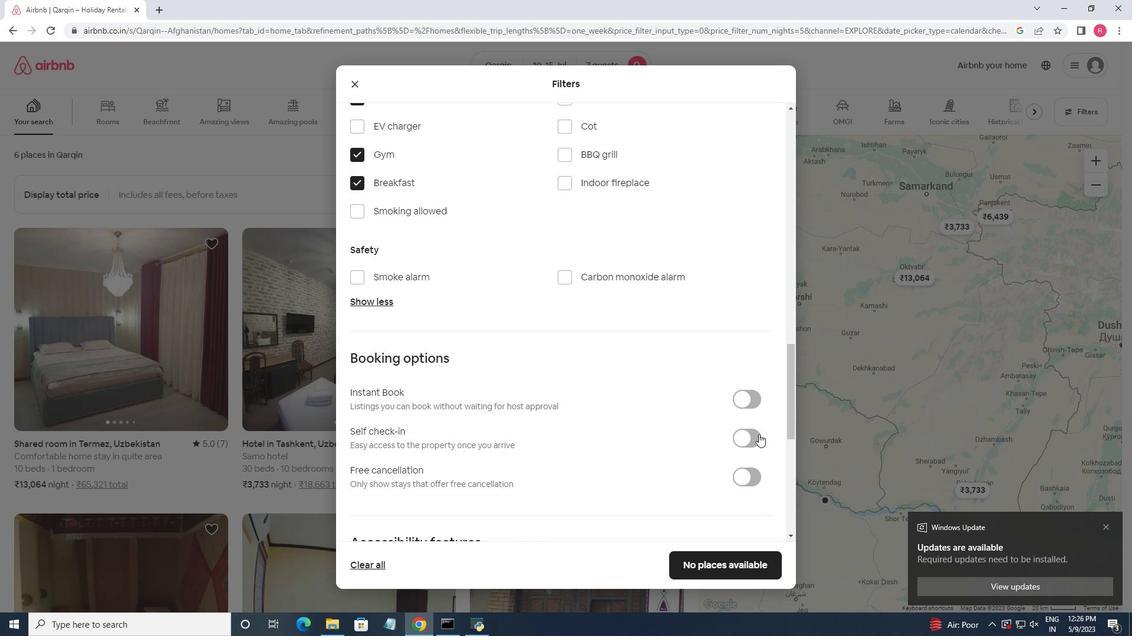 
Action: Mouse pressed left at (755, 435)
Screenshot: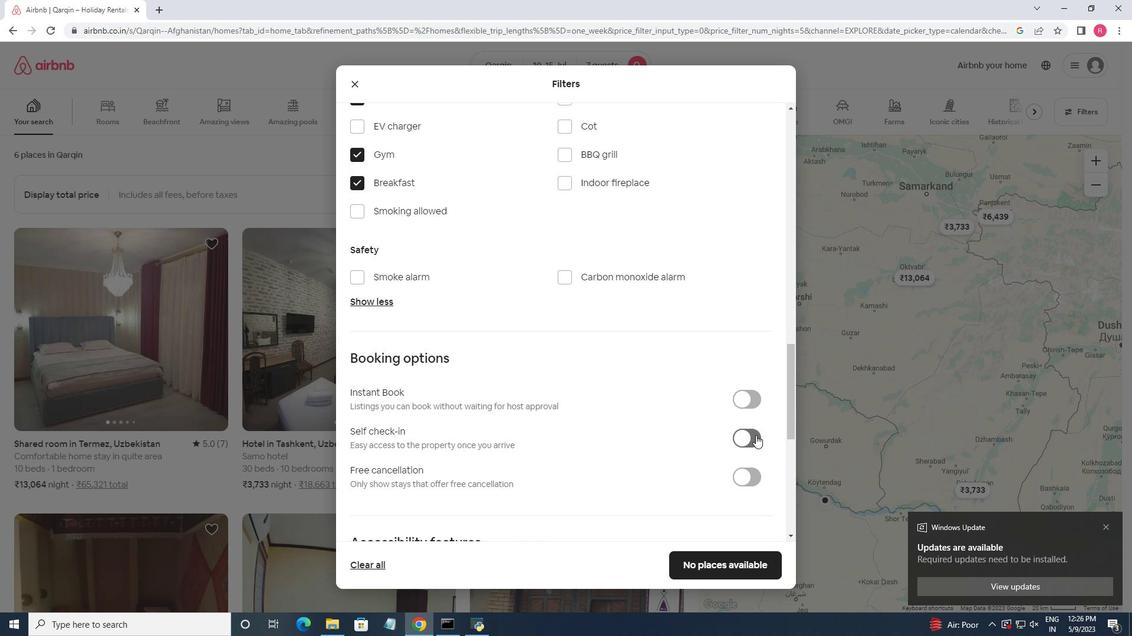 
Action: Mouse moved to (590, 327)
Screenshot: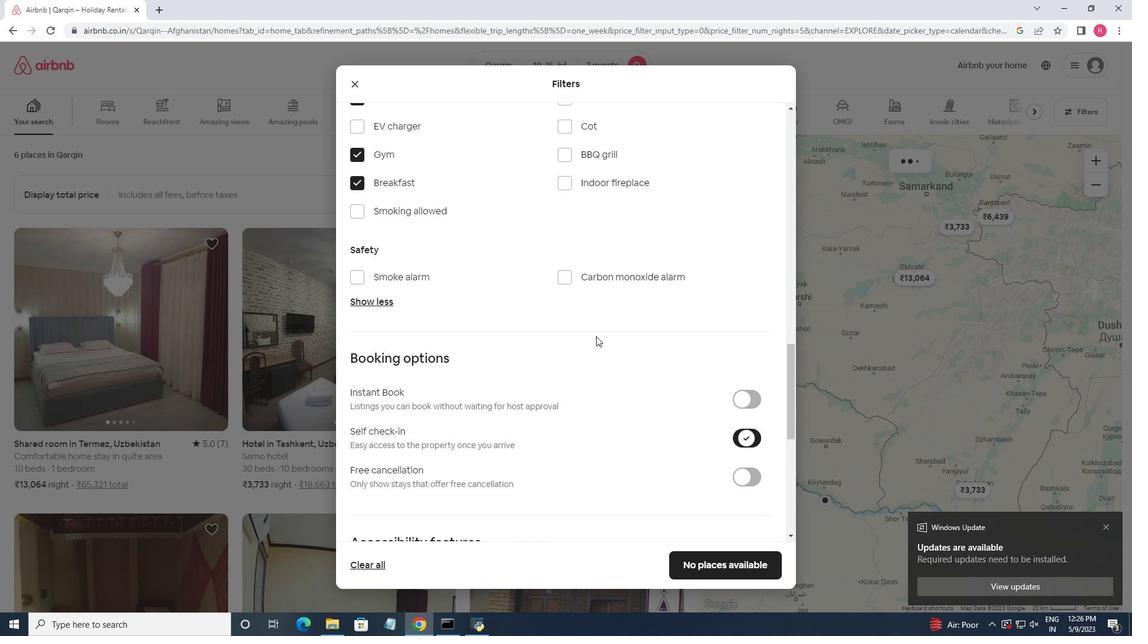 
Action: Mouse scrolled (590, 326) with delta (0, 0)
Screenshot: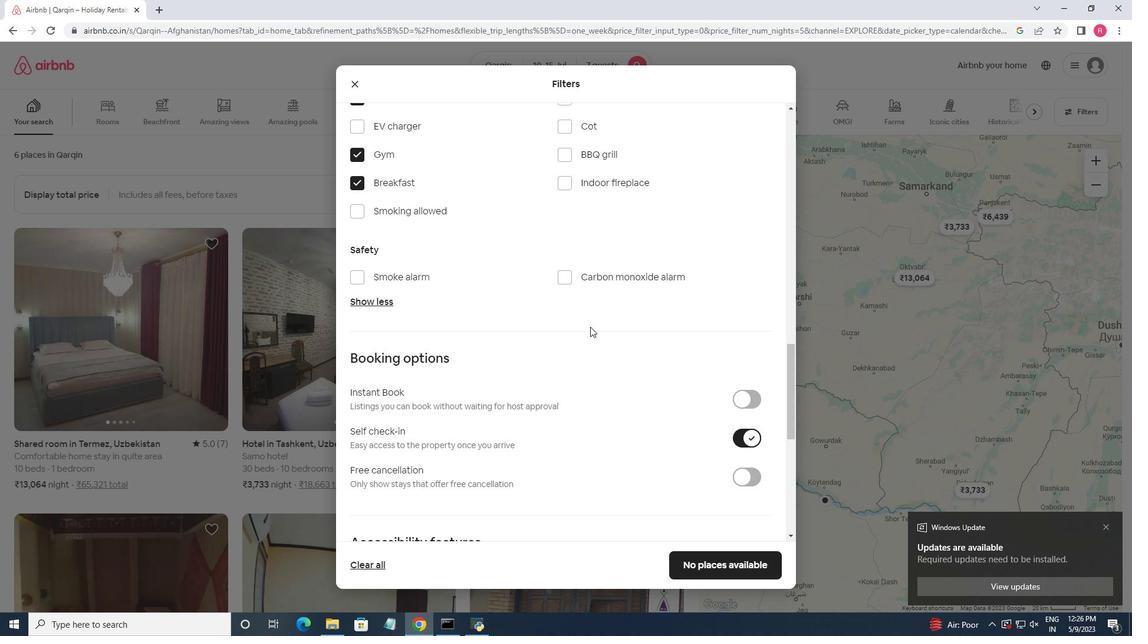 
Action: Mouse scrolled (590, 326) with delta (0, 0)
Screenshot: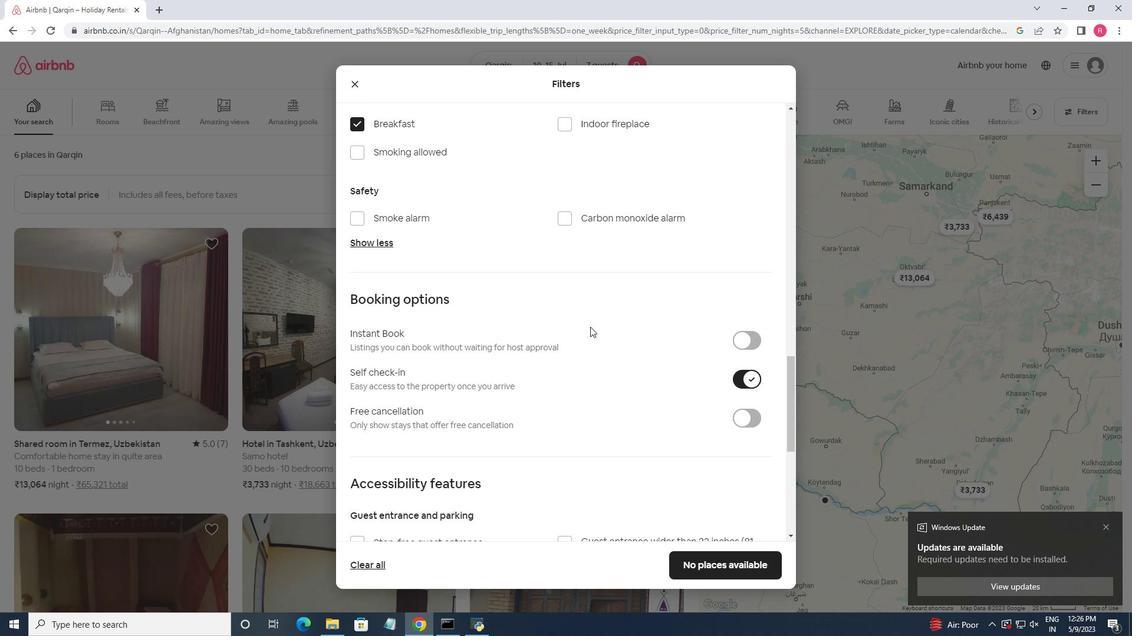 
Action: Mouse scrolled (590, 326) with delta (0, 0)
Screenshot: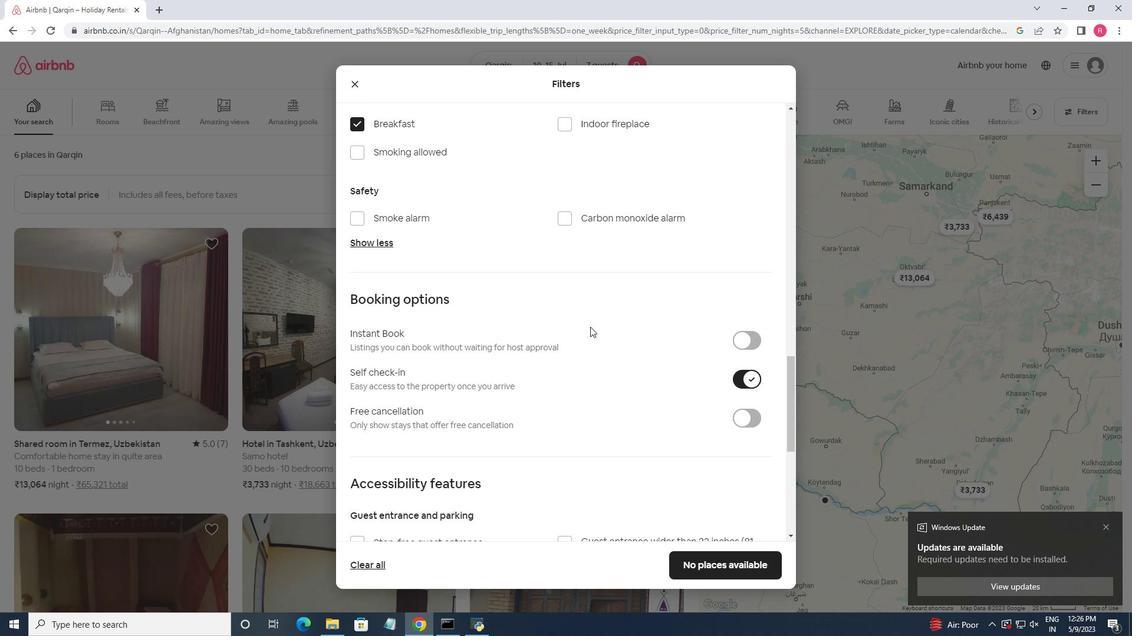 
Action: Mouse scrolled (590, 326) with delta (0, 0)
Screenshot: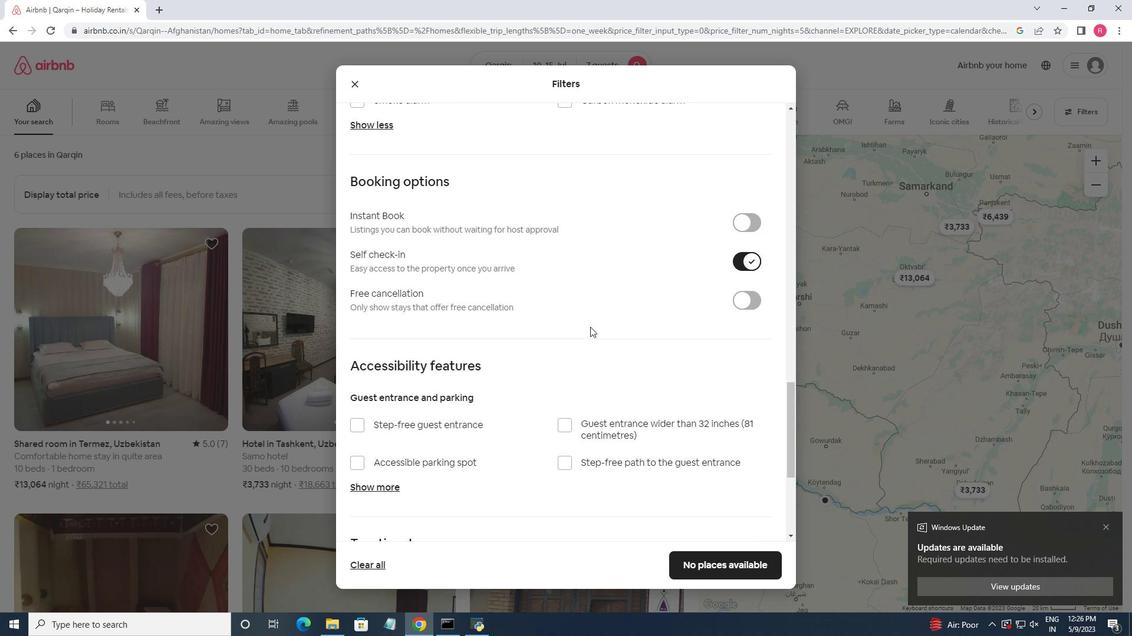 
Action: Mouse scrolled (590, 326) with delta (0, 0)
Screenshot: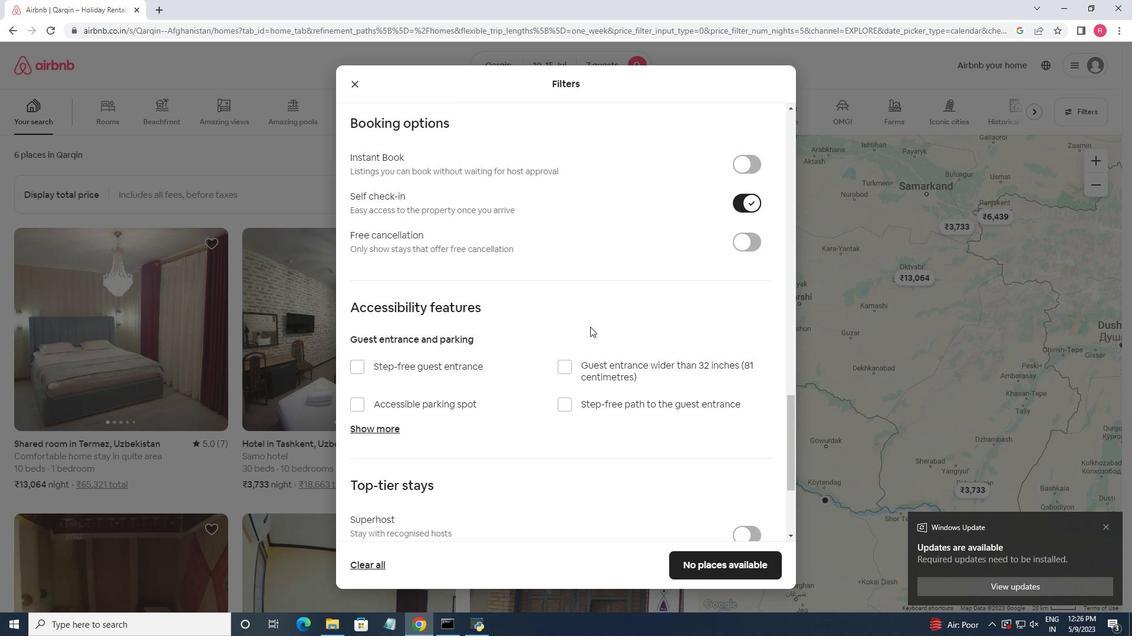 
Action: Mouse scrolled (590, 326) with delta (0, 0)
Screenshot: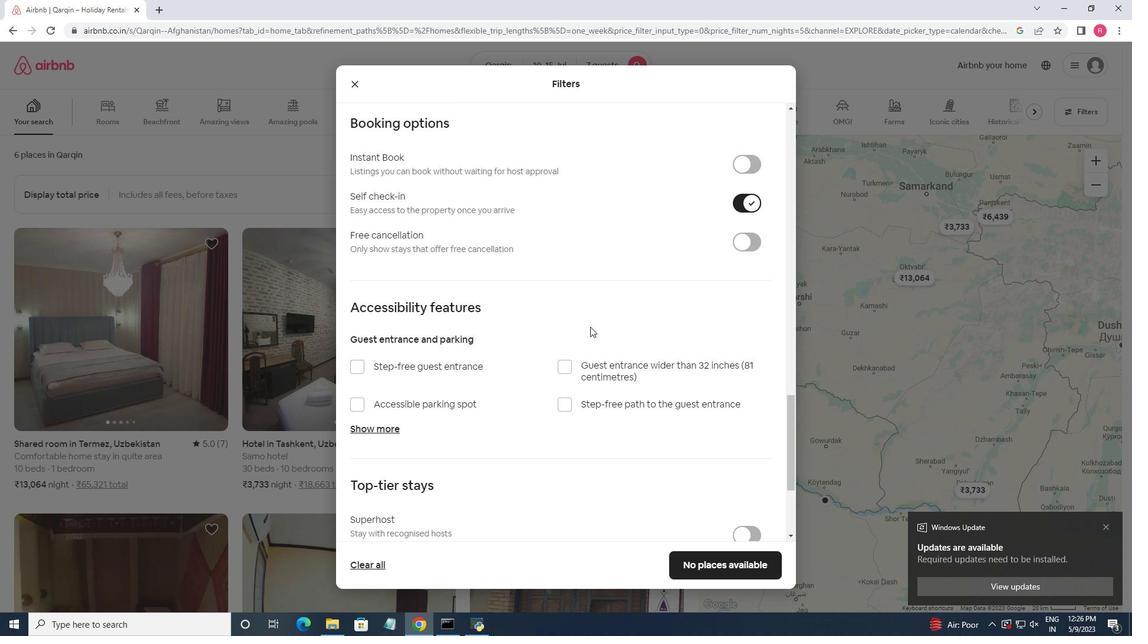 
Action: Mouse scrolled (590, 326) with delta (0, 0)
Screenshot: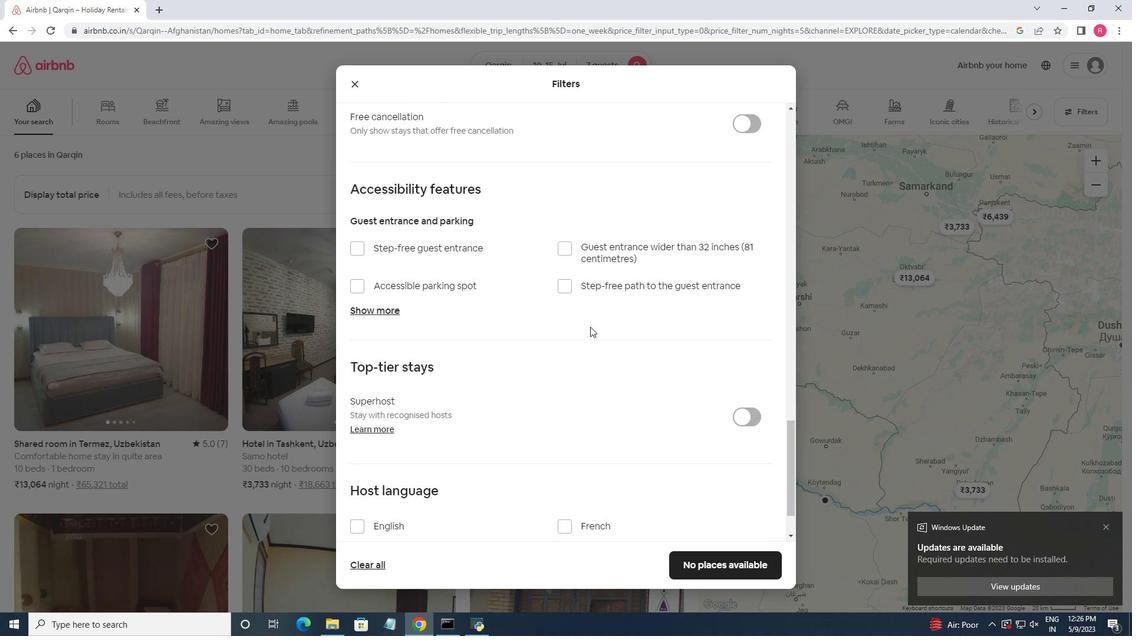 
Action: Mouse scrolled (590, 326) with delta (0, 0)
Screenshot: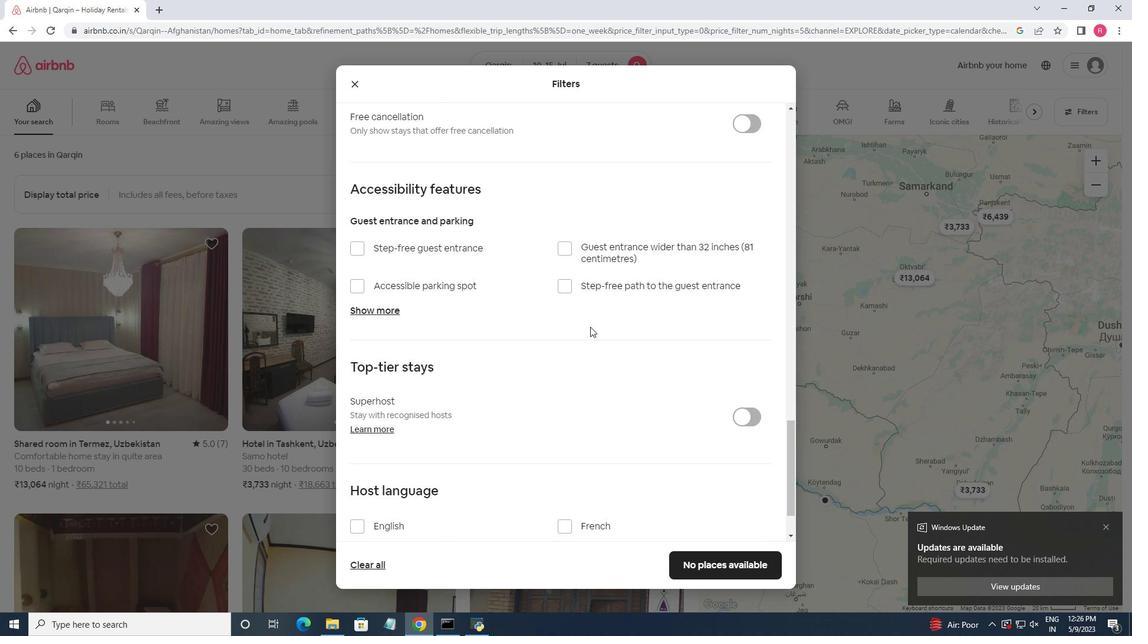 
Action: Mouse scrolled (590, 326) with delta (0, 0)
Screenshot: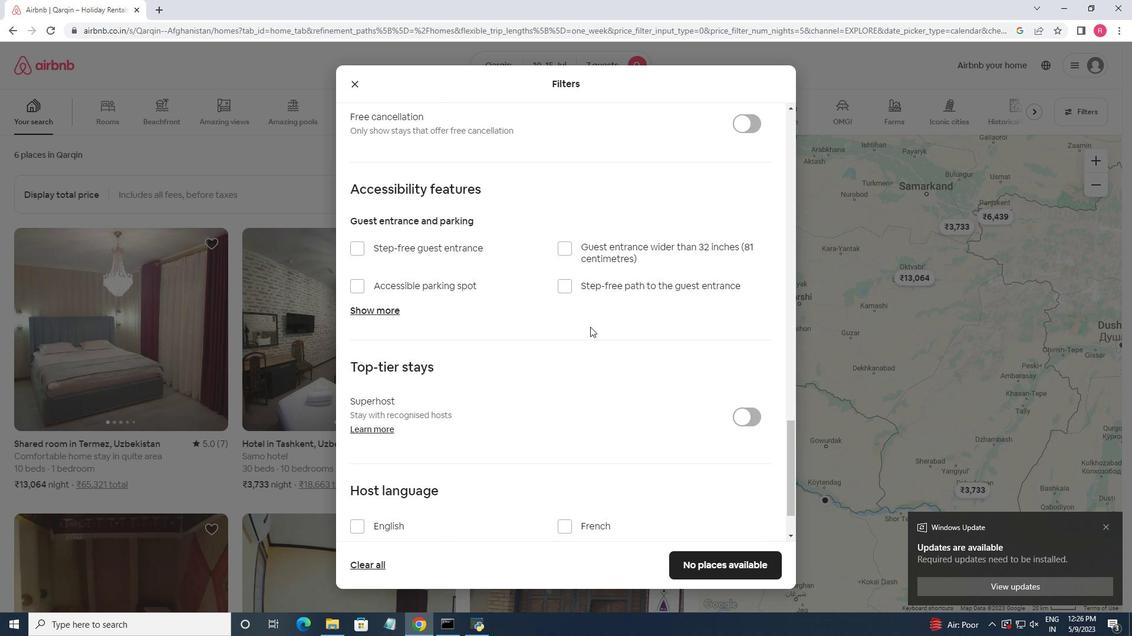 
Action: Mouse scrolled (590, 326) with delta (0, 0)
Screenshot: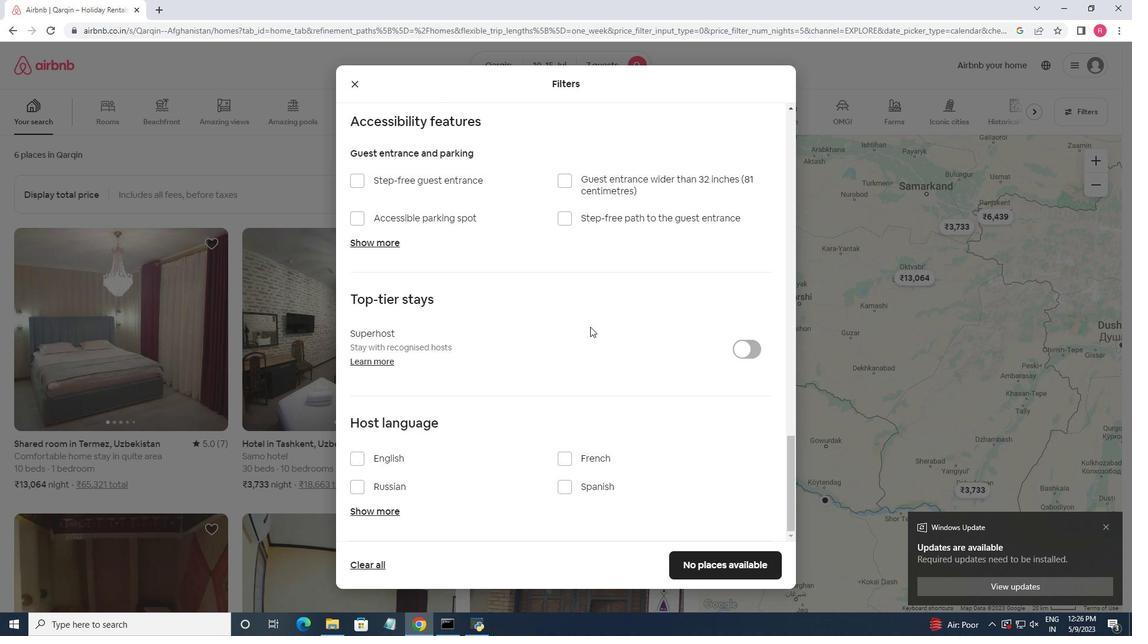 
Action: Mouse scrolled (590, 326) with delta (0, 0)
Screenshot: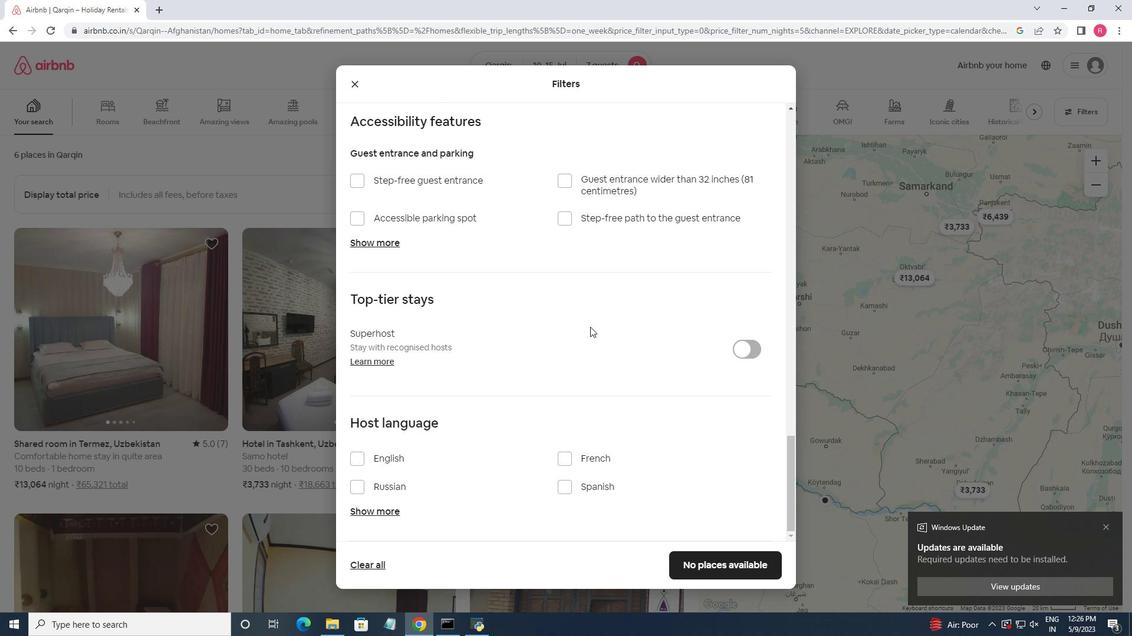 
Action: Mouse moved to (494, 387)
Screenshot: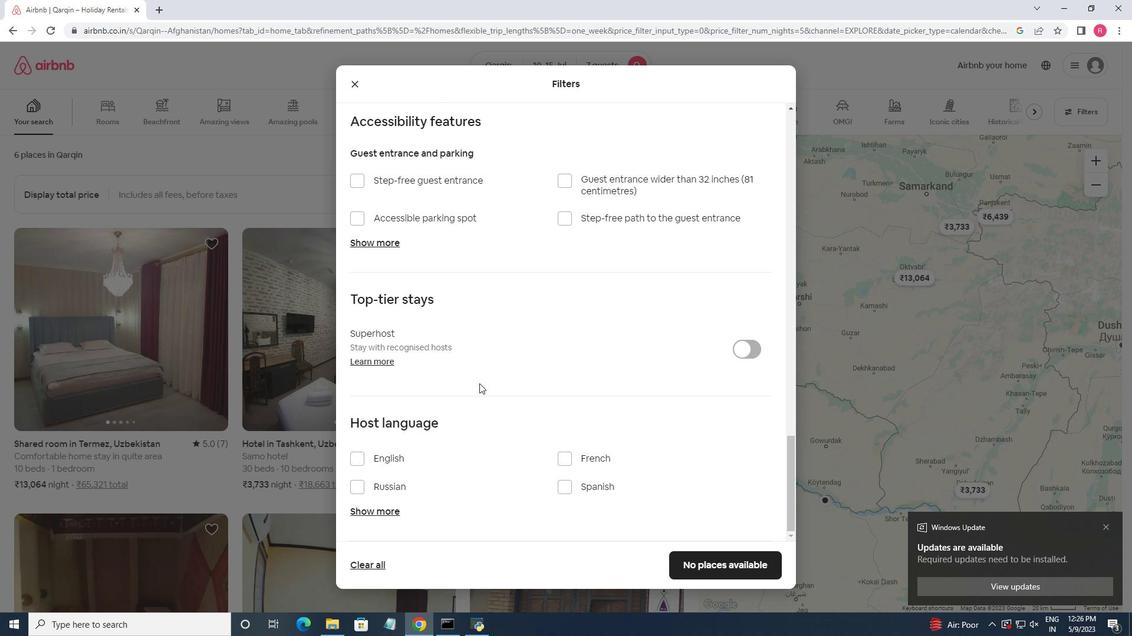 
Action: Mouse scrolled (494, 387) with delta (0, 0)
Screenshot: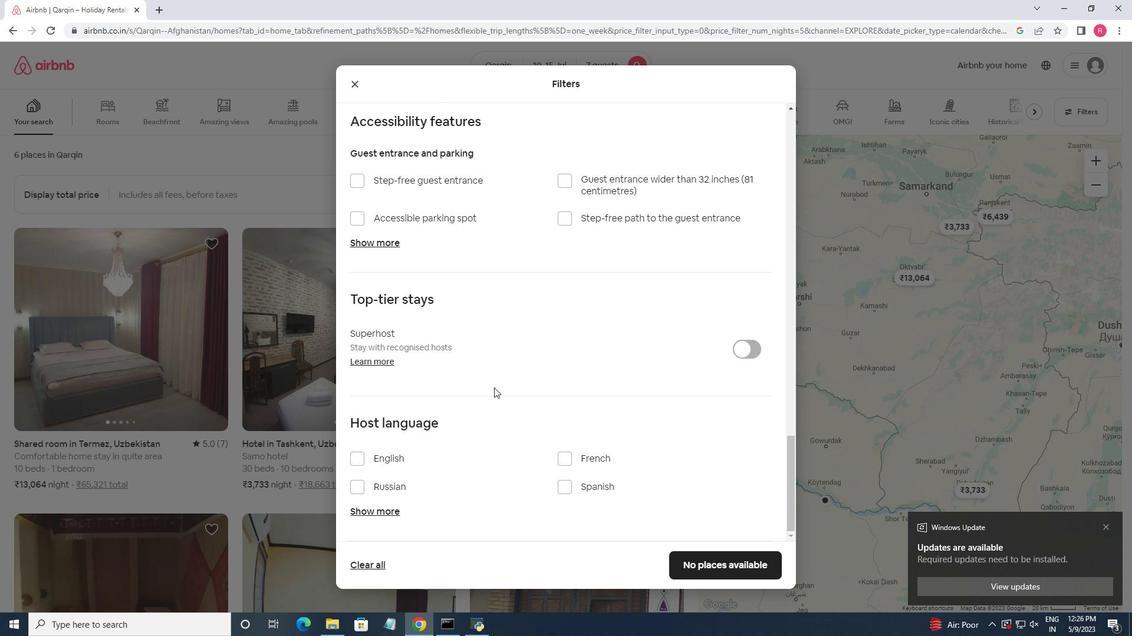
Action: Mouse moved to (696, 564)
Screenshot: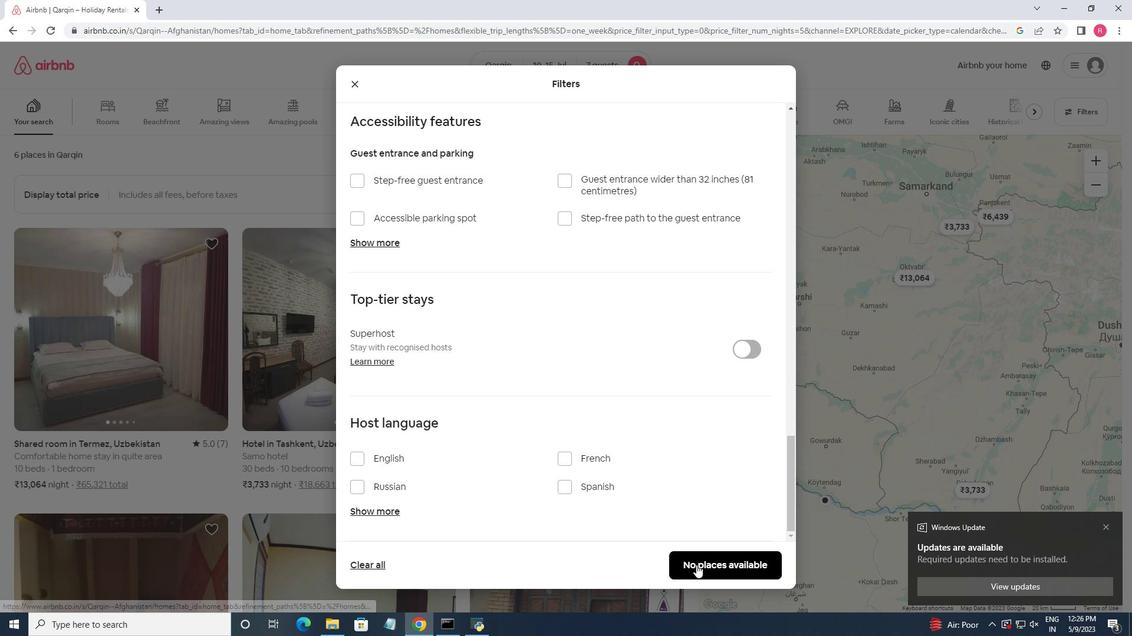 
Action: Mouse pressed left at (696, 564)
Screenshot: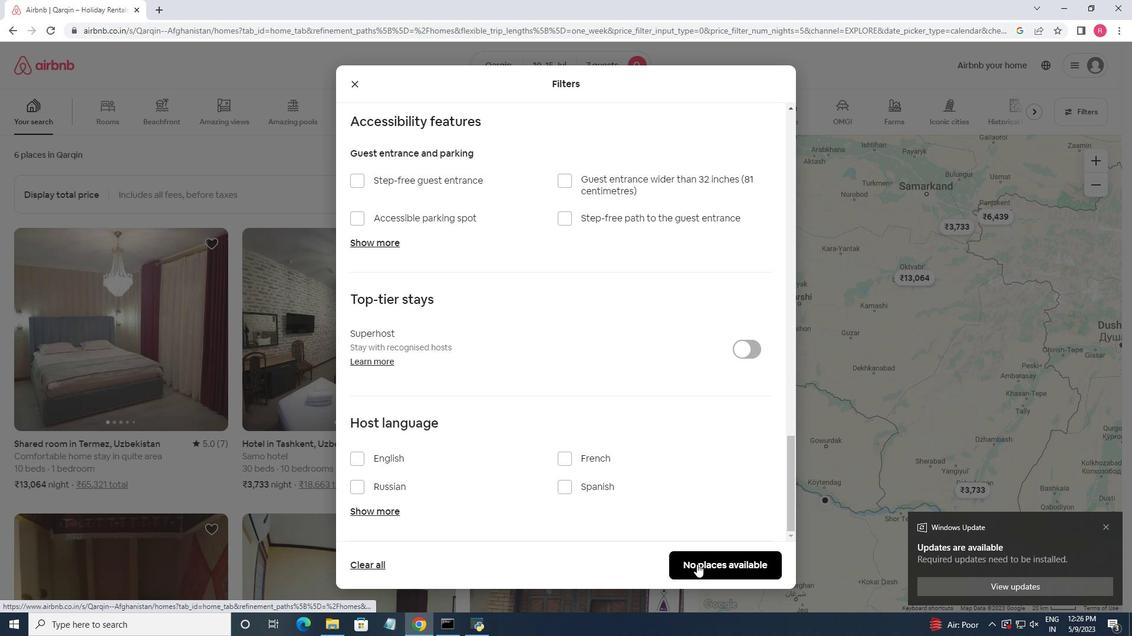 
Action: Mouse moved to (716, 258)
Screenshot: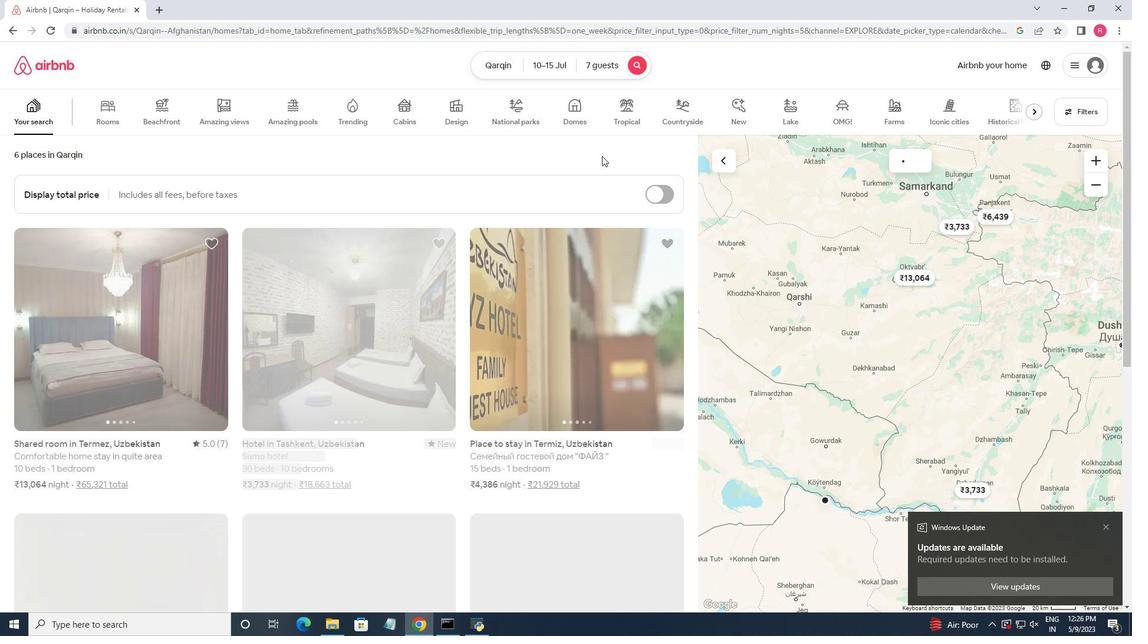 
